 Task: Find connections with filter location Regente Feijó with filter topic #Moneywith filter profile language Potuguese with filter current company Waaree Group with filter school Punjab Technical University, Jalandhar with filter industry Retail Luxury Goods and Jewelry with filter service category Content Strategy with filter keywords title Pharmacy Assistant
Action: Mouse moved to (148, 234)
Screenshot: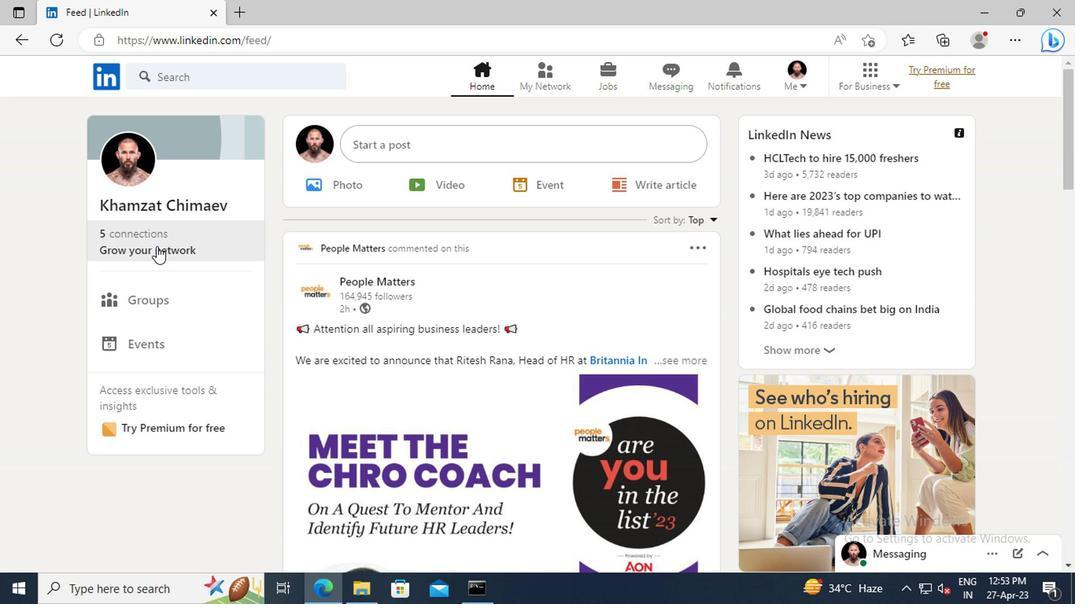 
Action: Mouse pressed left at (148, 234)
Screenshot: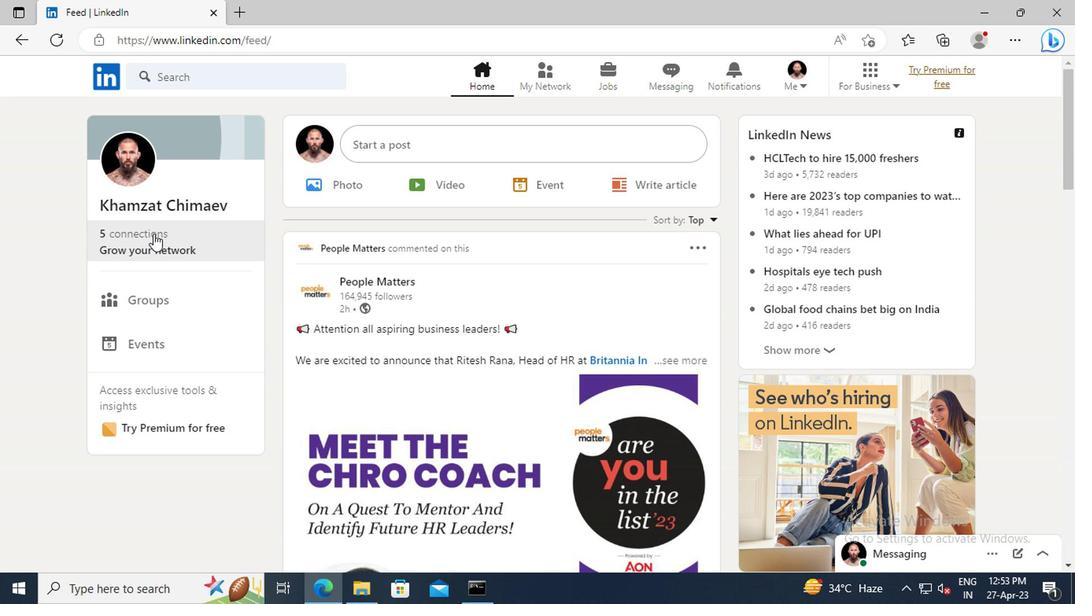 
Action: Mouse moved to (175, 167)
Screenshot: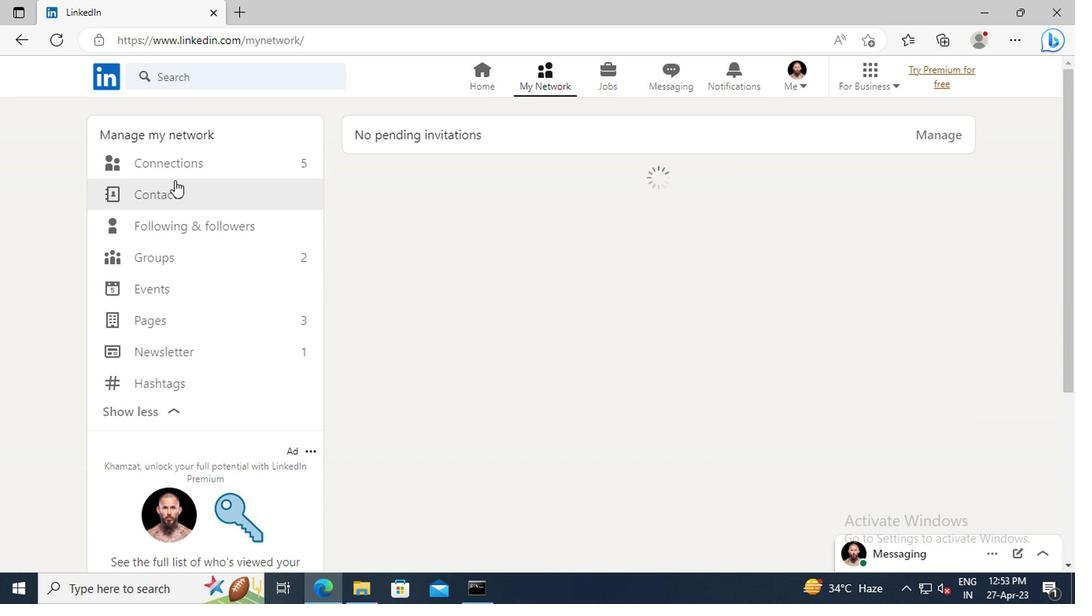 
Action: Mouse pressed left at (175, 167)
Screenshot: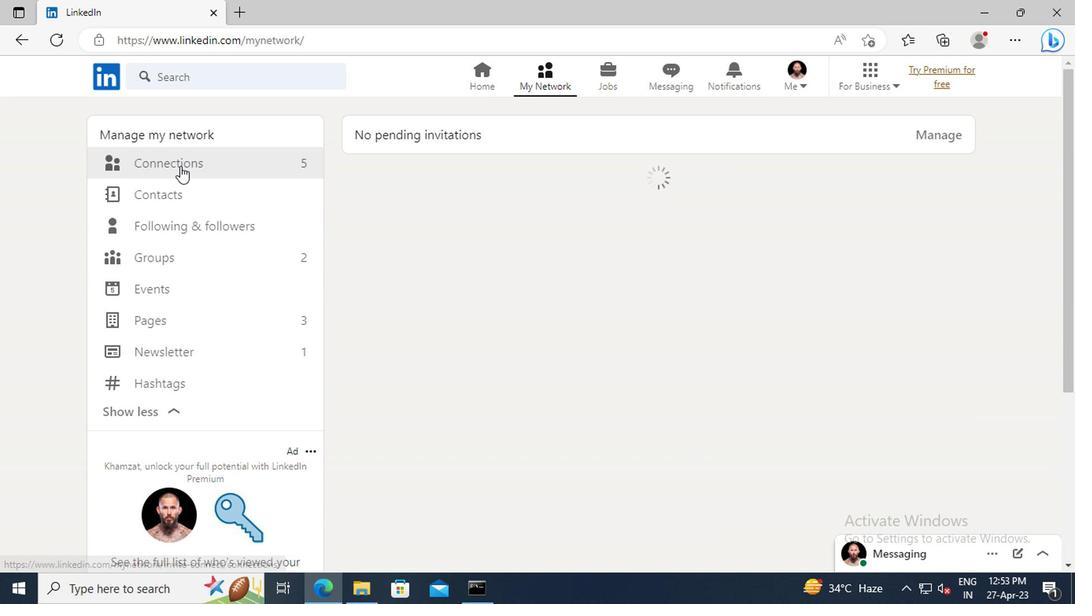 
Action: Mouse moved to (639, 162)
Screenshot: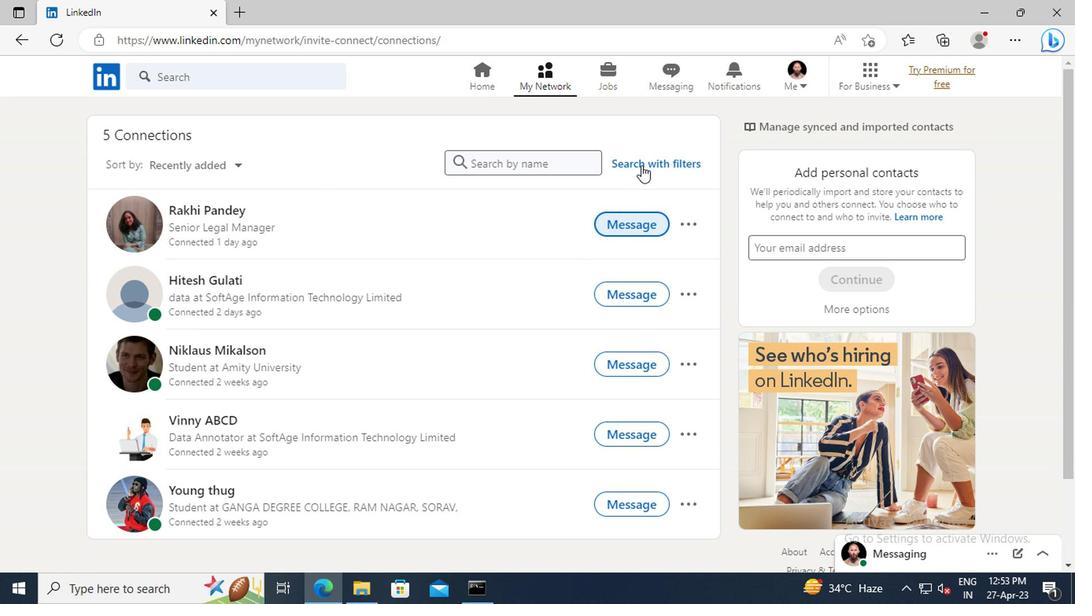 
Action: Mouse pressed left at (639, 162)
Screenshot: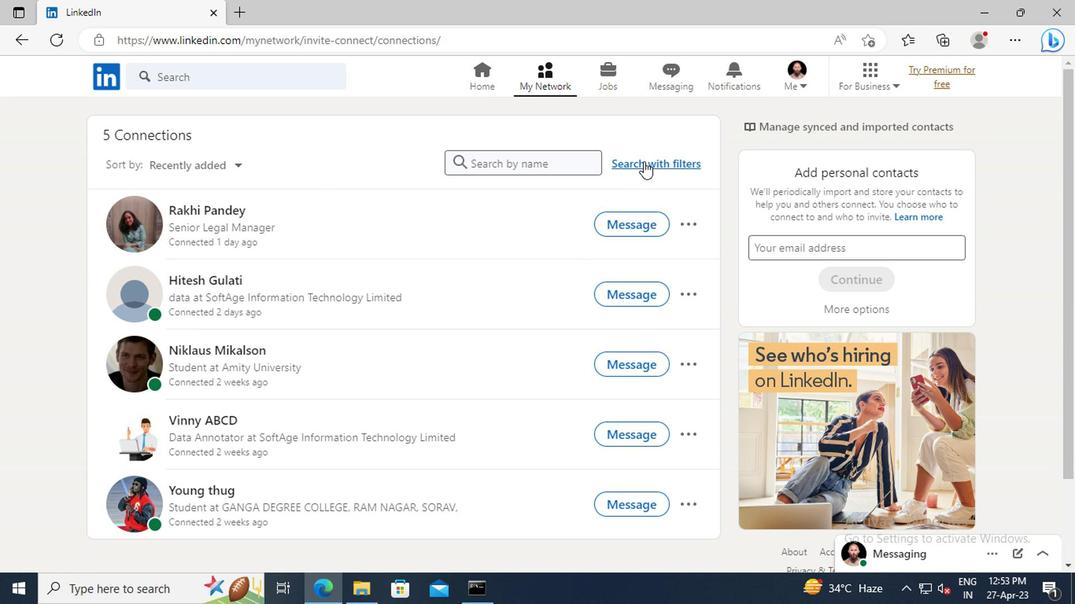 
Action: Mouse moved to (593, 123)
Screenshot: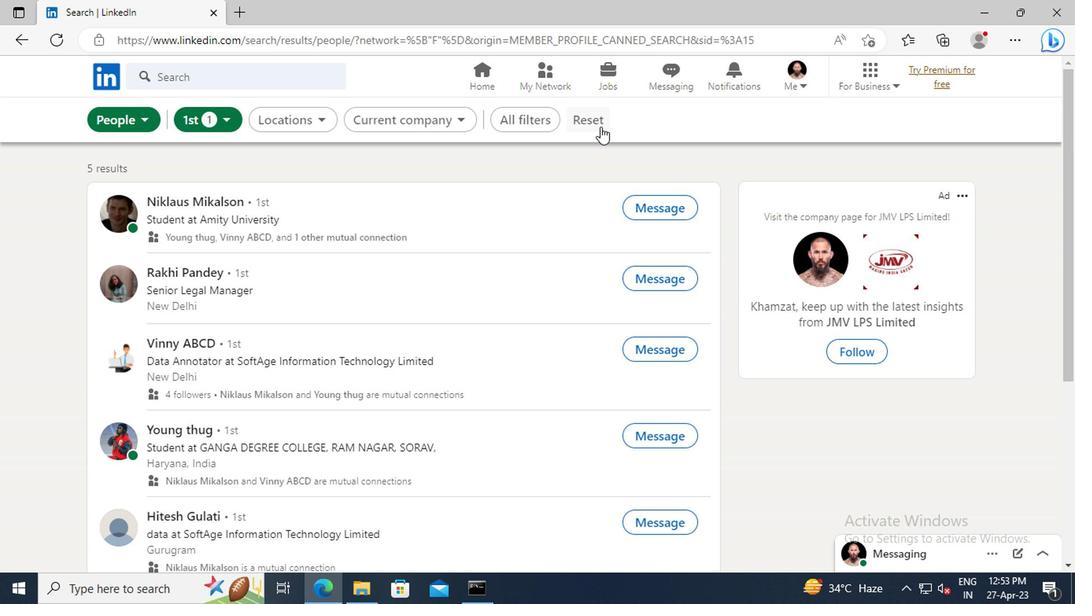 
Action: Mouse pressed left at (593, 123)
Screenshot: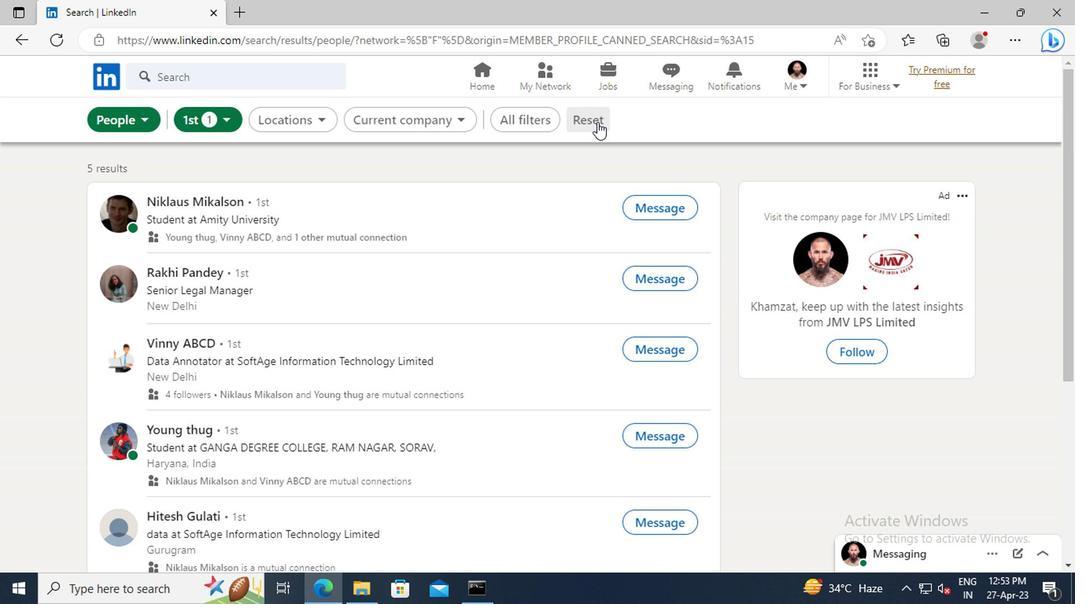 
Action: Mouse moved to (570, 119)
Screenshot: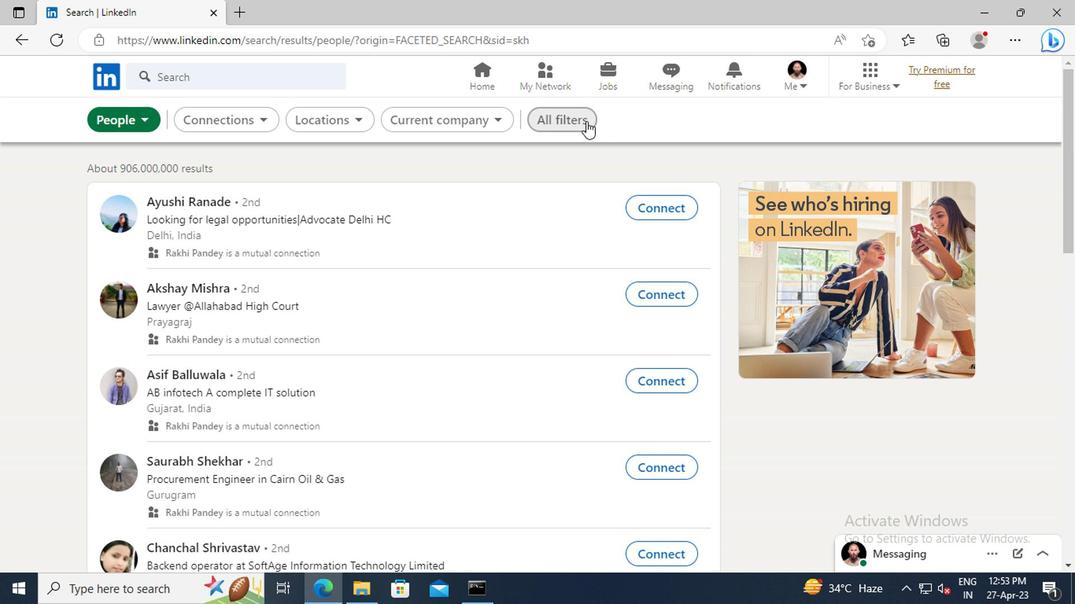 
Action: Mouse pressed left at (570, 119)
Screenshot: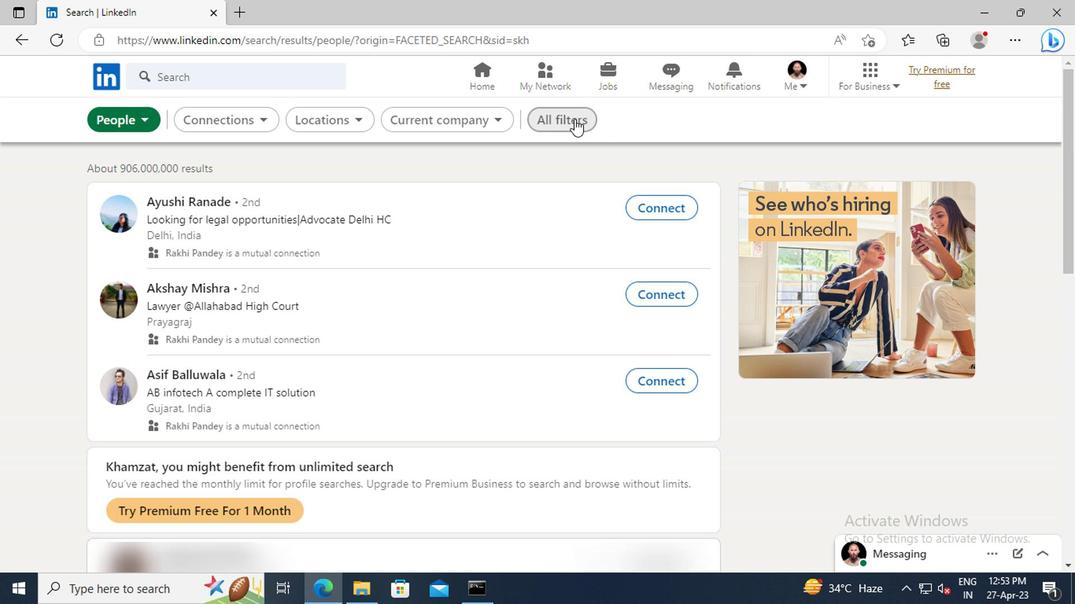 
Action: Mouse moved to (918, 329)
Screenshot: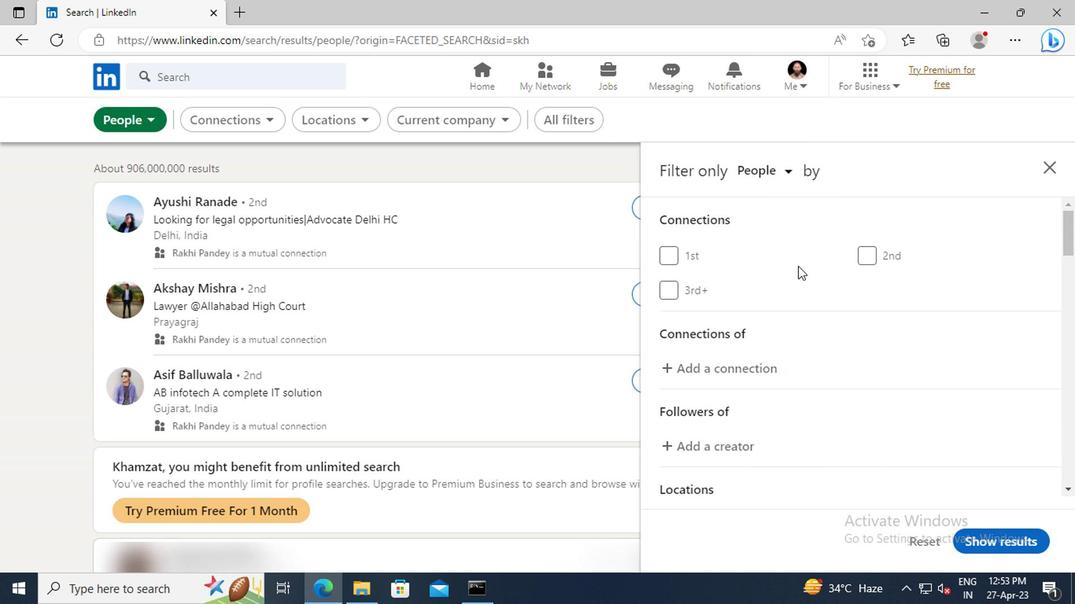 
Action: Mouse scrolled (918, 328) with delta (0, -1)
Screenshot: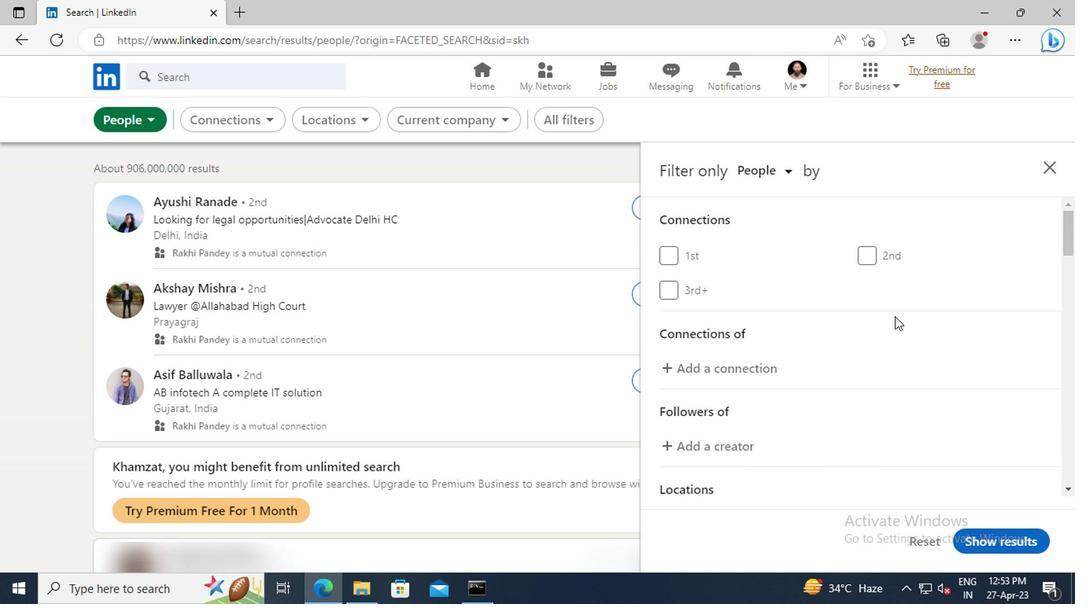
Action: Mouse scrolled (918, 328) with delta (0, -1)
Screenshot: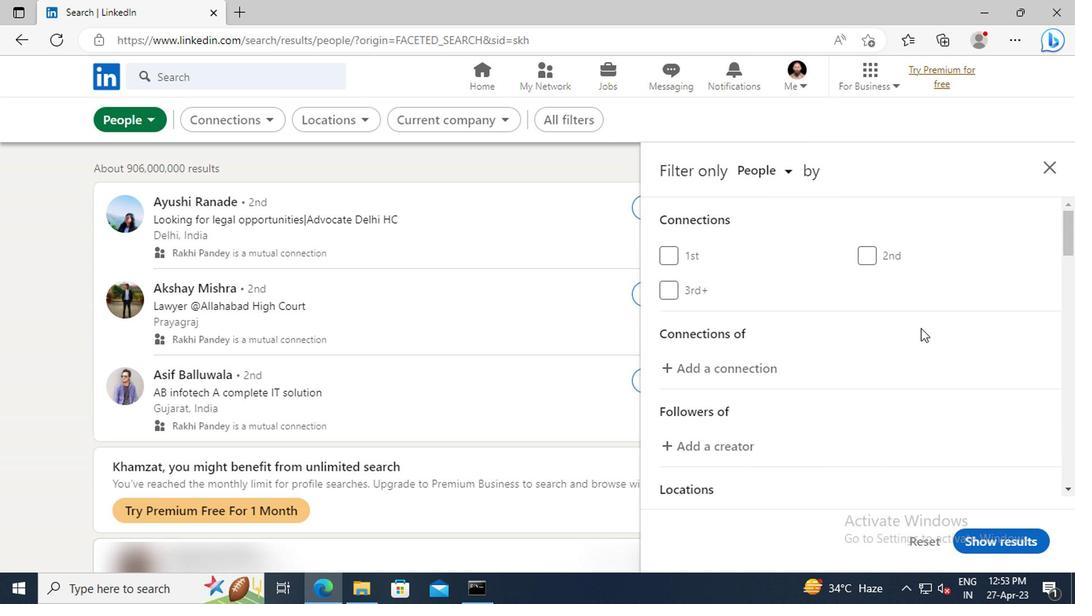
Action: Mouse scrolled (918, 328) with delta (0, -1)
Screenshot: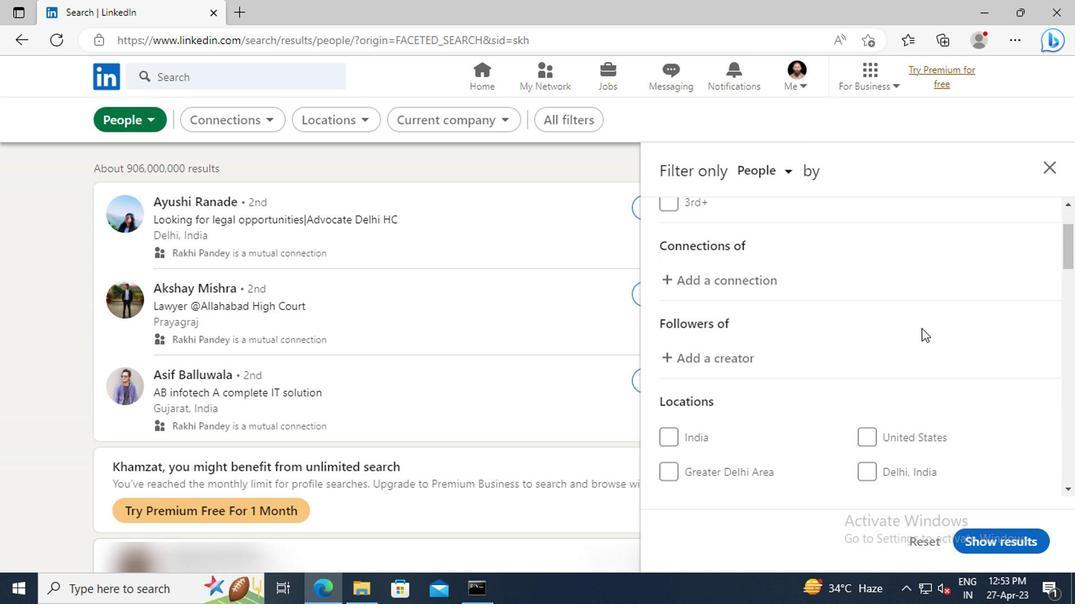 
Action: Mouse scrolled (918, 328) with delta (0, -1)
Screenshot: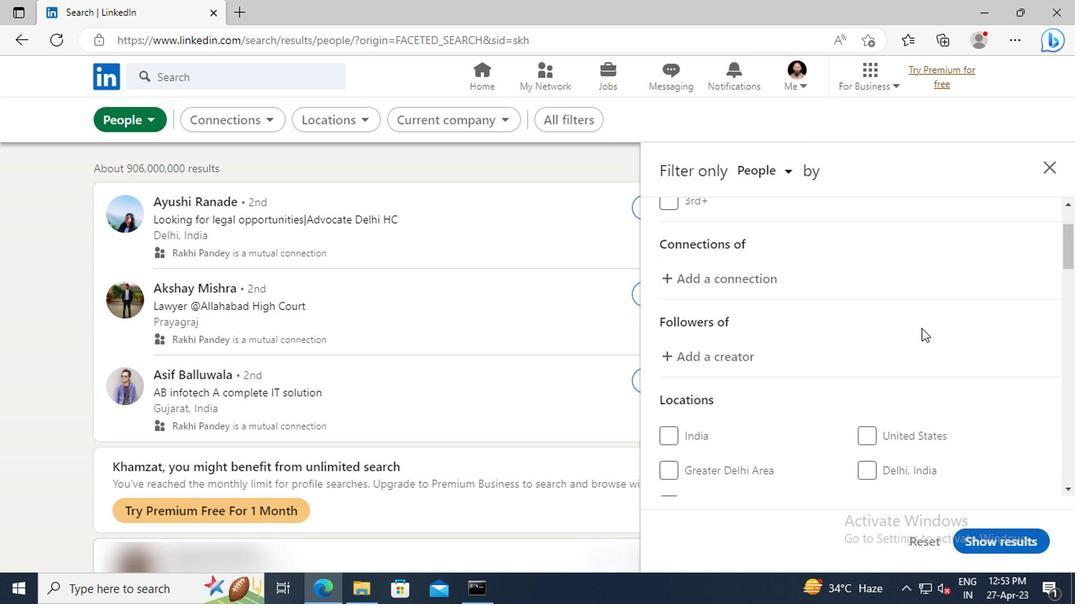 
Action: Mouse scrolled (918, 328) with delta (0, -1)
Screenshot: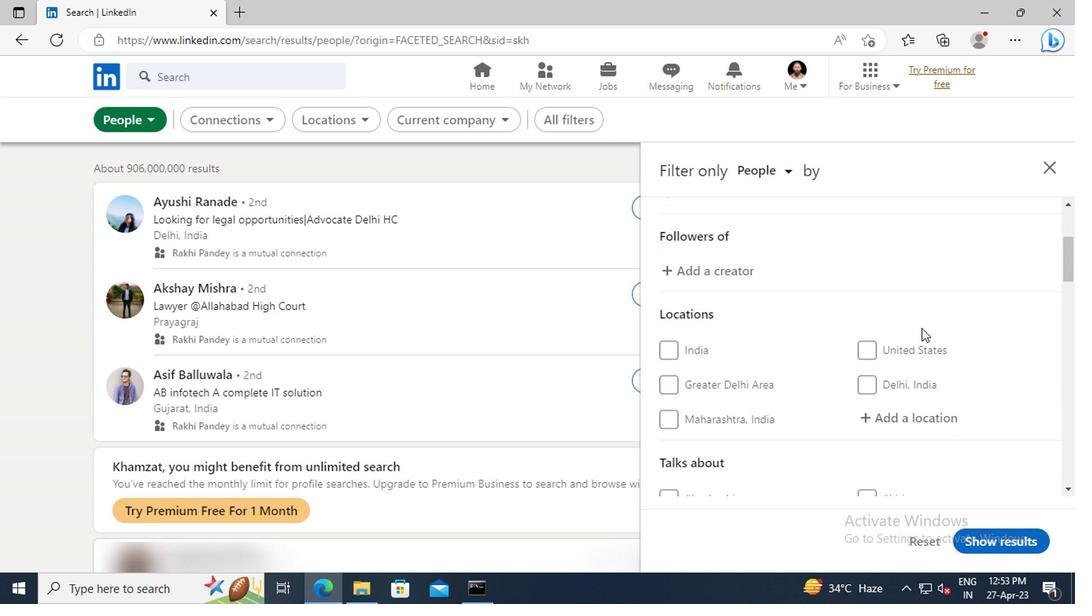 
Action: Mouse scrolled (918, 328) with delta (0, -1)
Screenshot: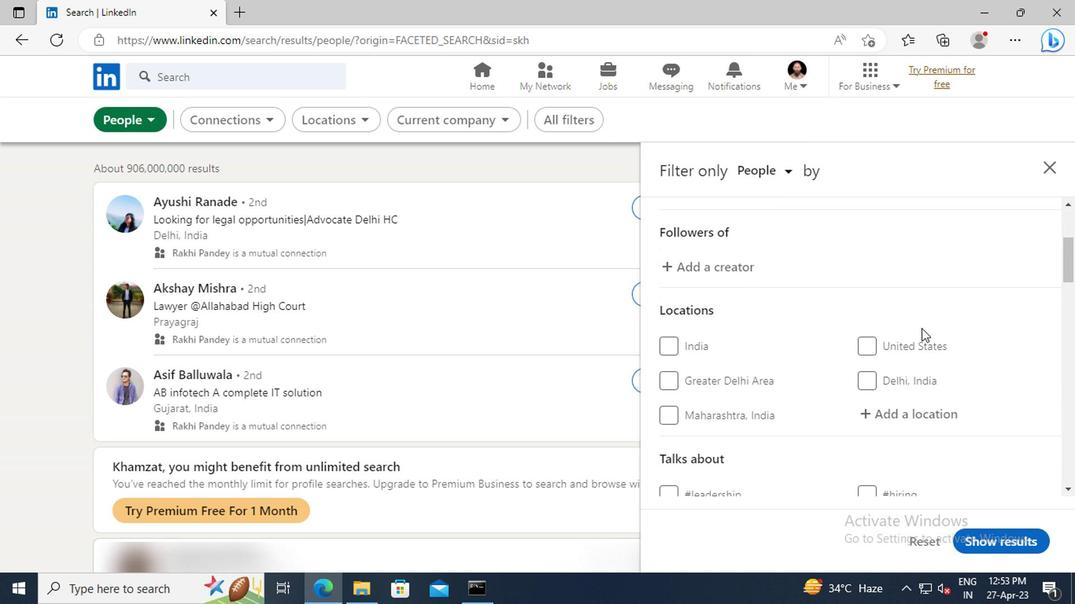 
Action: Mouse moved to (895, 328)
Screenshot: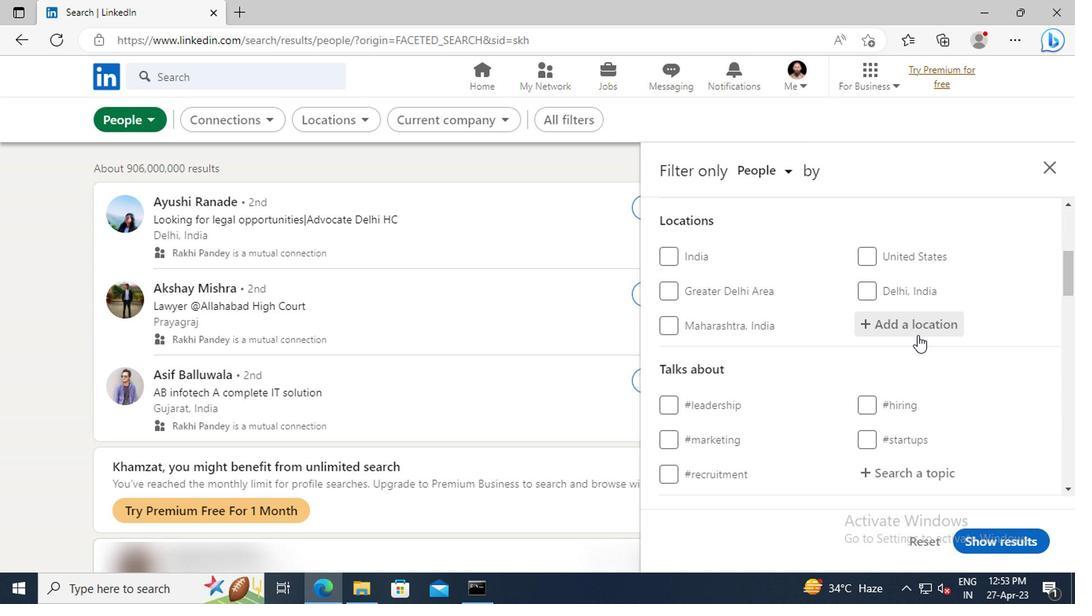
Action: Mouse pressed left at (895, 328)
Screenshot: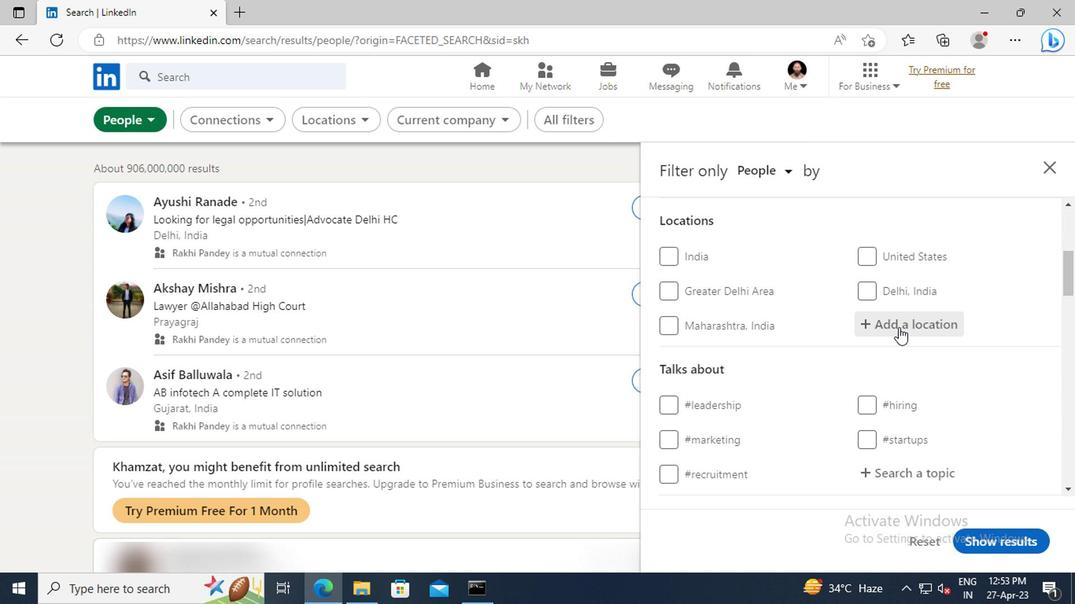 
Action: Key pressed <Key.shift>REGENTE<Key.space><Key.shift>FEIJO
Screenshot: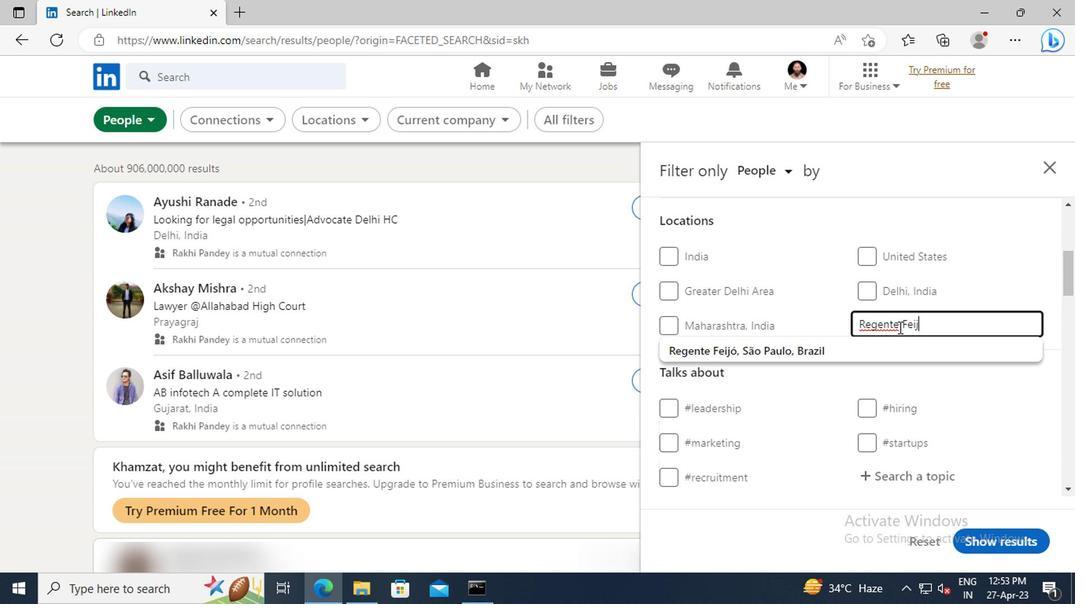 
Action: Mouse moved to (900, 347)
Screenshot: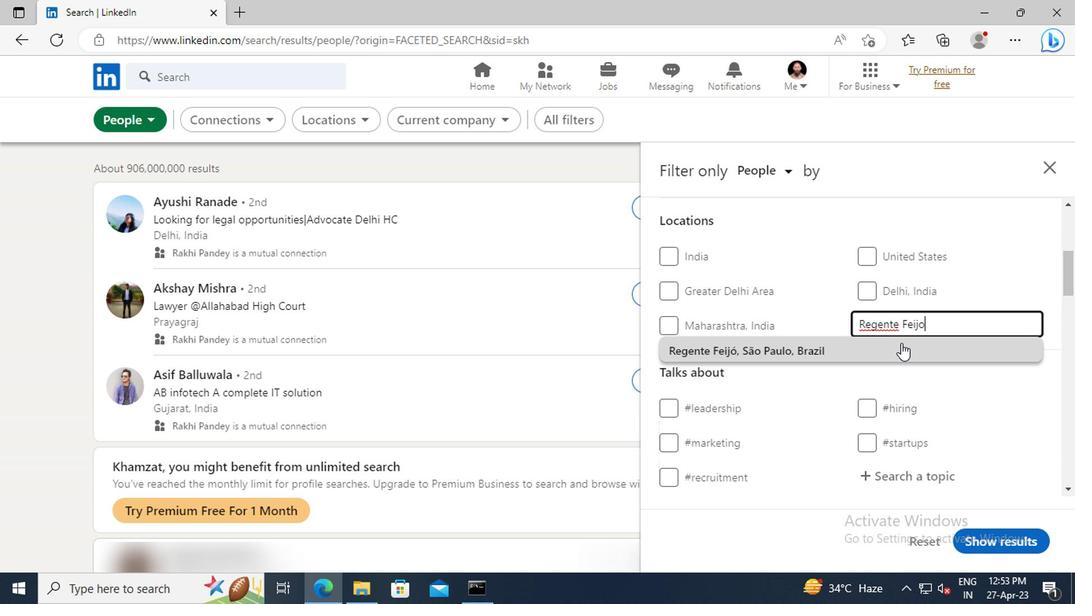 
Action: Mouse pressed left at (900, 347)
Screenshot: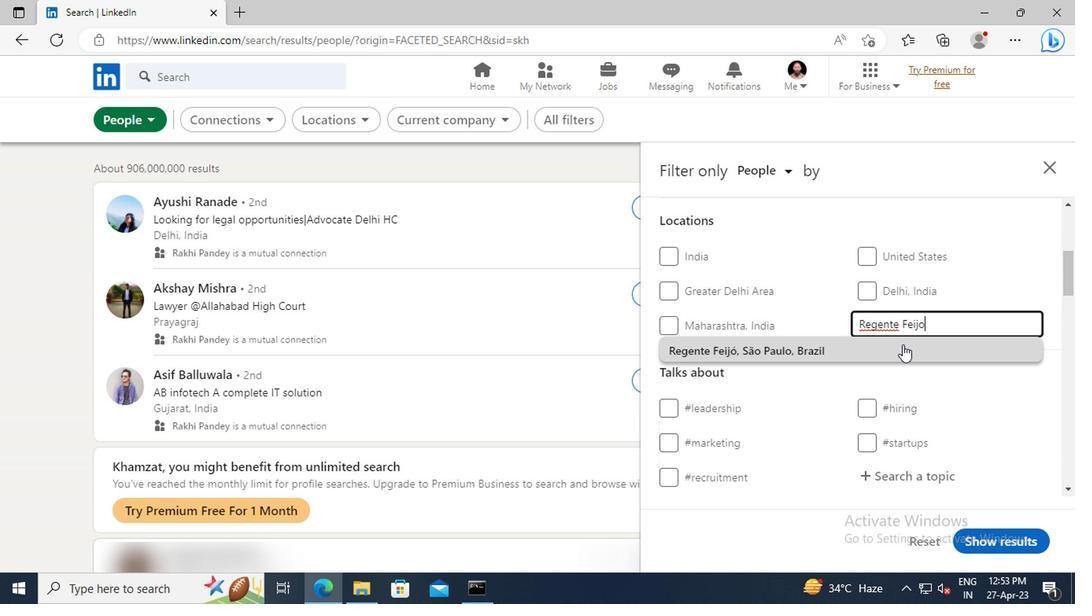 
Action: Mouse scrolled (900, 346) with delta (0, 0)
Screenshot: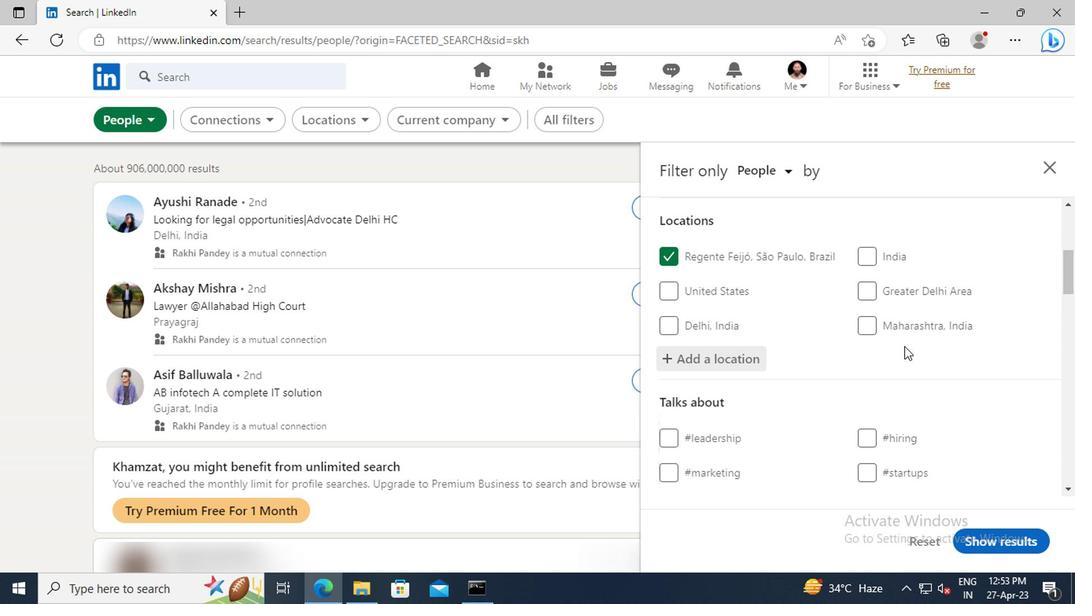 
Action: Mouse scrolled (900, 346) with delta (0, 0)
Screenshot: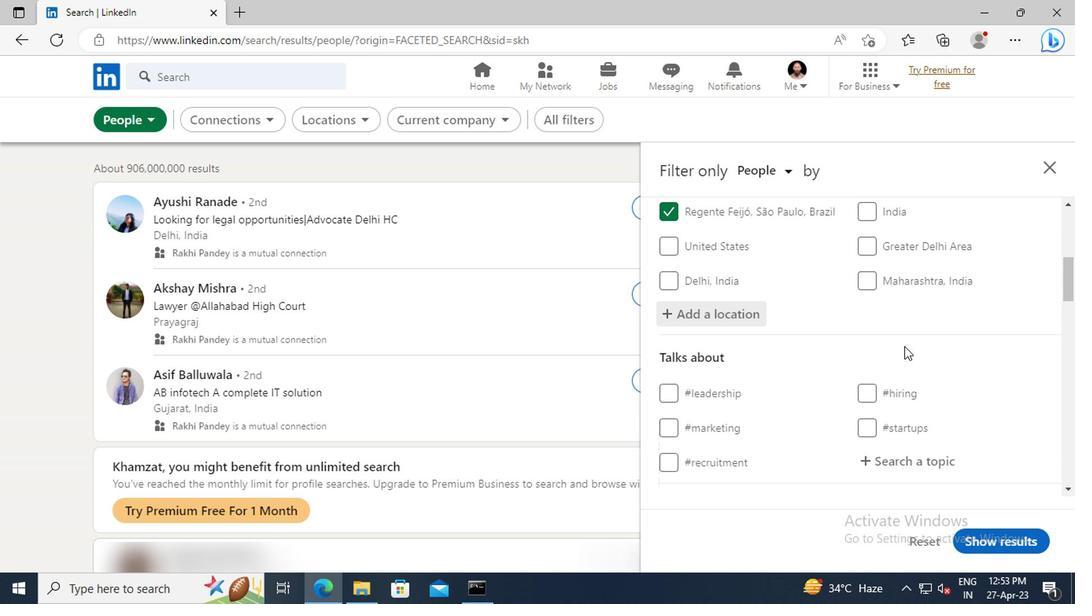 
Action: Mouse scrolled (900, 346) with delta (0, 0)
Screenshot: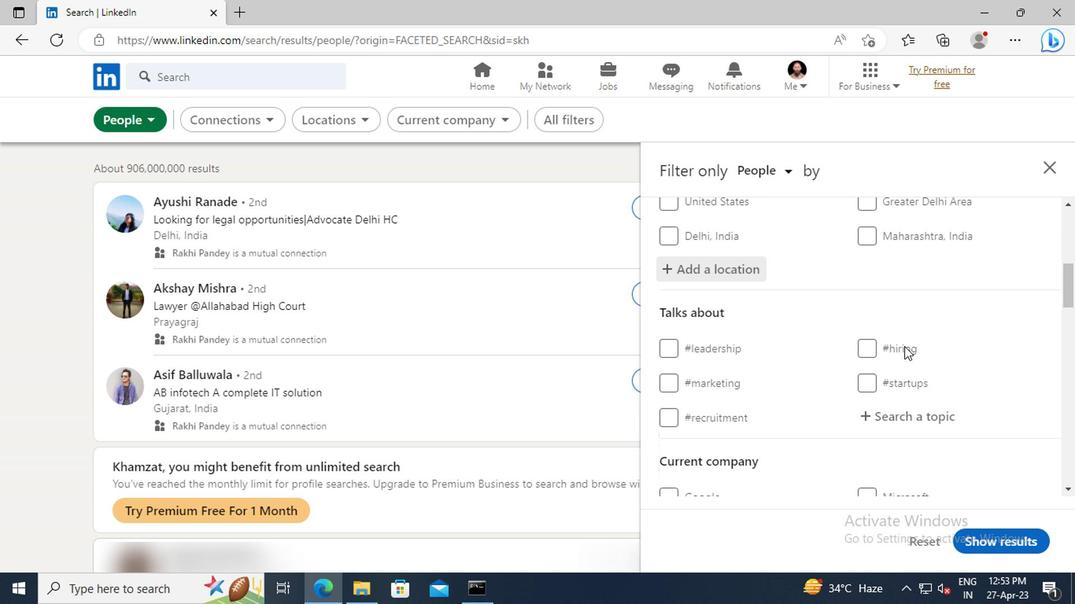 
Action: Mouse scrolled (900, 346) with delta (0, 0)
Screenshot: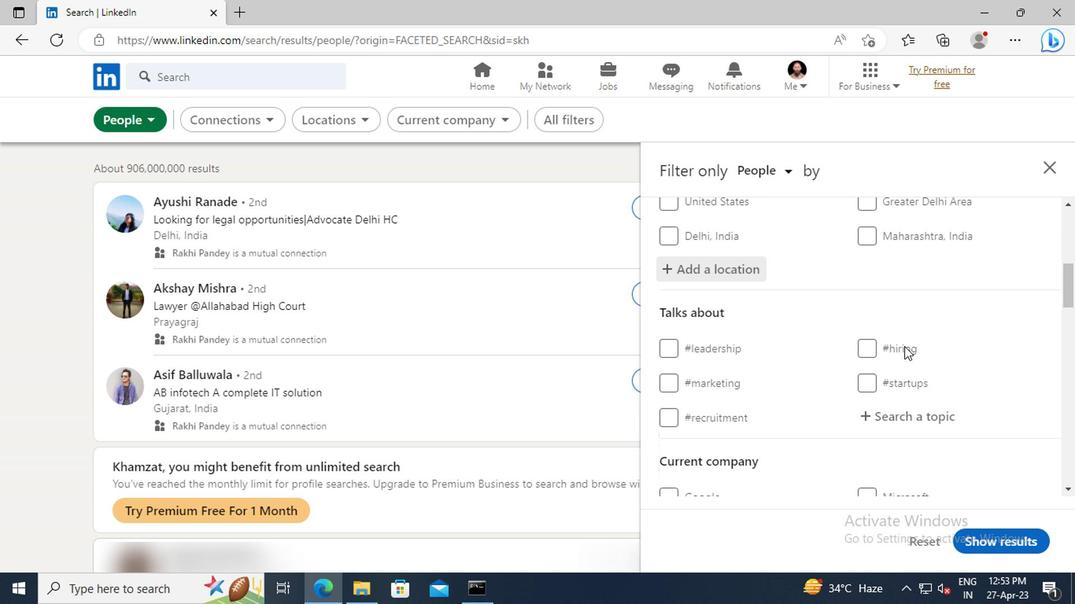 
Action: Mouse moved to (907, 333)
Screenshot: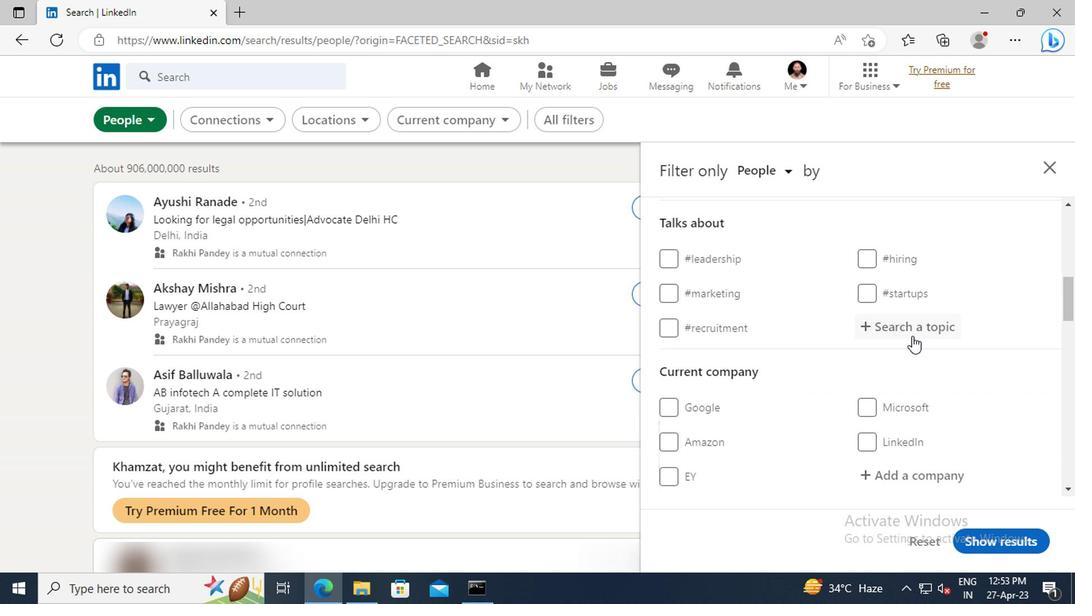
Action: Mouse pressed left at (907, 333)
Screenshot: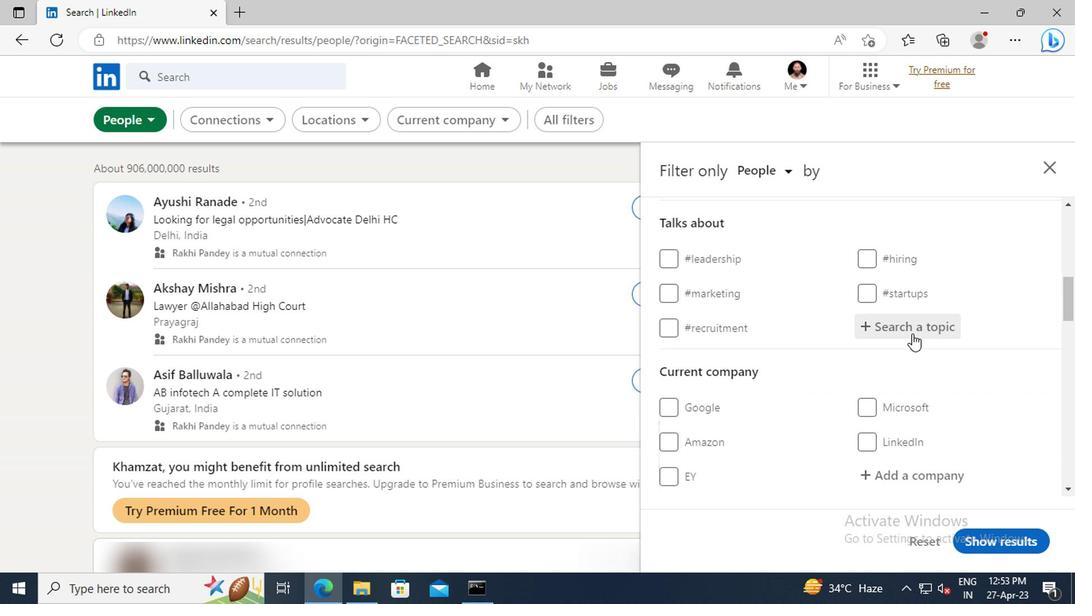 
Action: Key pressed <Key.shift>#MONEYWITH<Key.enter>
Screenshot: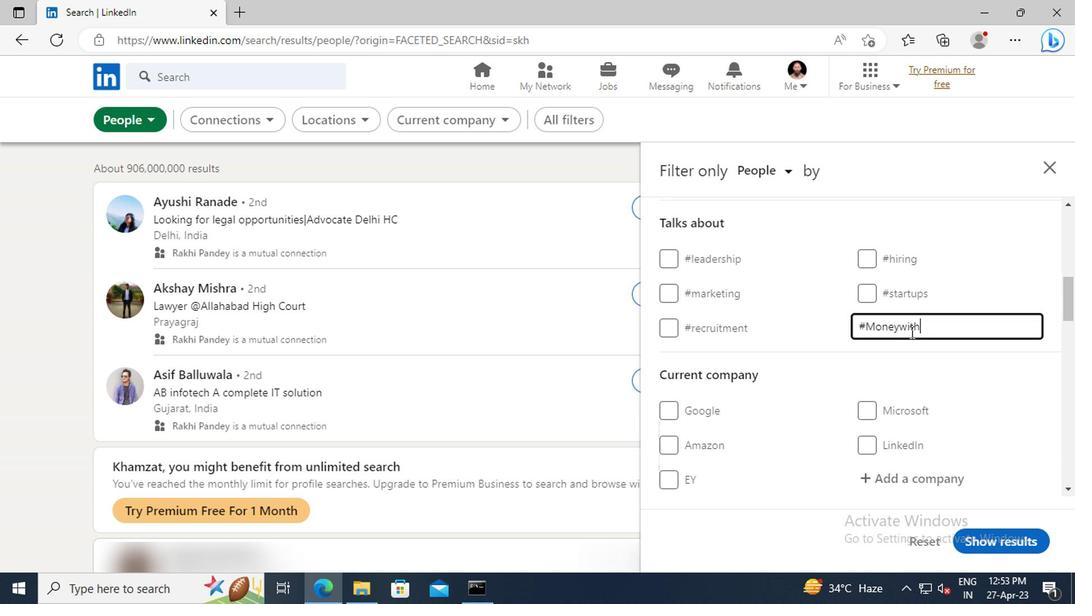 
Action: Mouse moved to (878, 329)
Screenshot: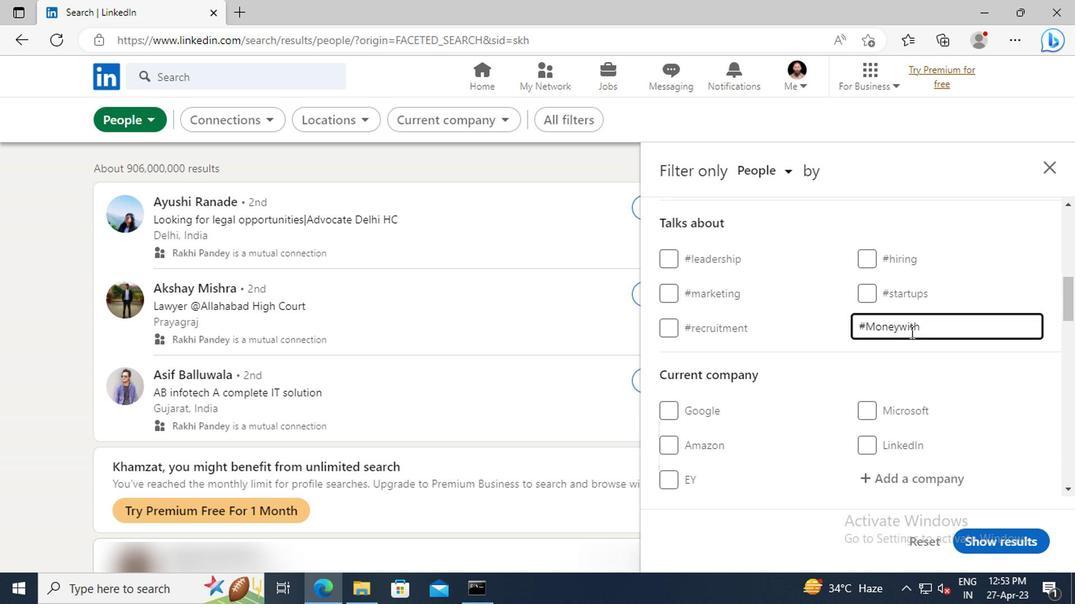 
Action: Mouse scrolled (878, 328) with delta (0, -1)
Screenshot: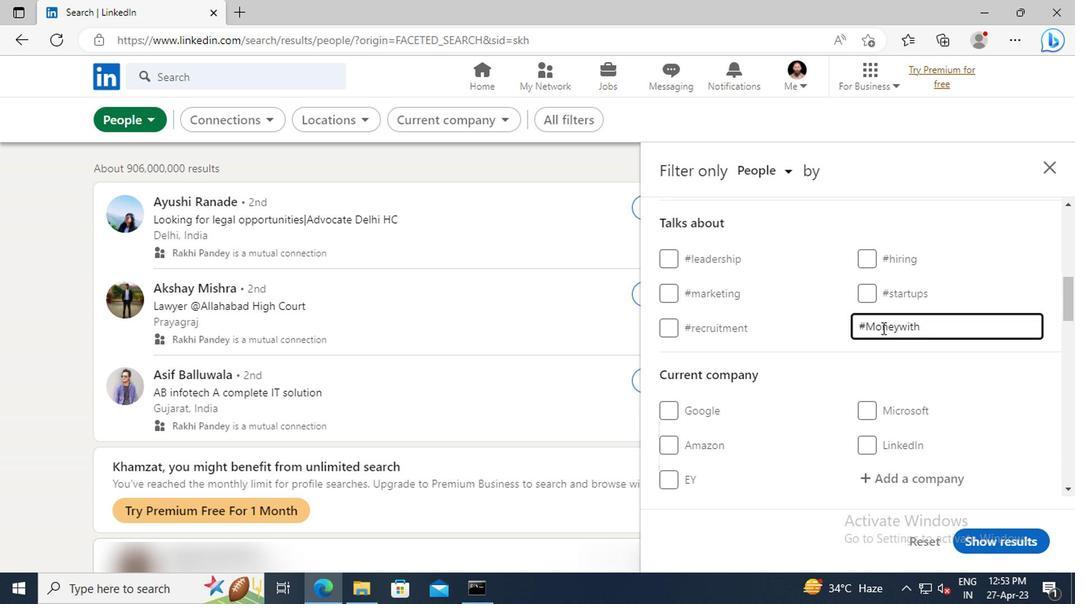 
Action: Mouse scrolled (878, 328) with delta (0, -1)
Screenshot: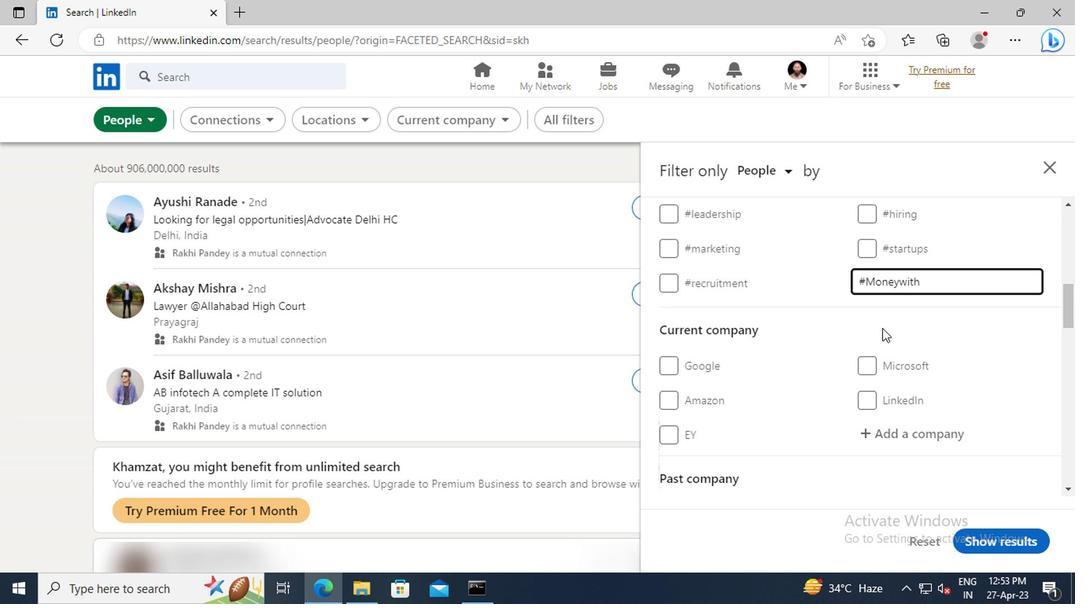 
Action: Mouse scrolled (878, 328) with delta (0, -1)
Screenshot: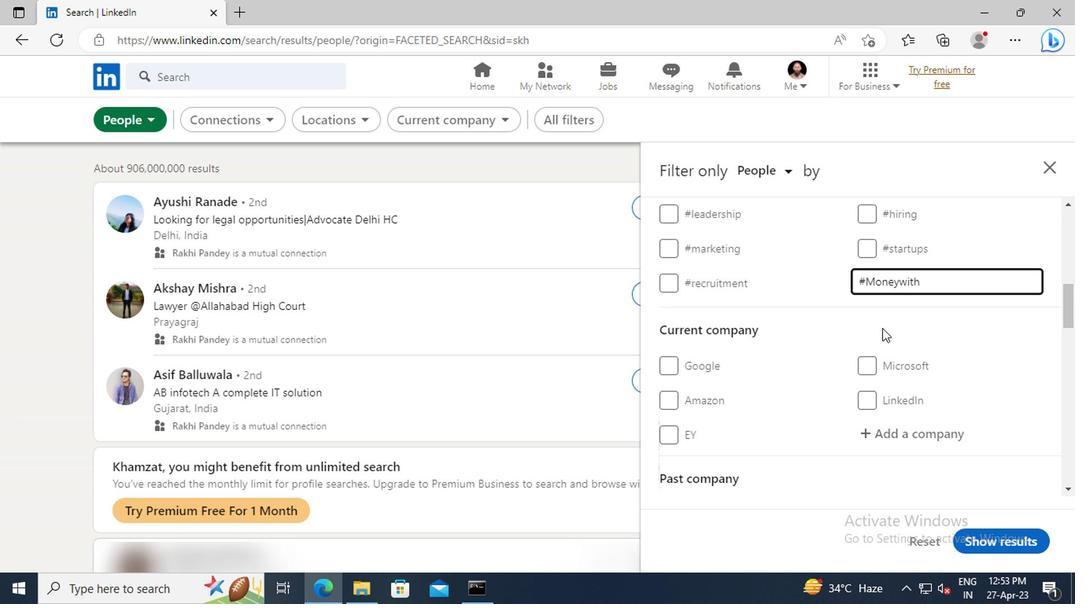 
Action: Mouse scrolled (878, 328) with delta (0, -1)
Screenshot: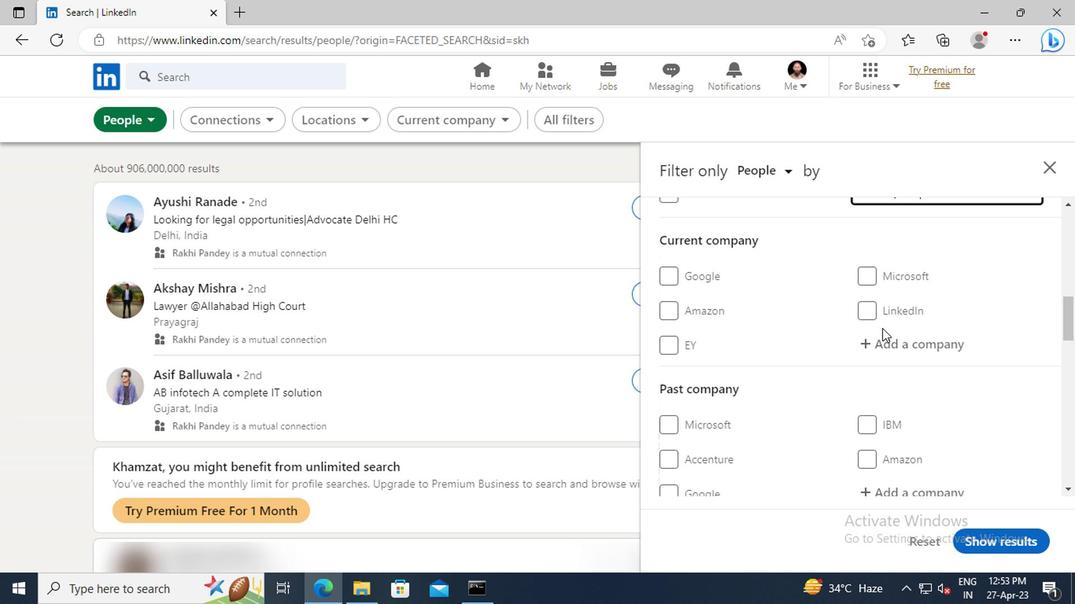 
Action: Mouse scrolled (878, 328) with delta (0, -1)
Screenshot: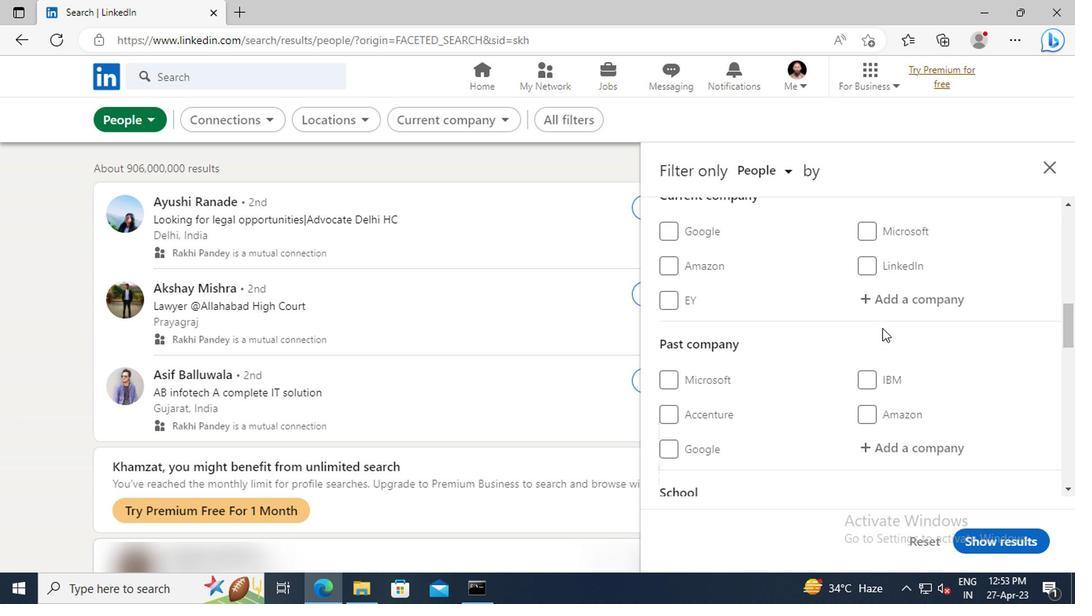 
Action: Mouse scrolled (878, 328) with delta (0, -1)
Screenshot: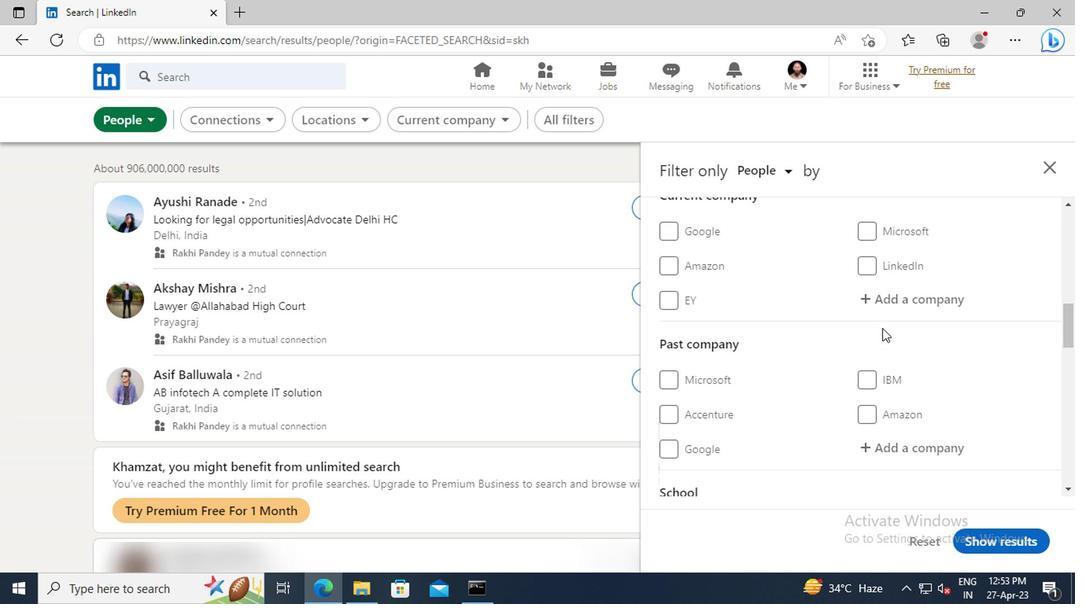 
Action: Mouse scrolled (878, 328) with delta (0, -1)
Screenshot: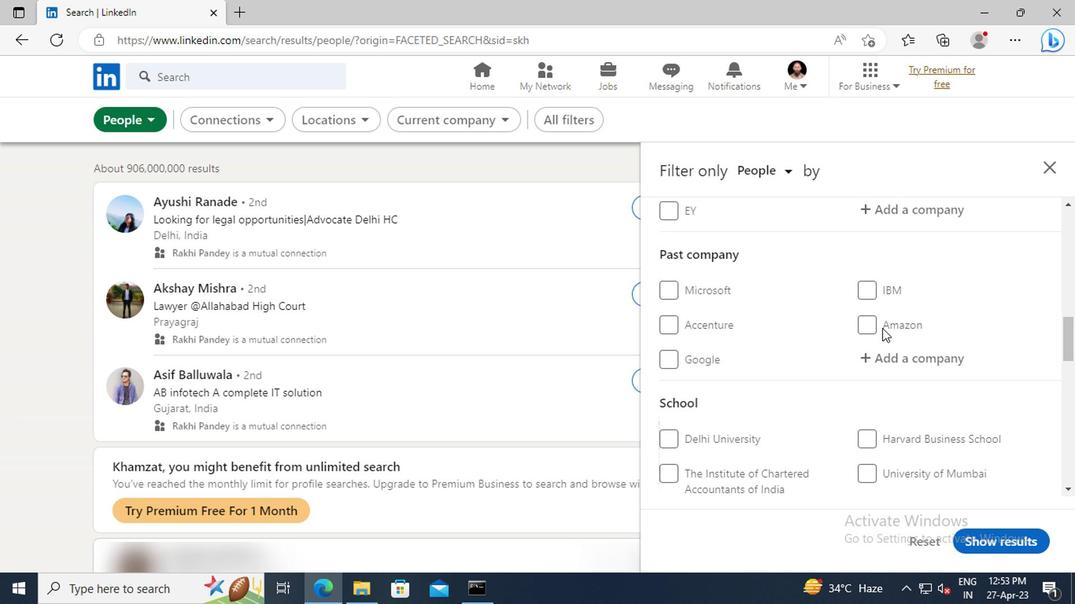 
Action: Mouse scrolled (878, 328) with delta (0, -1)
Screenshot: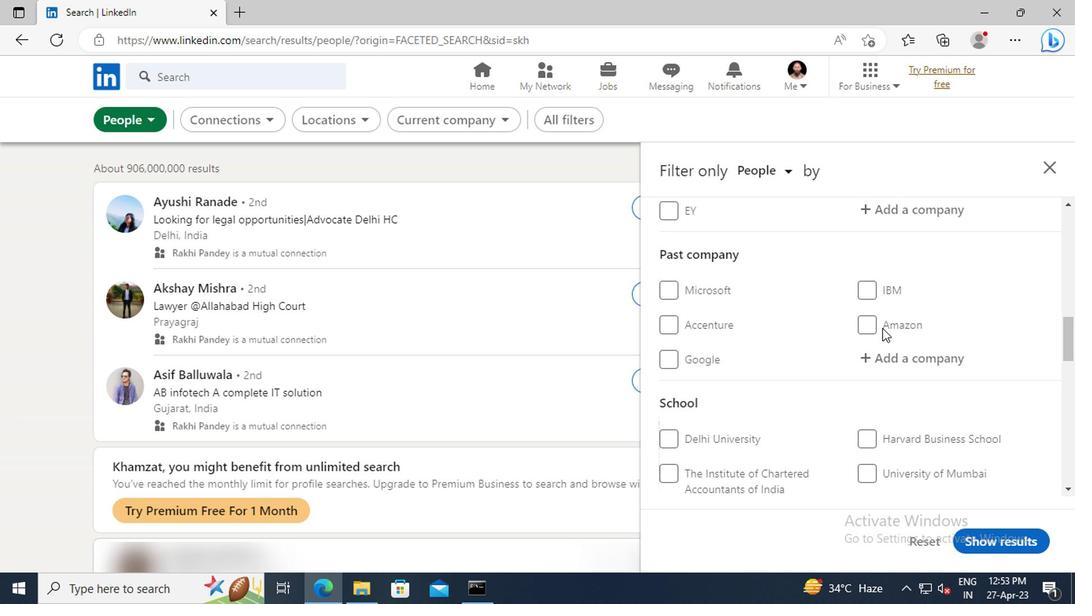 
Action: Mouse scrolled (878, 328) with delta (0, -1)
Screenshot: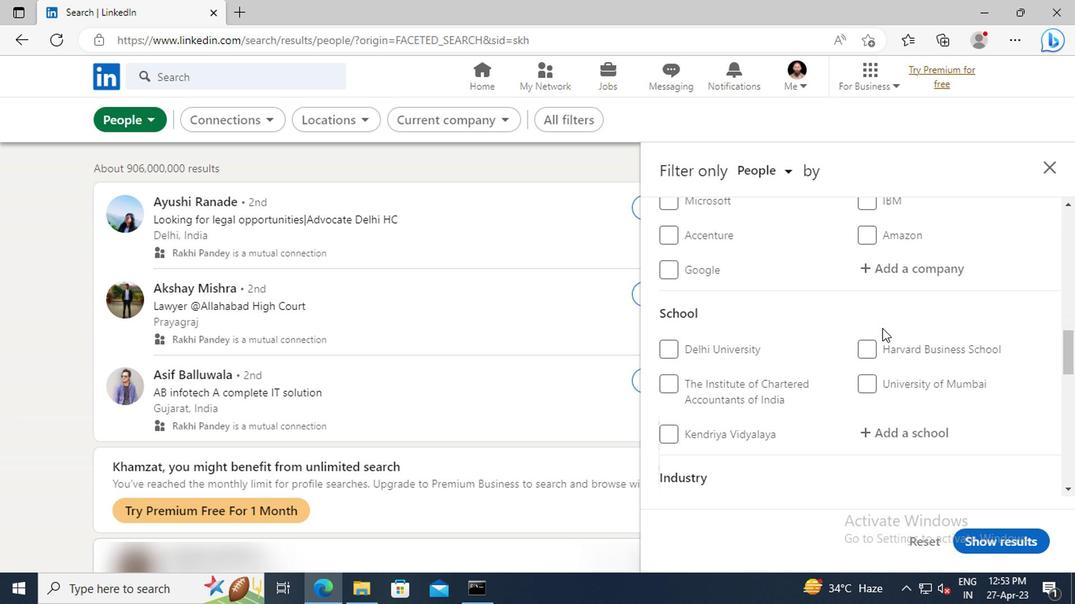 
Action: Mouse scrolled (878, 328) with delta (0, -1)
Screenshot: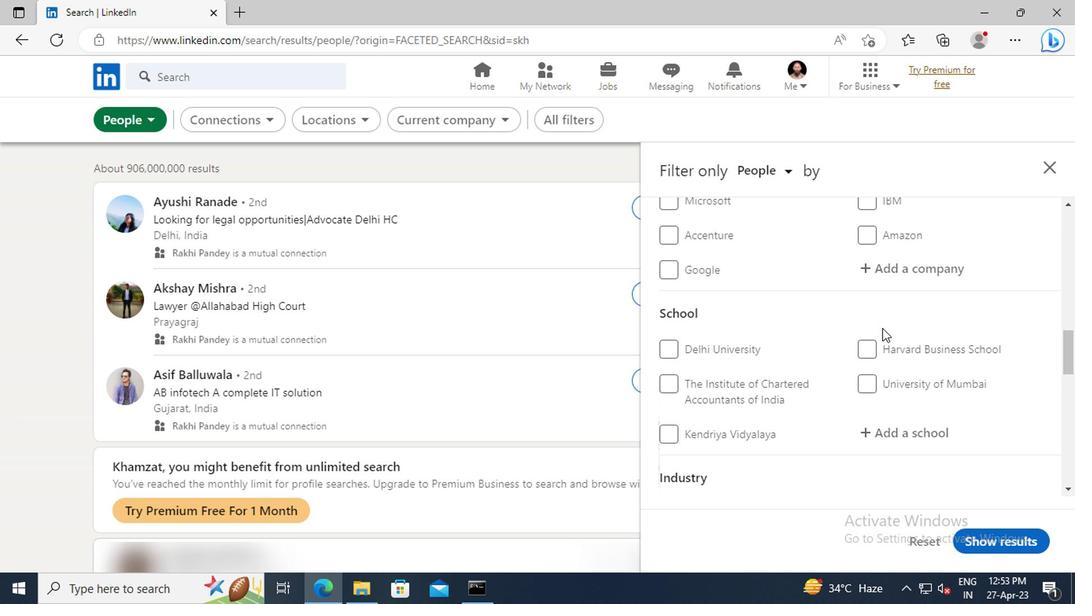 
Action: Mouse scrolled (878, 328) with delta (0, -1)
Screenshot: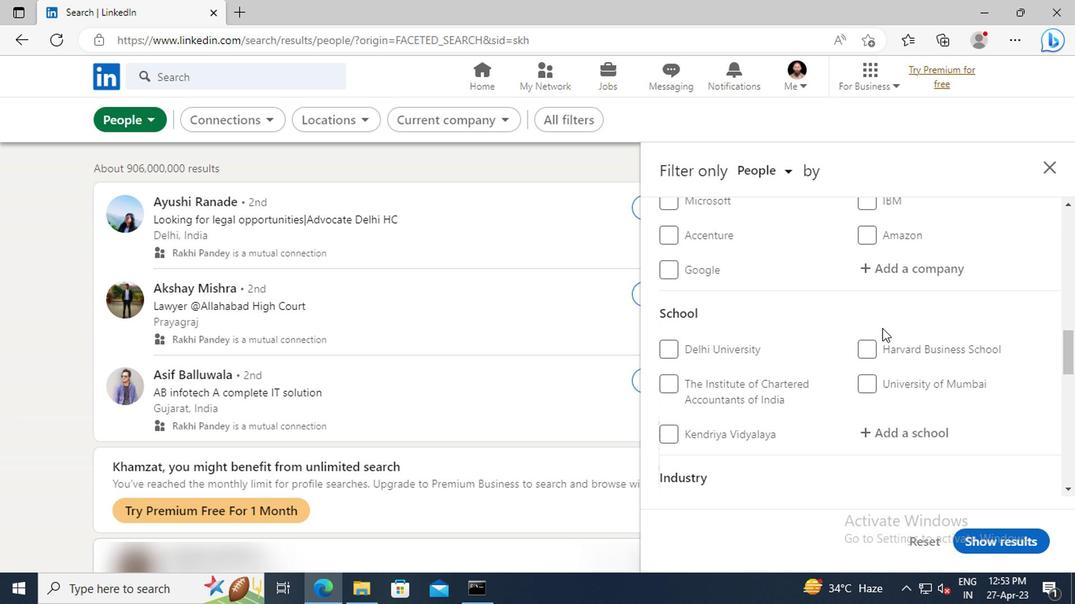 
Action: Mouse scrolled (878, 328) with delta (0, -1)
Screenshot: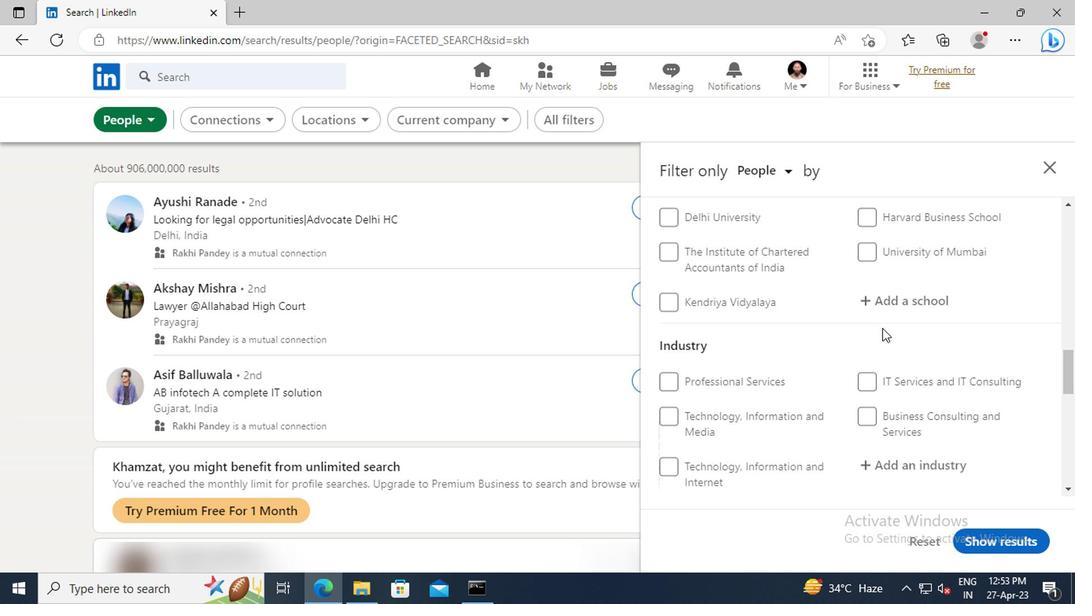 
Action: Mouse scrolled (878, 328) with delta (0, -1)
Screenshot: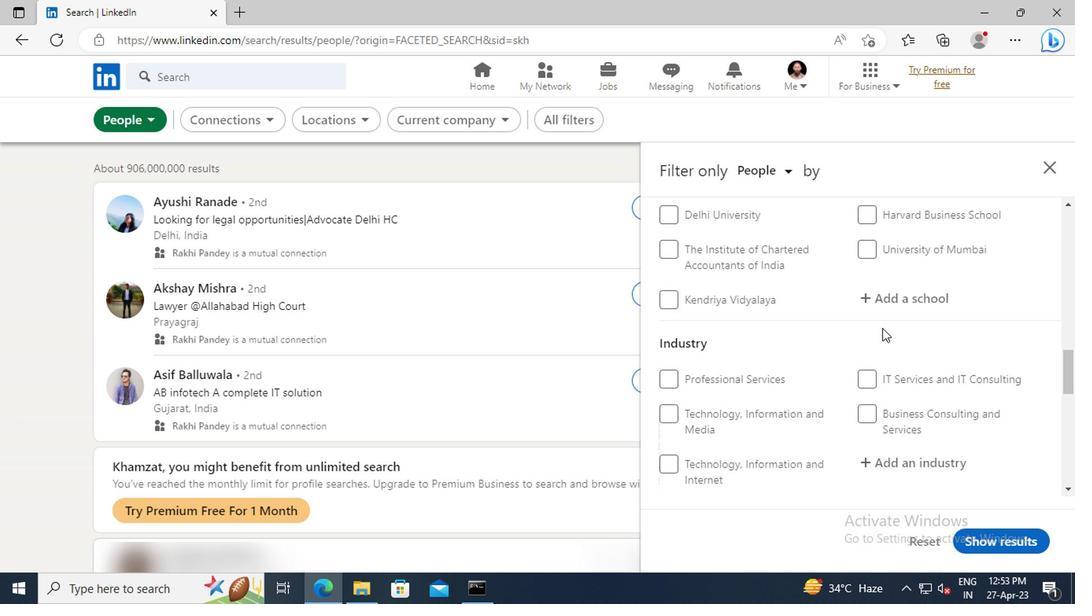 
Action: Mouse scrolled (878, 328) with delta (0, -1)
Screenshot: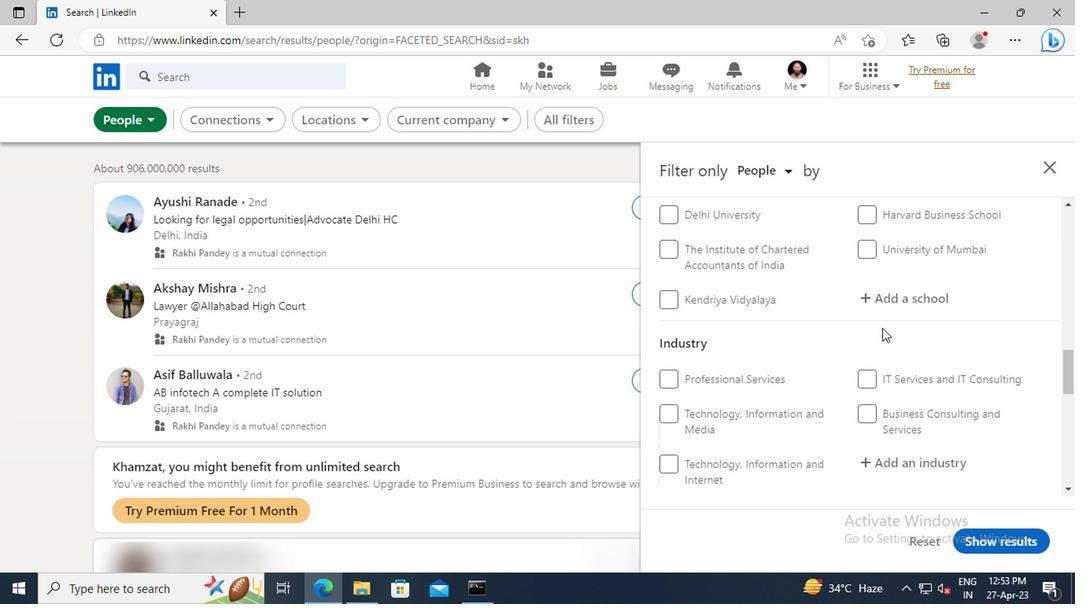 
Action: Mouse scrolled (878, 328) with delta (0, -1)
Screenshot: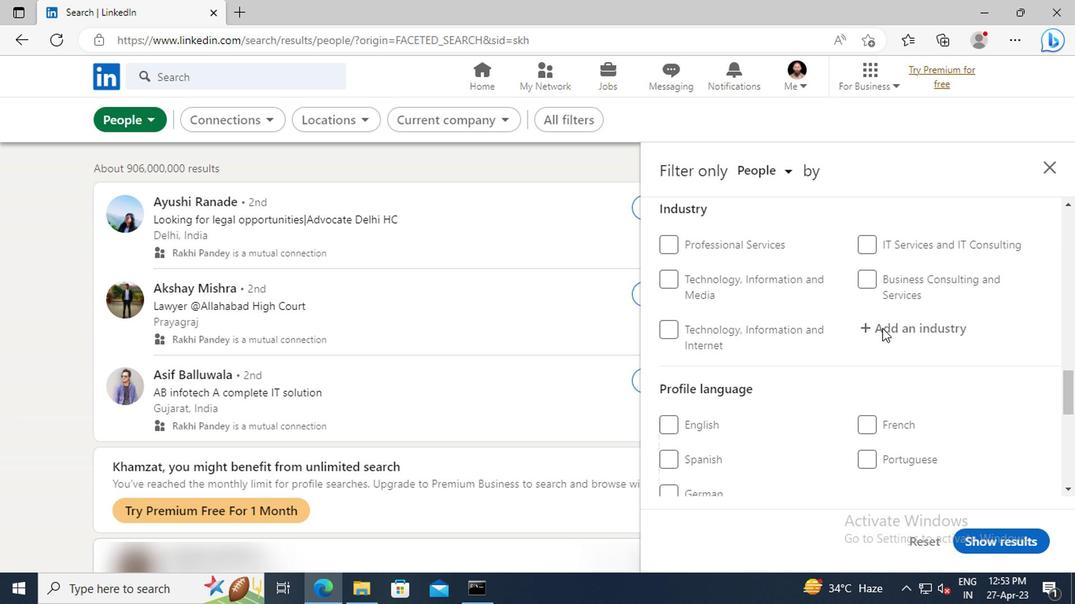
Action: Mouse scrolled (878, 328) with delta (0, -1)
Screenshot: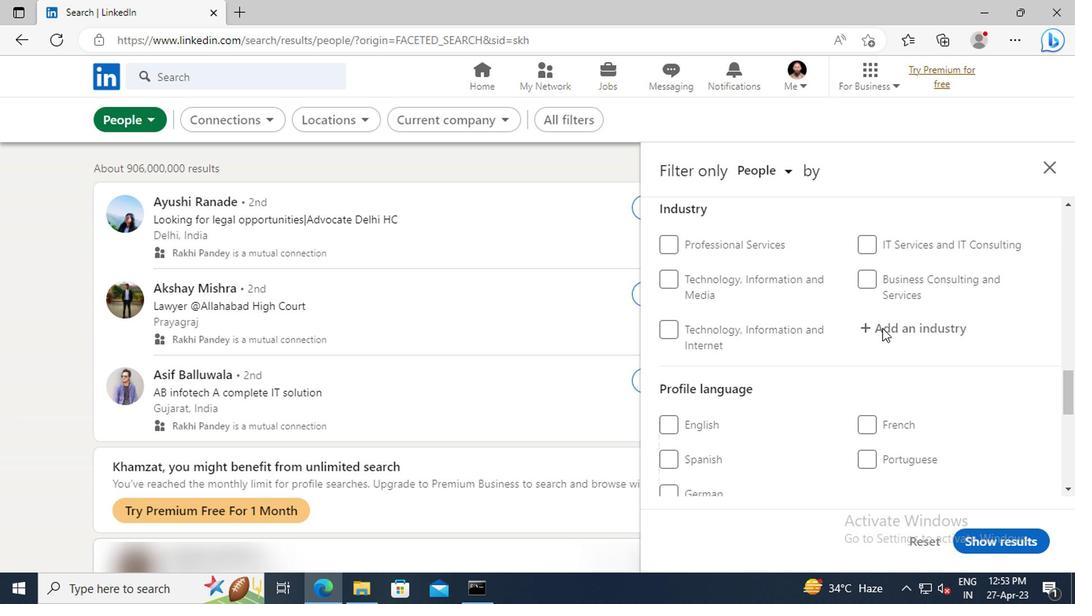 
Action: Mouse moved to (872, 371)
Screenshot: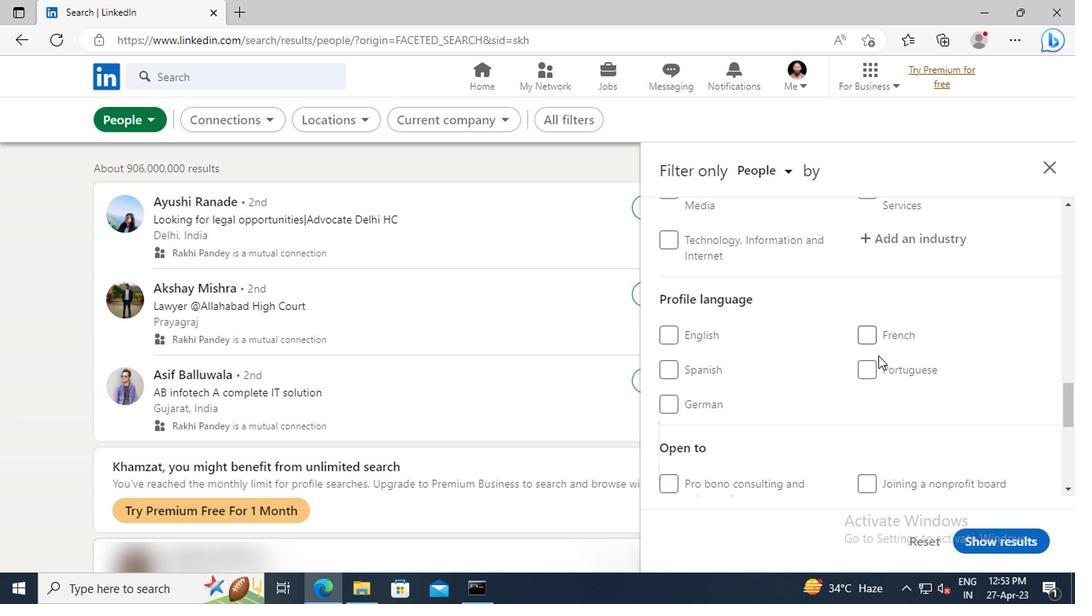 
Action: Mouse pressed left at (872, 371)
Screenshot: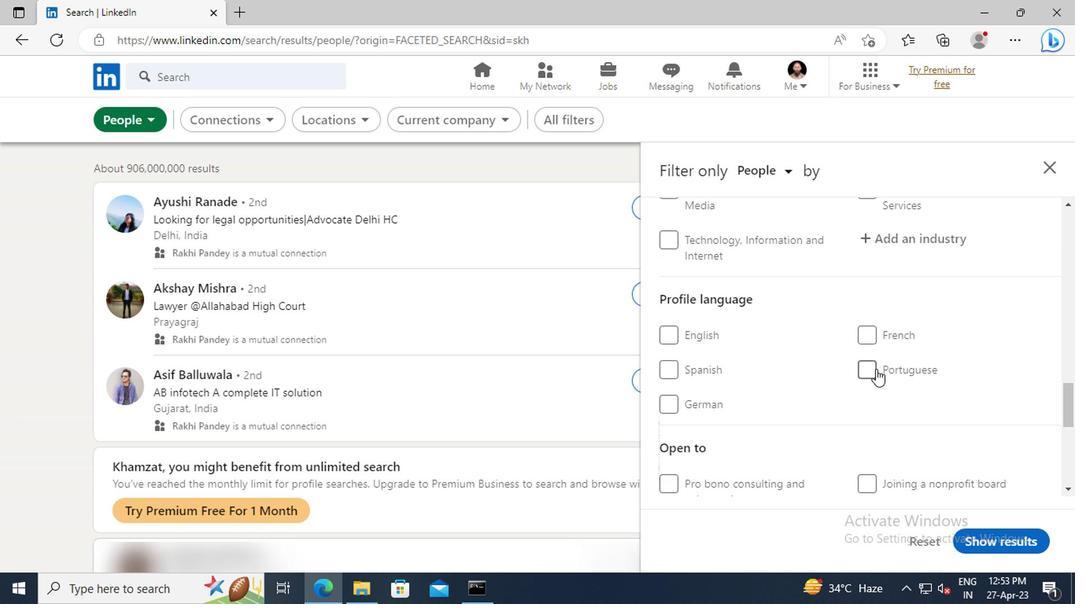 
Action: Mouse moved to (880, 362)
Screenshot: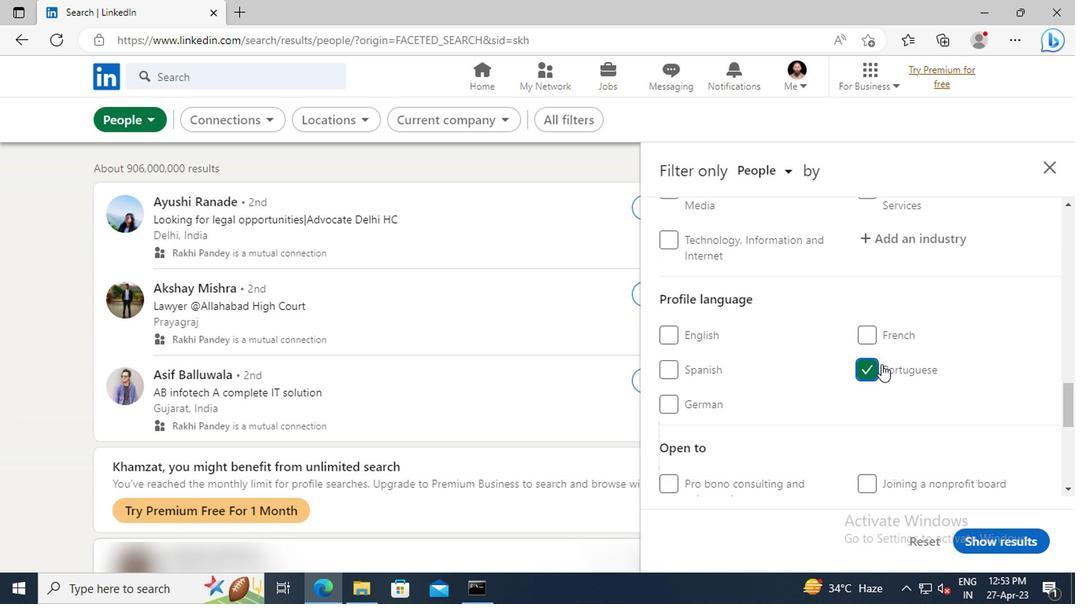 
Action: Mouse scrolled (880, 363) with delta (0, 0)
Screenshot: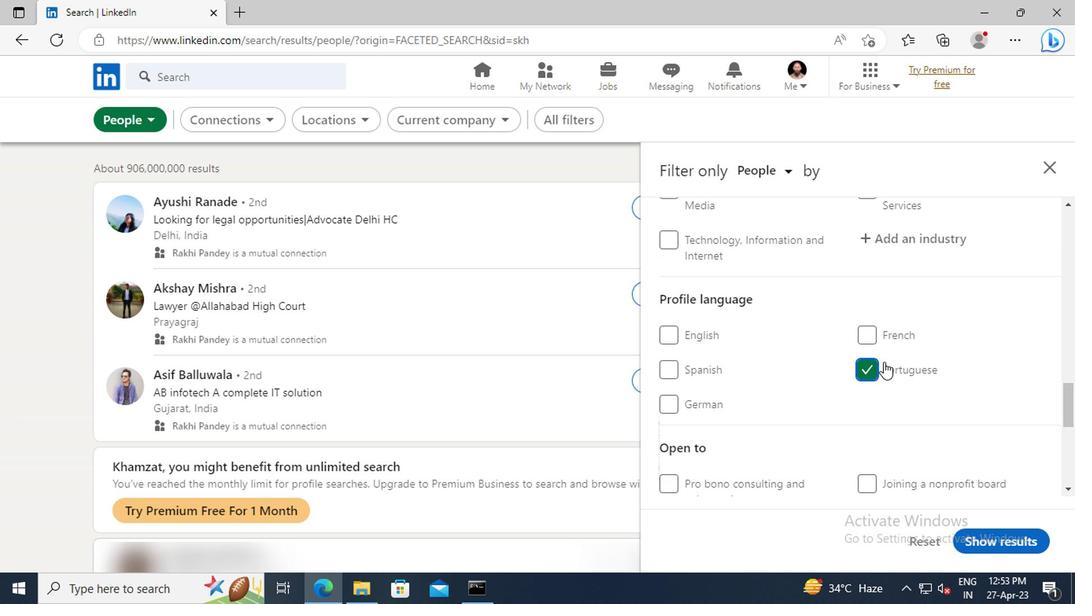 
Action: Mouse scrolled (880, 363) with delta (0, 0)
Screenshot: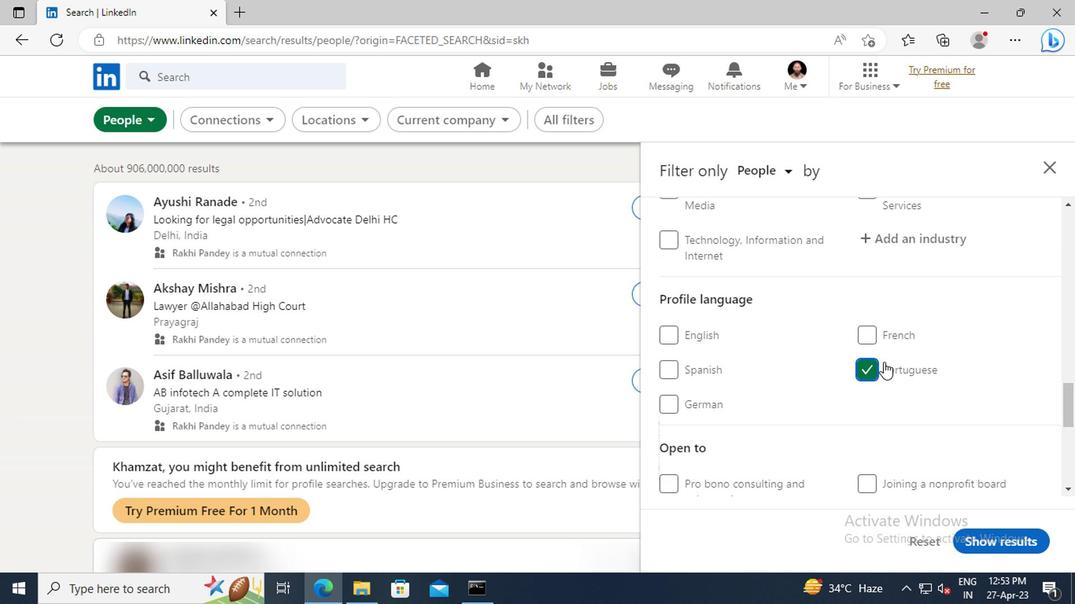 
Action: Mouse scrolled (880, 363) with delta (0, 0)
Screenshot: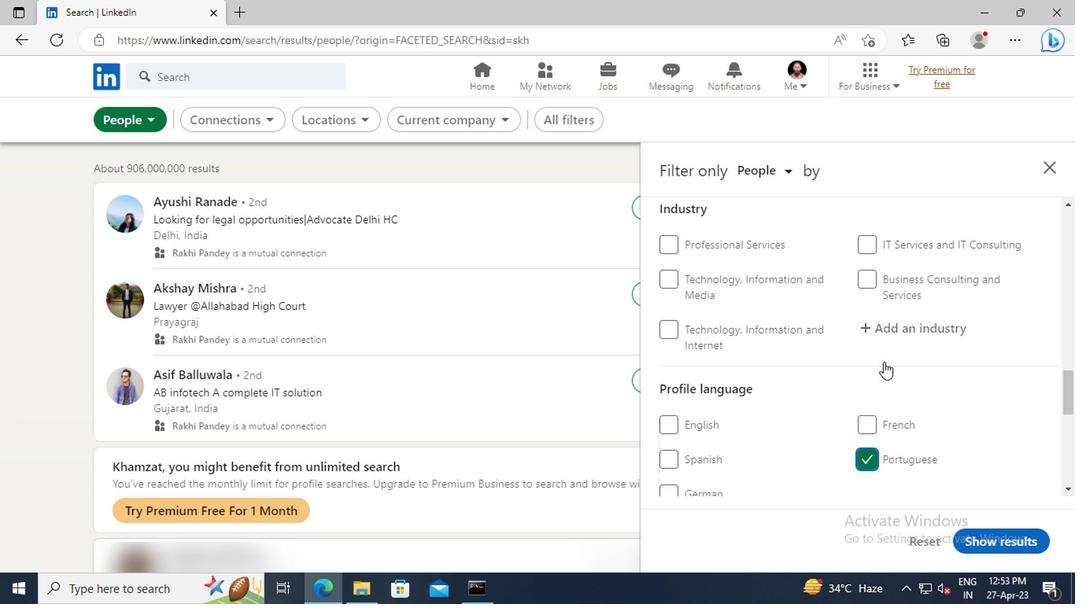 
Action: Mouse scrolled (880, 363) with delta (0, 0)
Screenshot: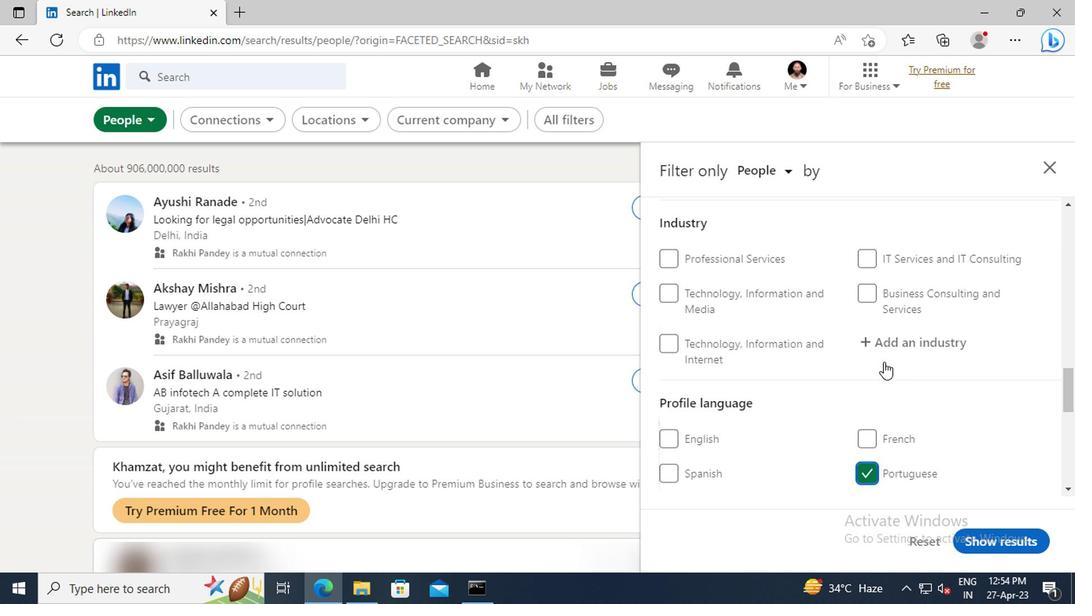 
Action: Mouse scrolled (880, 363) with delta (0, 0)
Screenshot: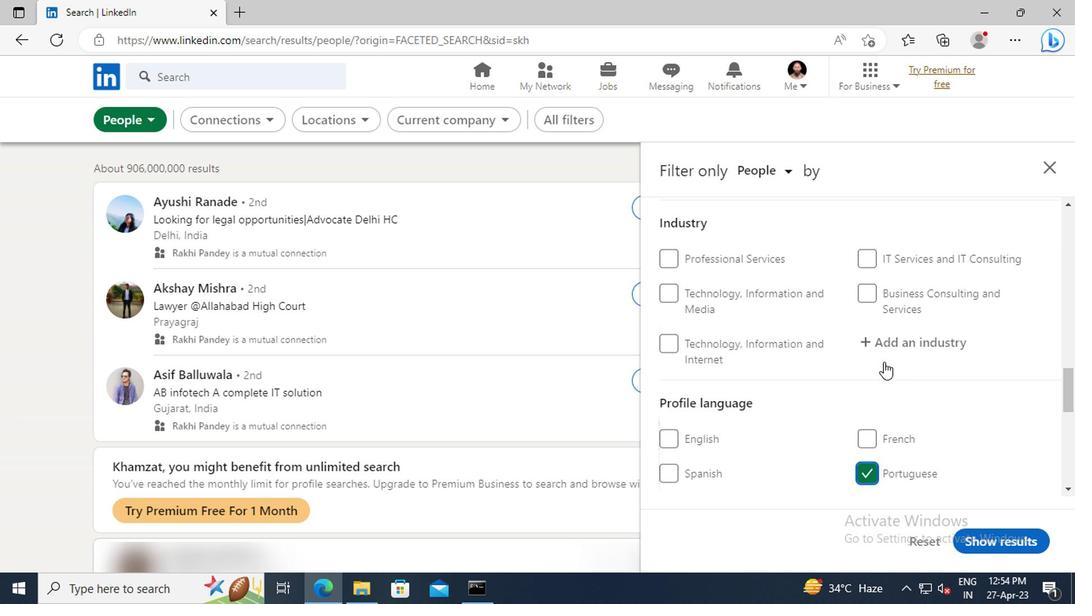 
Action: Mouse scrolled (880, 363) with delta (0, 0)
Screenshot: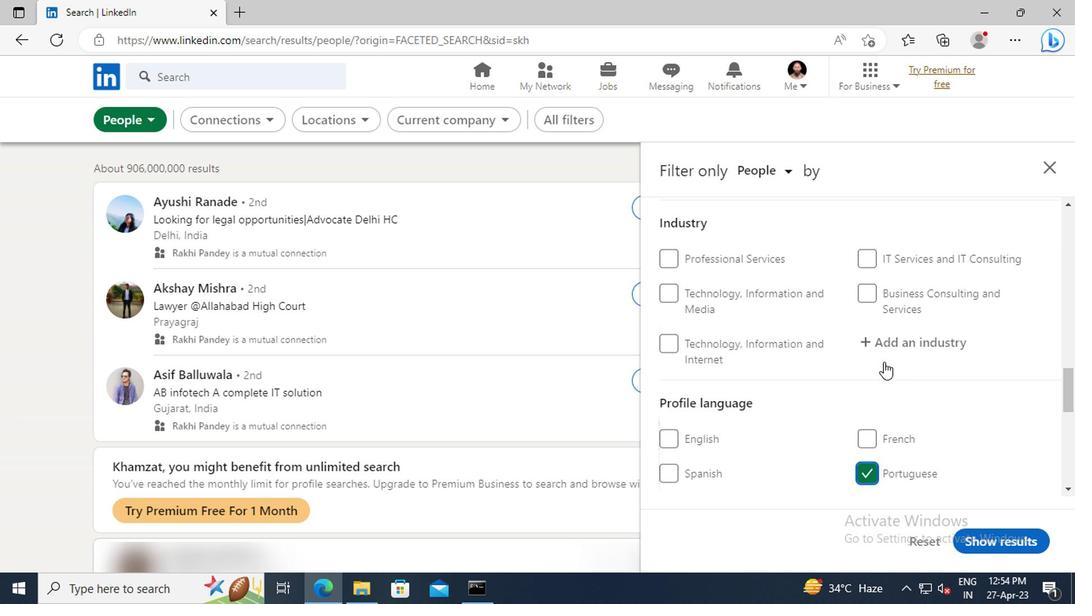 
Action: Mouse scrolled (880, 363) with delta (0, 0)
Screenshot: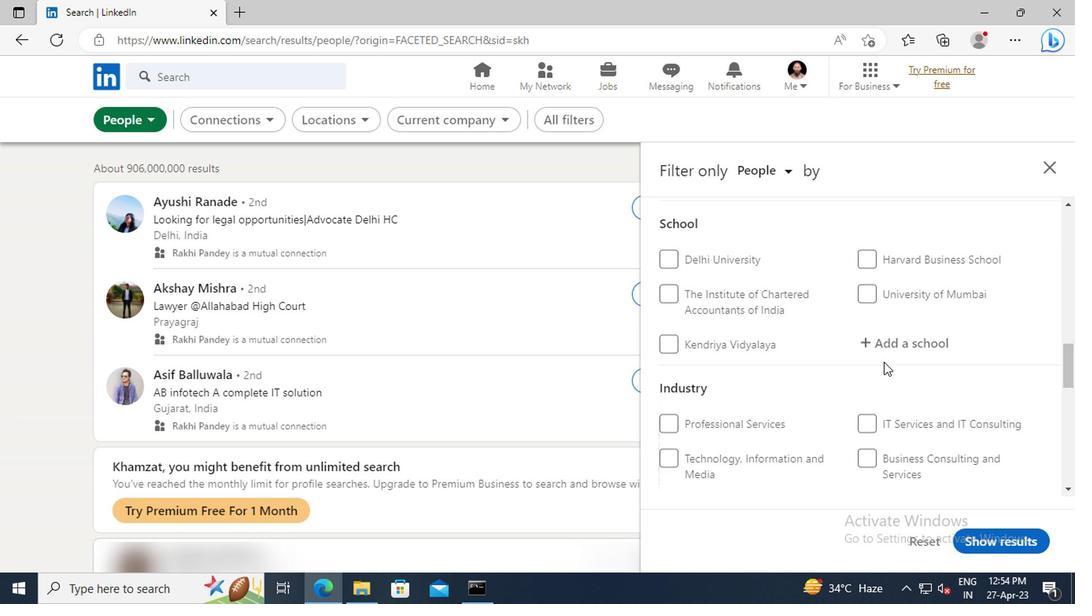 
Action: Mouse scrolled (880, 363) with delta (0, 0)
Screenshot: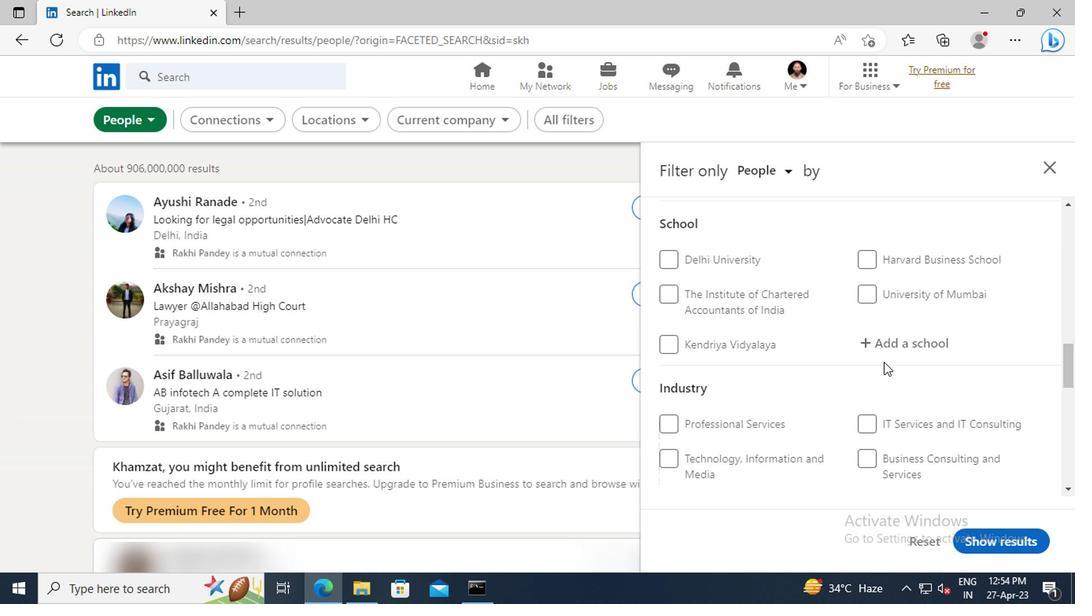 
Action: Mouse scrolled (880, 363) with delta (0, 0)
Screenshot: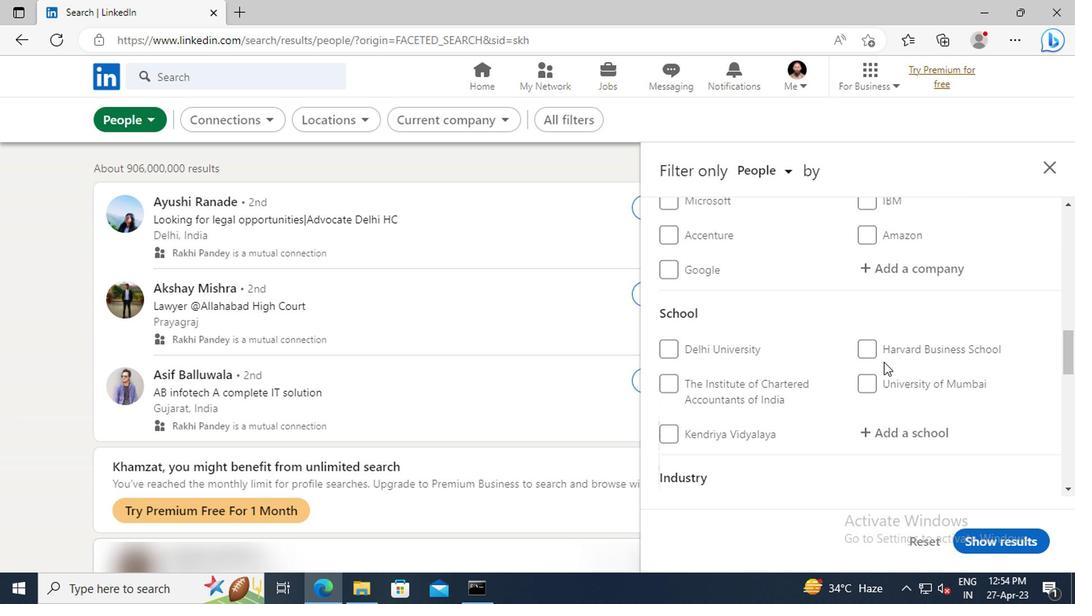 
Action: Mouse scrolled (880, 363) with delta (0, 0)
Screenshot: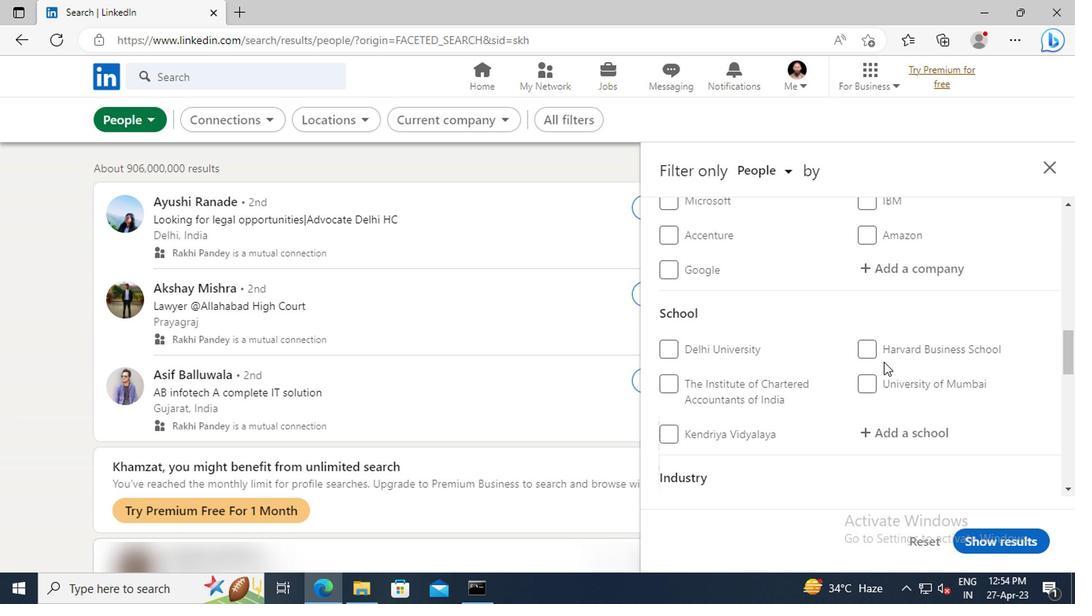 
Action: Mouse scrolled (880, 363) with delta (0, 0)
Screenshot: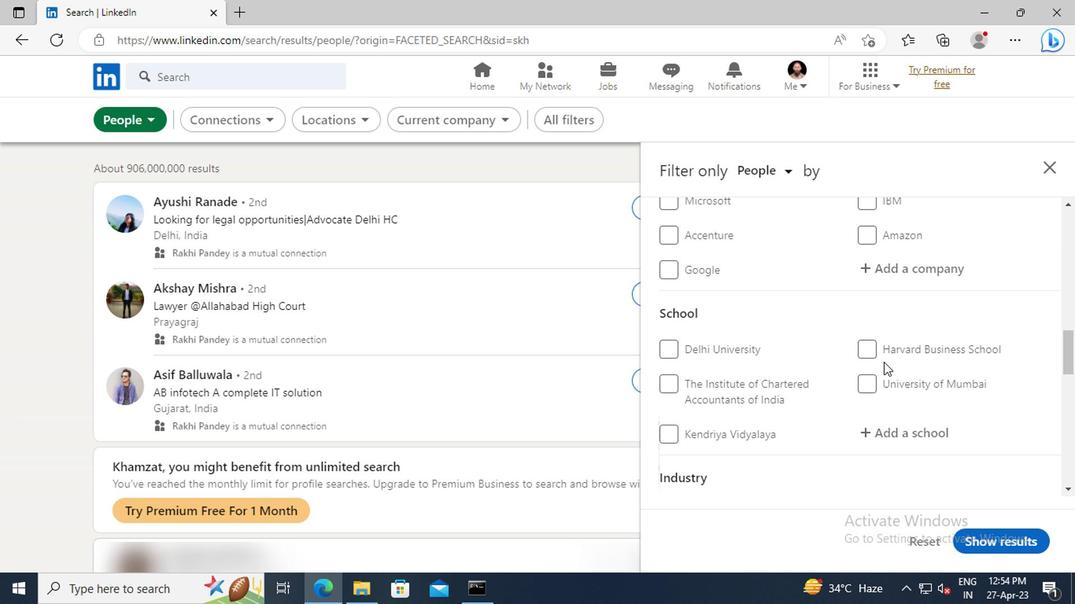 
Action: Mouse scrolled (880, 363) with delta (0, 0)
Screenshot: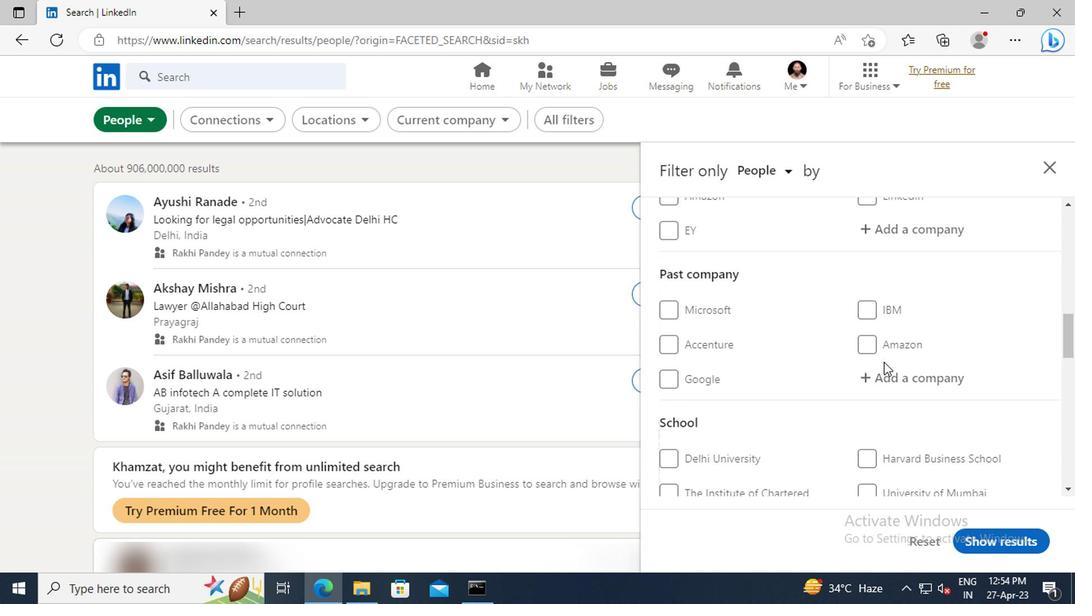 
Action: Mouse scrolled (880, 363) with delta (0, 0)
Screenshot: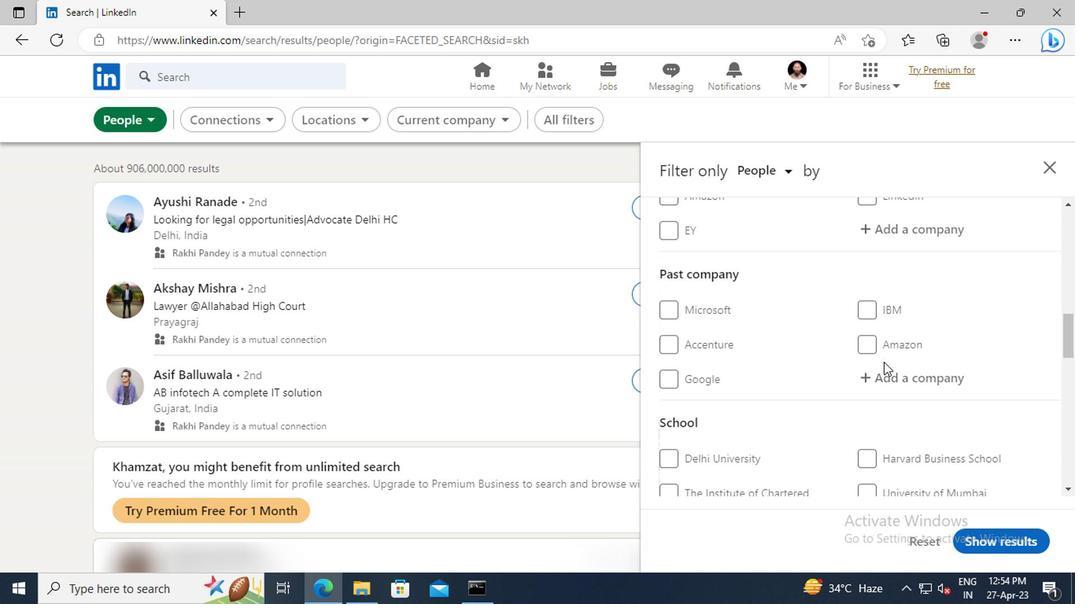 
Action: Mouse moved to (880, 348)
Screenshot: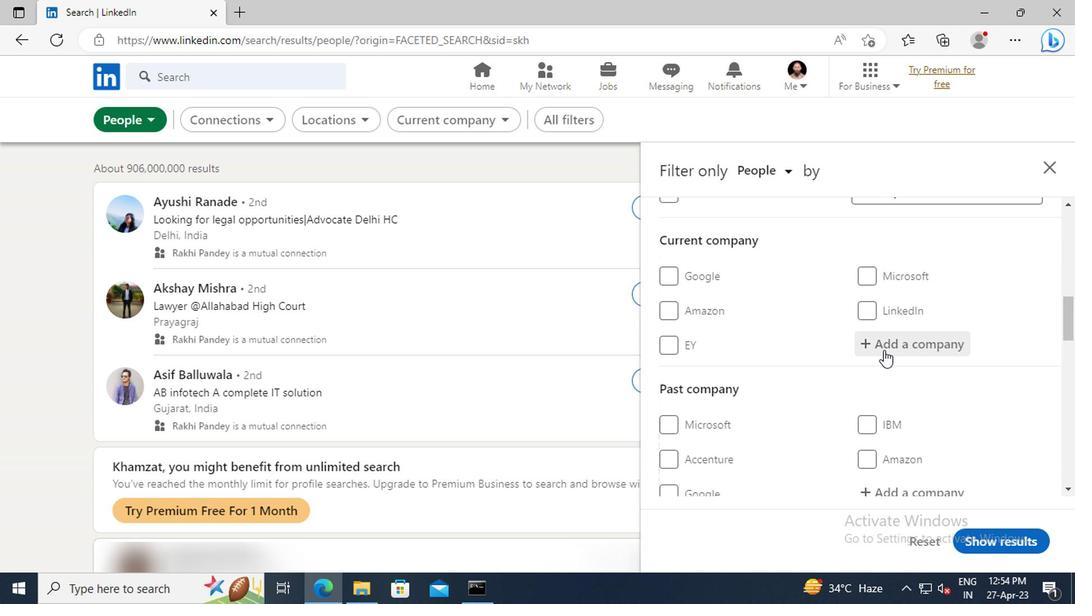 
Action: Mouse pressed left at (880, 348)
Screenshot: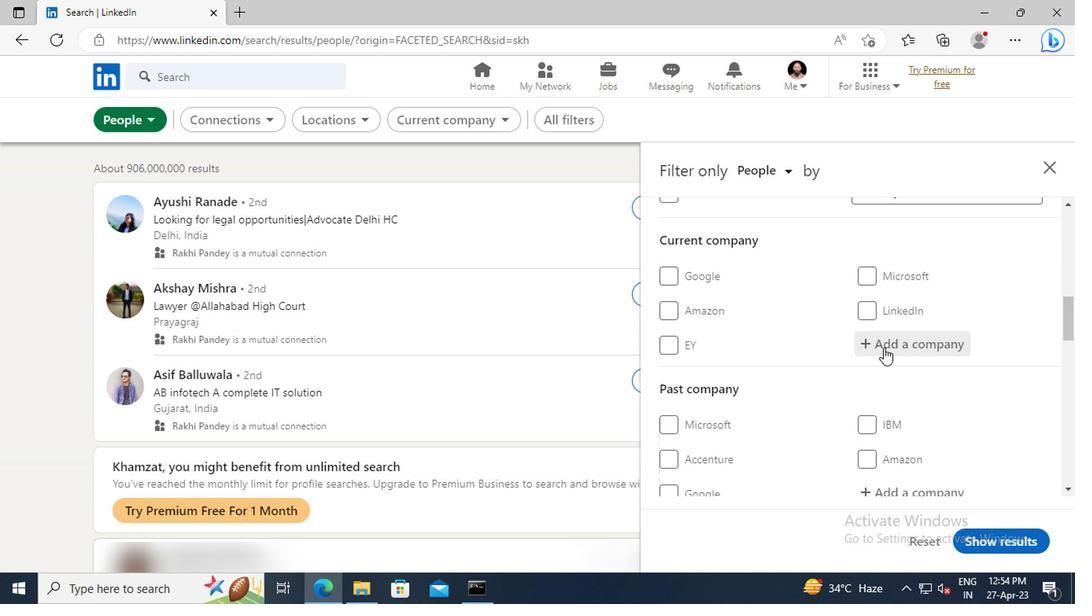 
Action: Key pressed <Key.shift>WAAREE<Key.space><Key.shift>GROUP
Screenshot: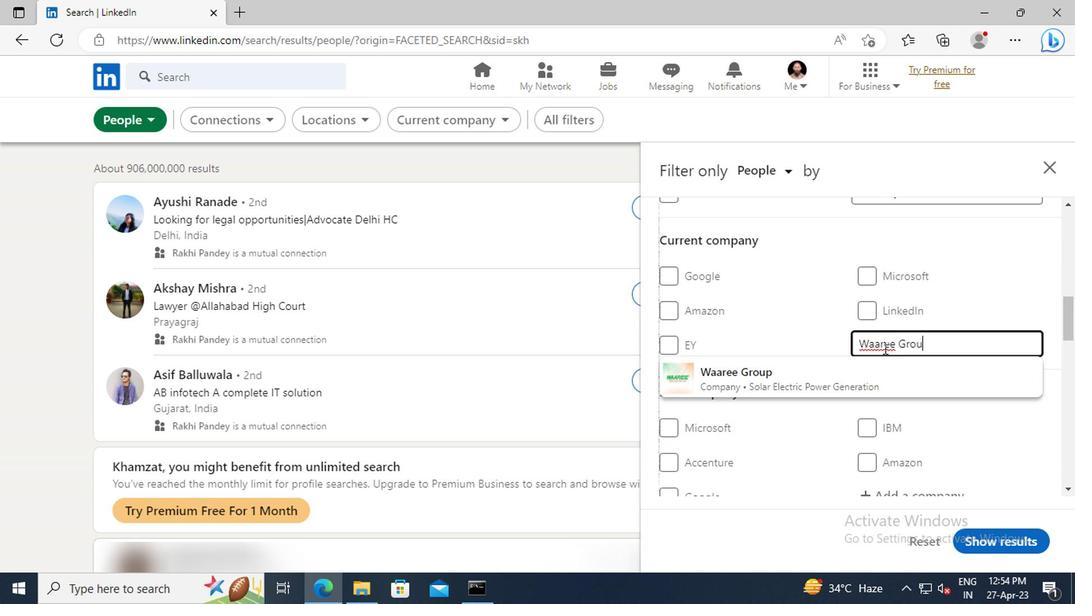
Action: Mouse moved to (881, 378)
Screenshot: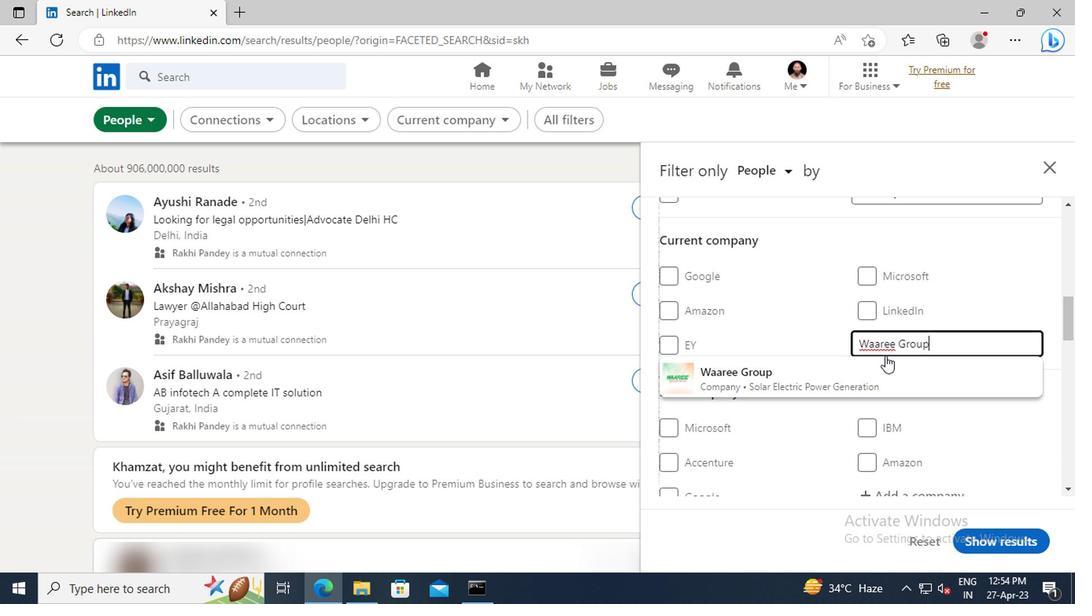 
Action: Mouse pressed left at (881, 378)
Screenshot: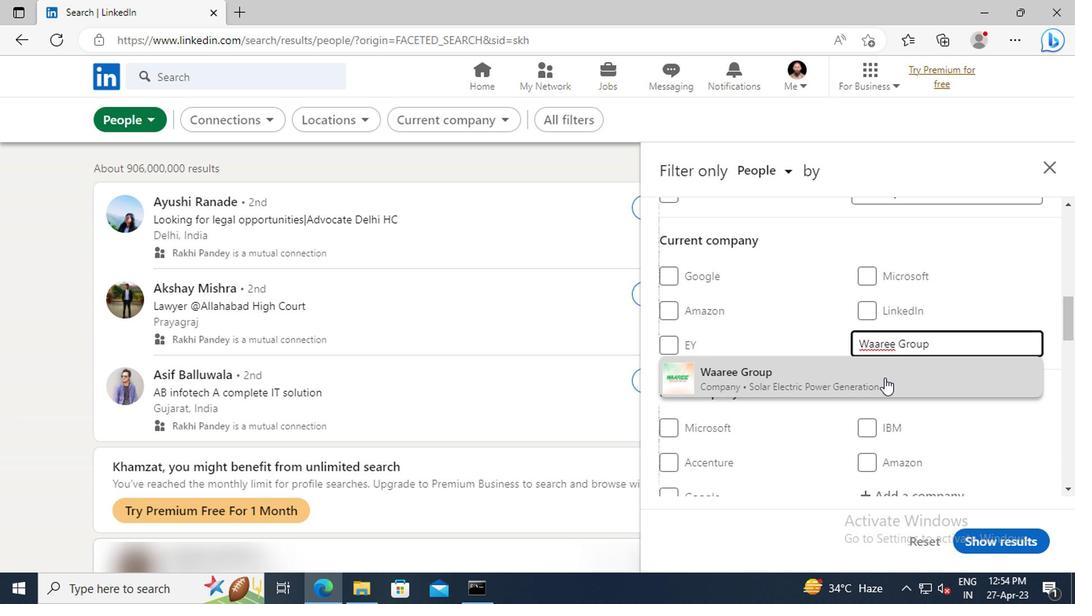 
Action: Mouse moved to (877, 315)
Screenshot: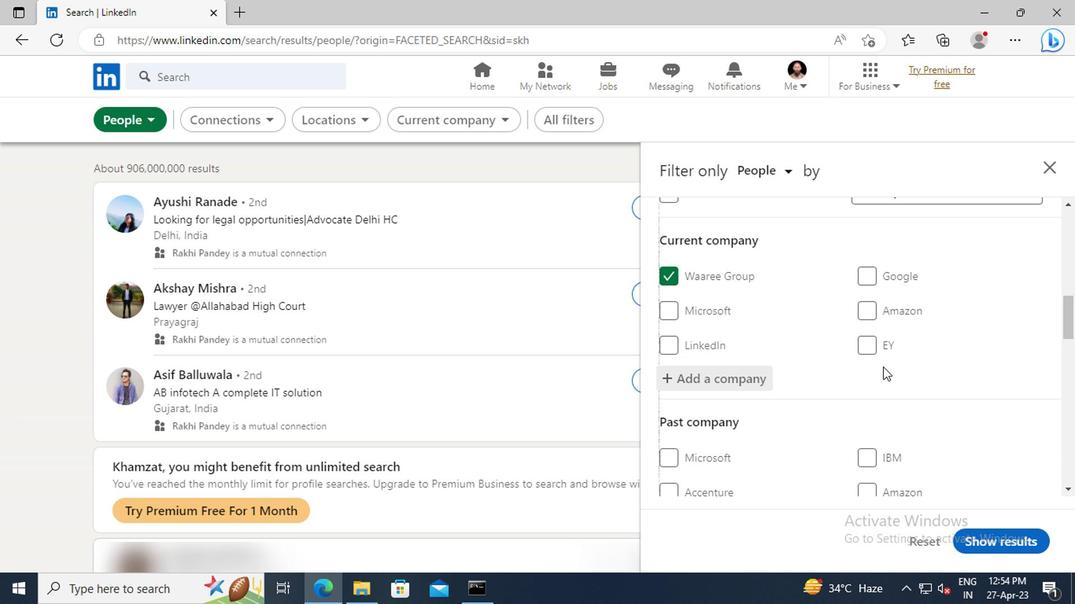 
Action: Mouse scrolled (877, 314) with delta (0, -1)
Screenshot: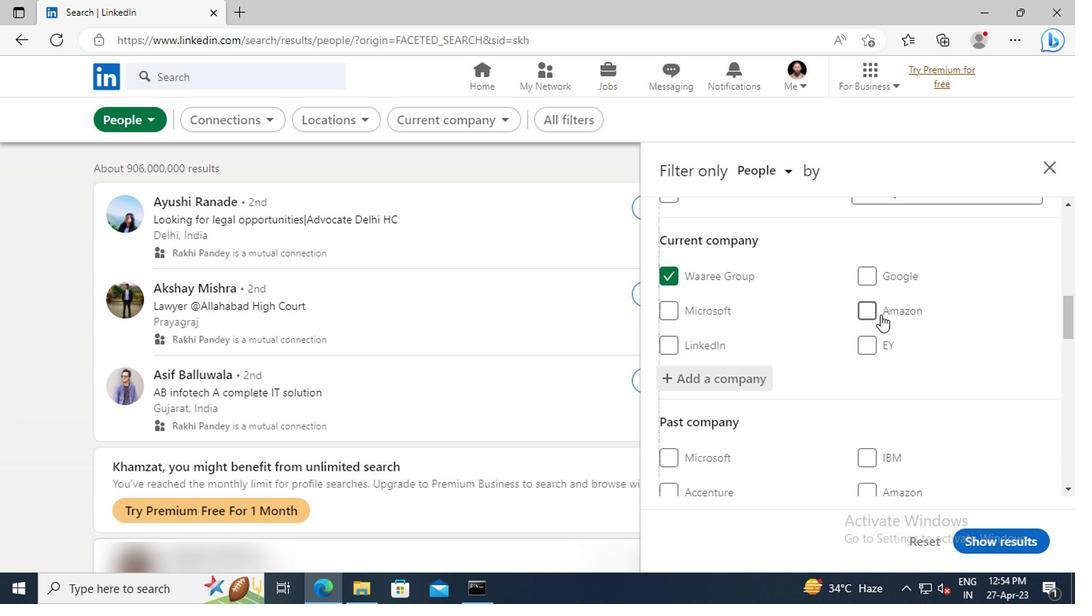 
Action: Mouse scrolled (877, 314) with delta (0, -1)
Screenshot: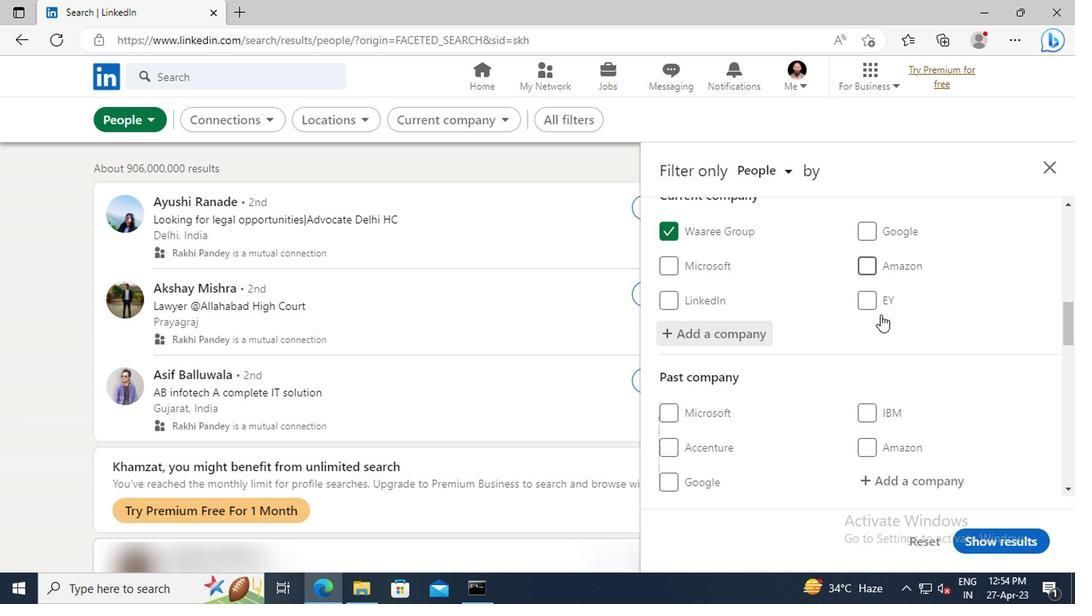 
Action: Mouse scrolled (877, 314) with delta (0, -1)
Screenshot: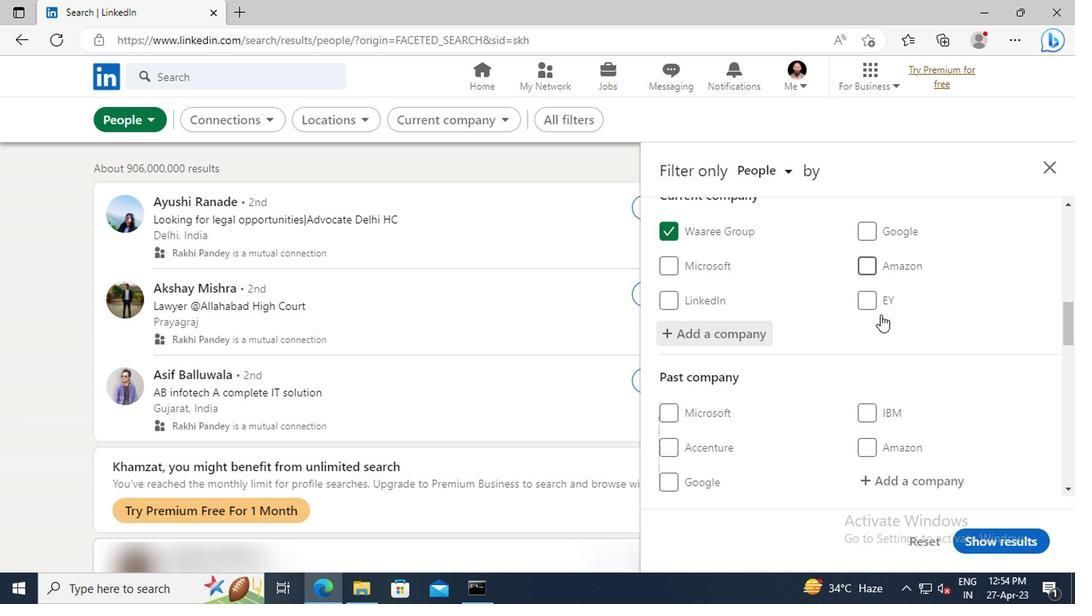 
Action: Mouse scrolled (877, 314) with delta (0, -1)
Screenshot: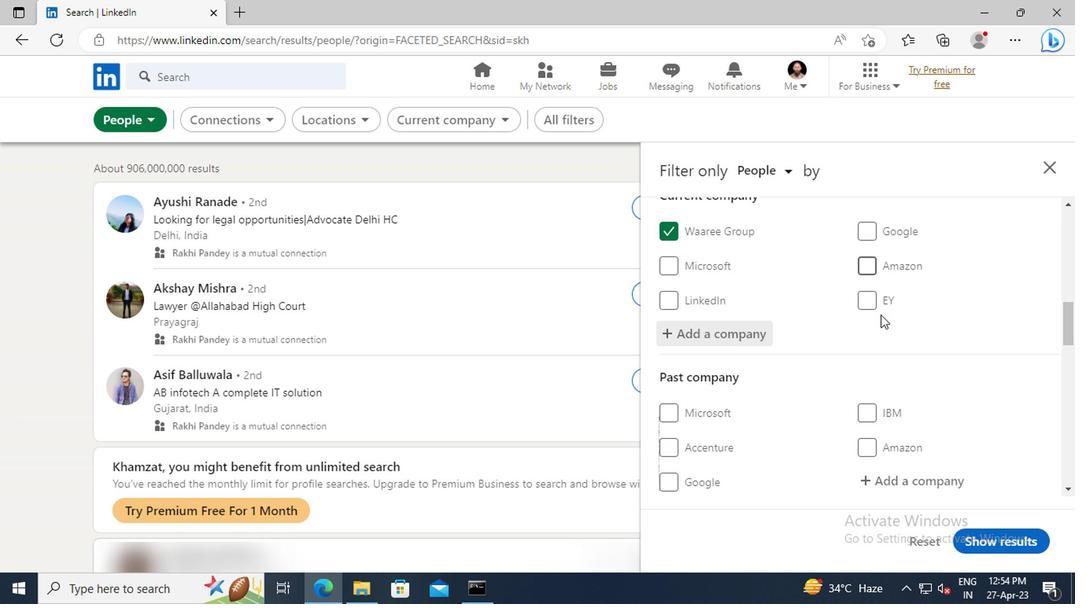 
Action: Mouse scrolled (877, 314) with delta (0, -1)
Screenshot: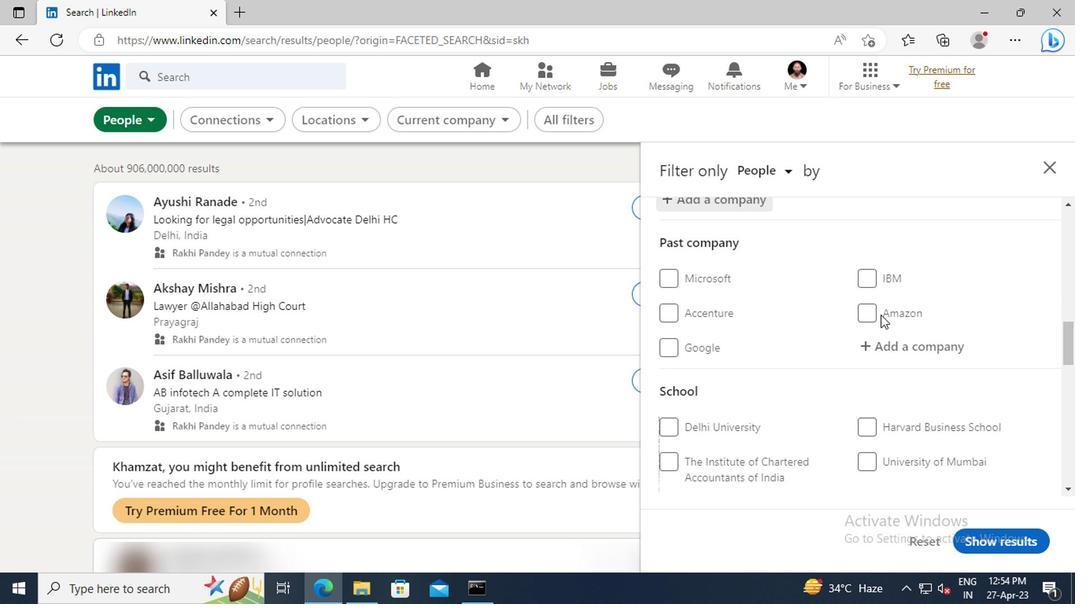 
Action: Mouse scrolled (877, 314) with delta (0, -1)
Screenshot: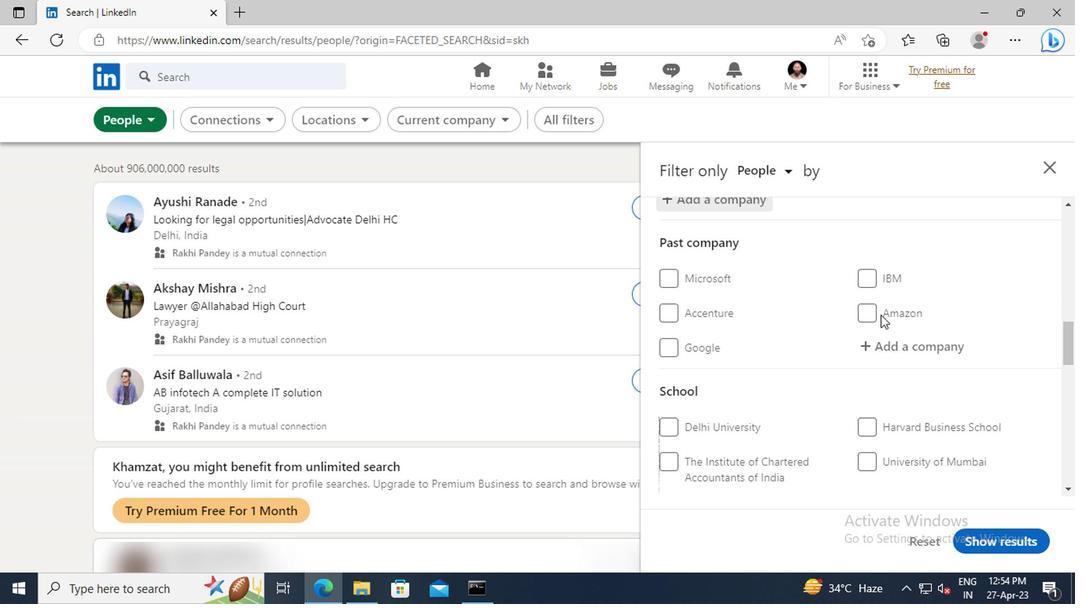 
Action: Mouse scrolled (877, 314) with delta (0, -1)
Screenshot: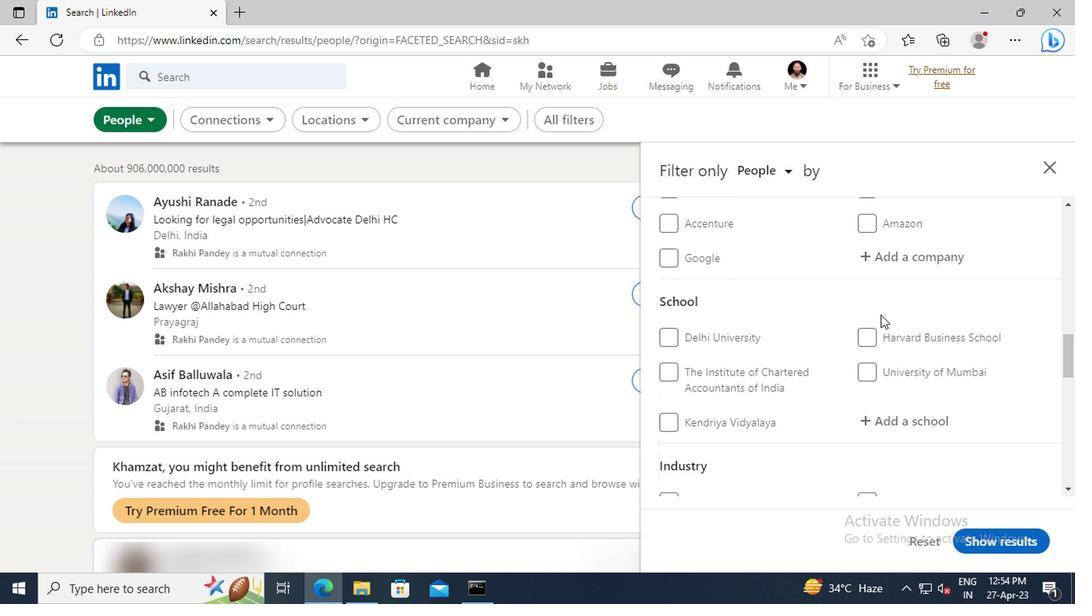 
Action: Mouse scrolled (877, 314) with delta (0, -1)
Screenshot: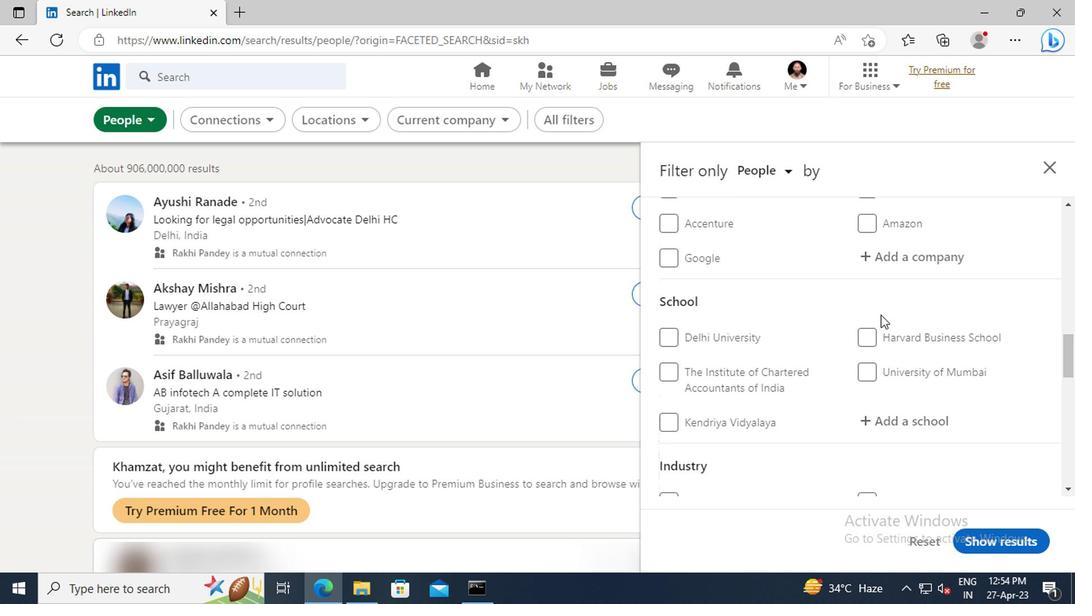 
Action: Mouse moved to (882, 333)
Screenshot: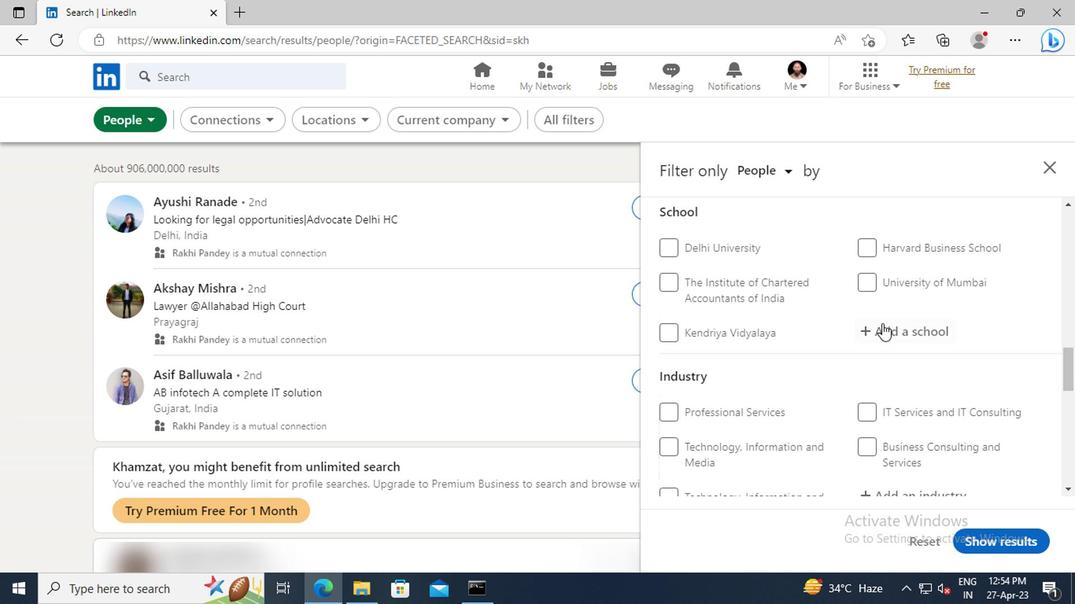 
Action: Mouse pressed left at (882, 333)
Screenshot: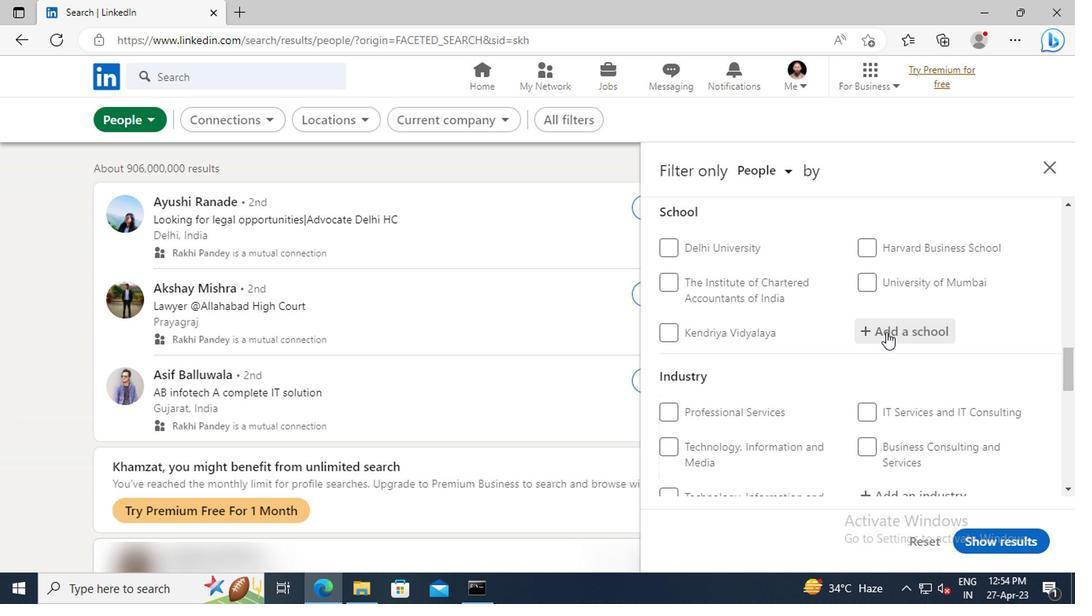 
Action: Key pressed <Key.shift>PUNJAB<Key.space><Key.shift>TECHNICAL<Key.space><Key.shift>UNIVERSITY,<Key.space><Key.shift>JALANDHAR
Screenshot: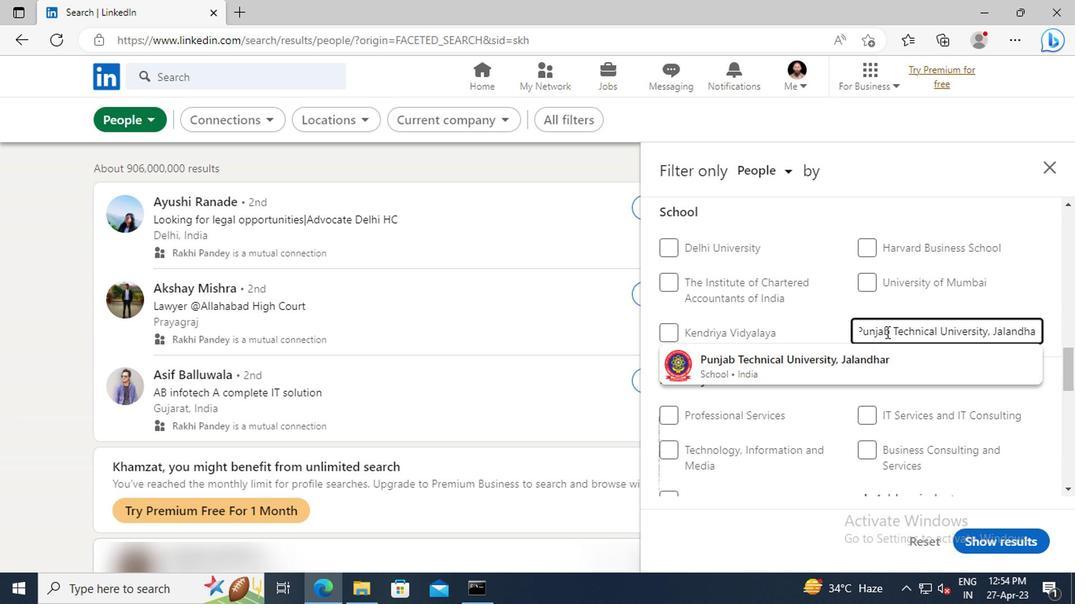 
Action: Mouse moved to (882, 366)
Screenshot: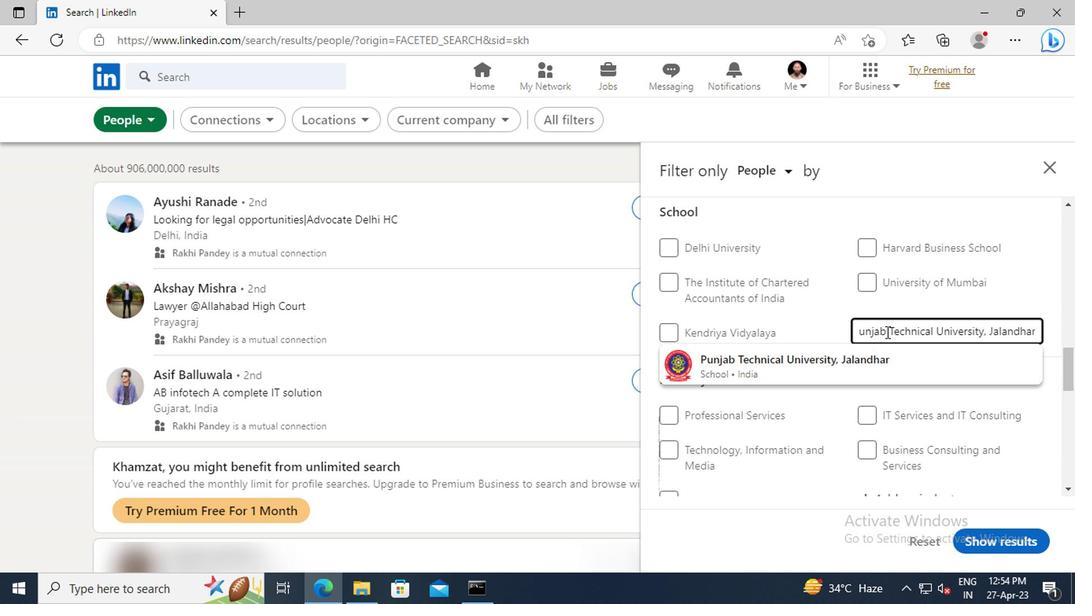 
Action: Mouse pressed left at (882, 366)
Screenshot: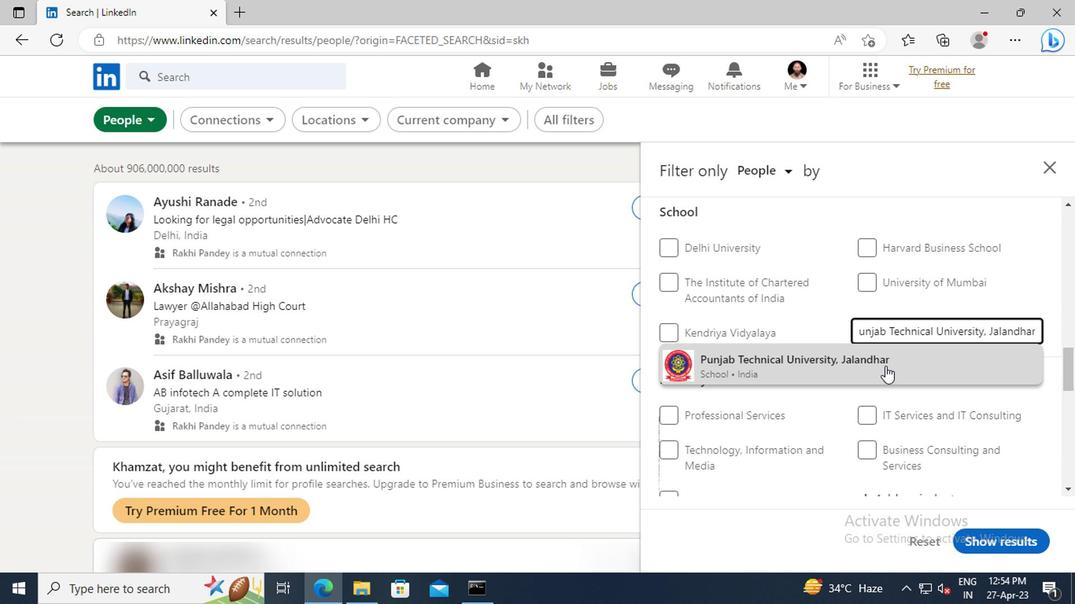 
Action: Mouse moved to (867, 336)
Screenshot: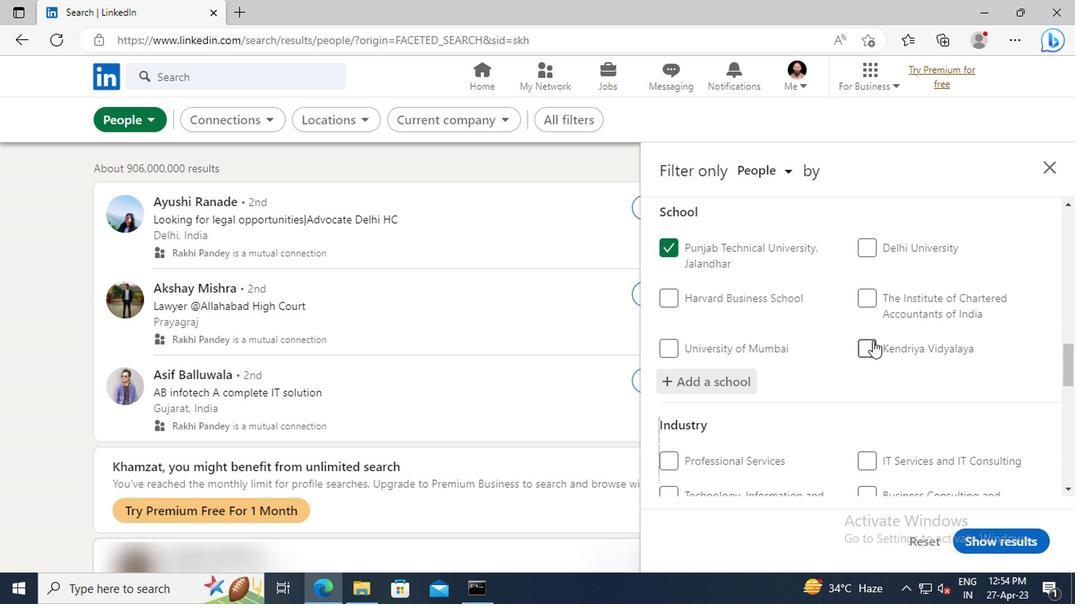 
Action: Mouse scrolled (867, 335) with delta (0, 0)
Screenshot: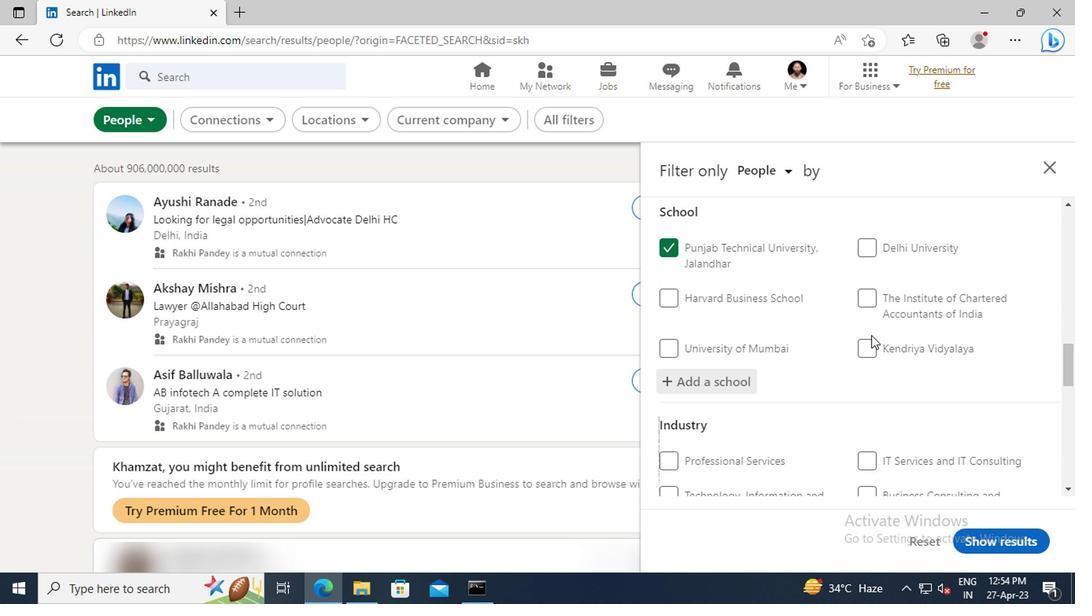 
Action: Mouse scrolled (867, 335) with delta (0, 0)
Screenshot: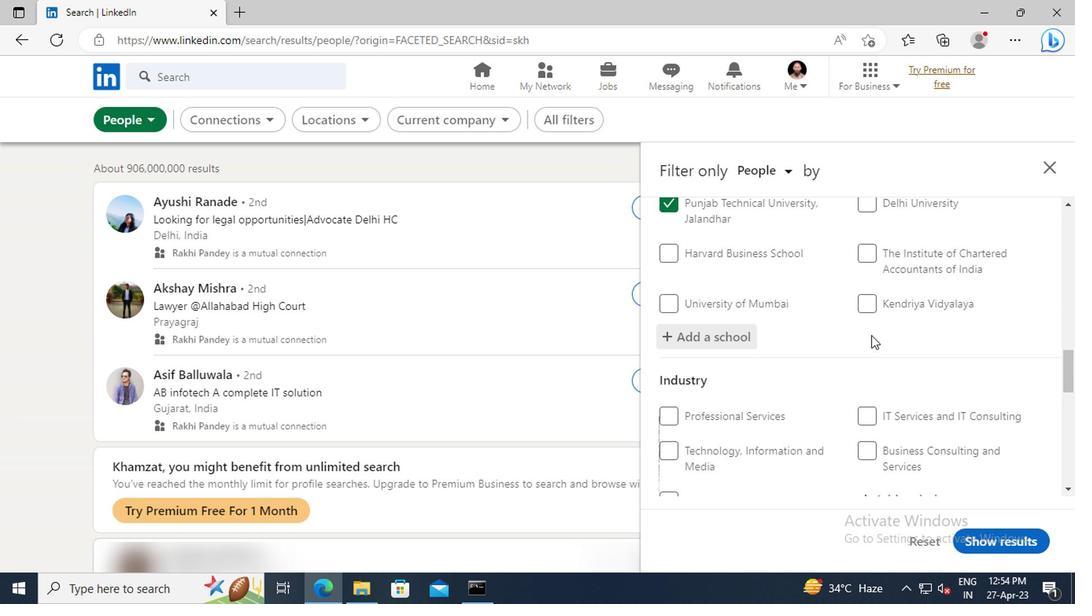 
Action: Mouse scrolled (867, 335) with delta (0, 0)
Screenshot: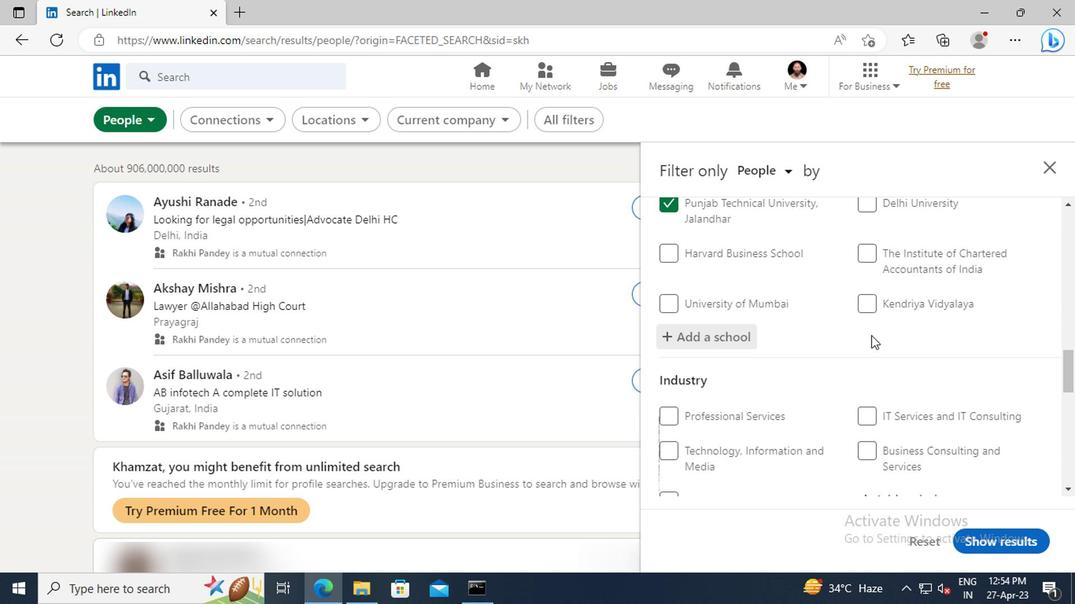
Action: Mouse scrolled (867, 335) with delta (0, 0)
Screenshot: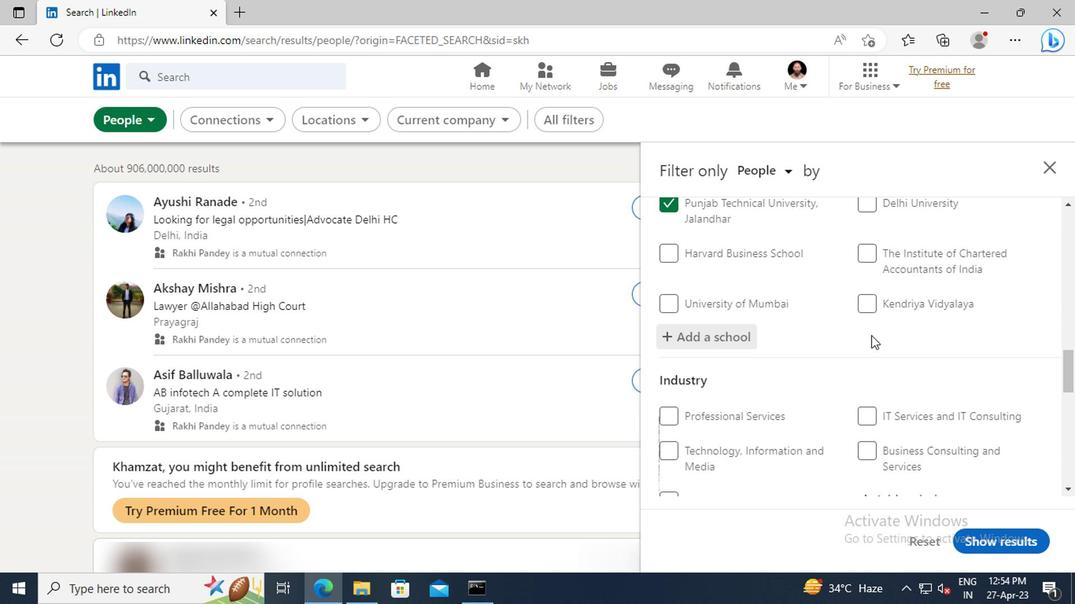 
Action: Mouse moved to (880, 363)
Screenshot: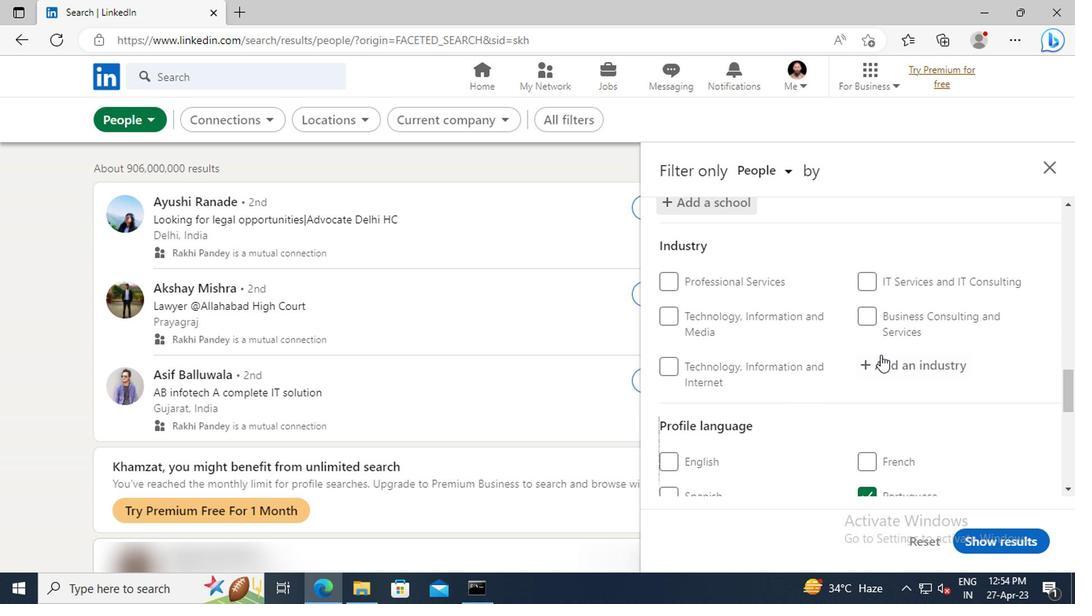 
Action: Mouse pressed left at (880, 363)
Screenshot: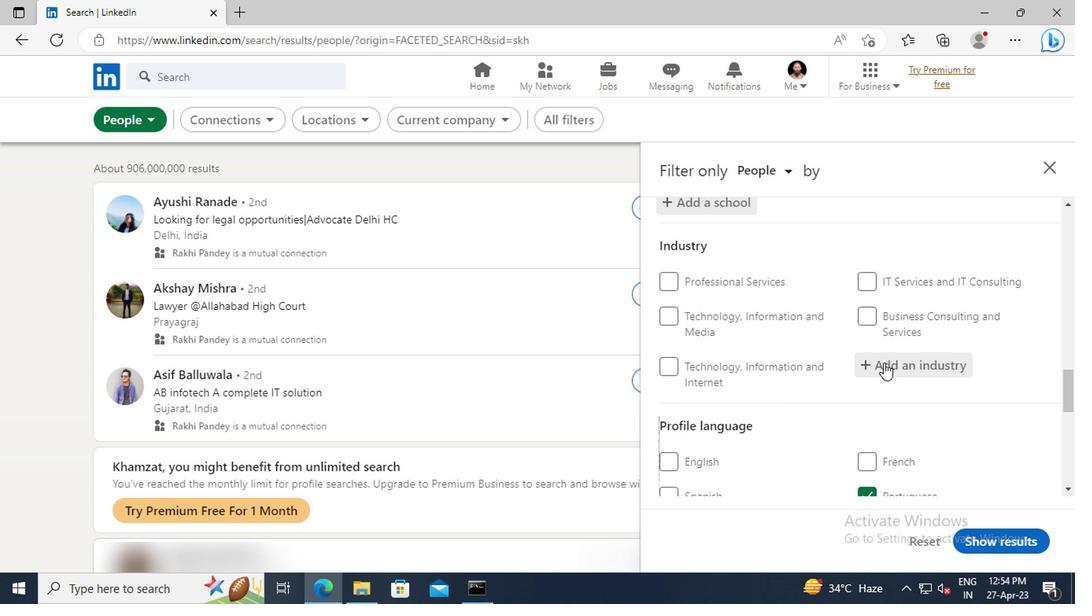 
Action: Key pressed <Key.shift>RETAIL<Key.space><Key.shift>LUX
Screenshot: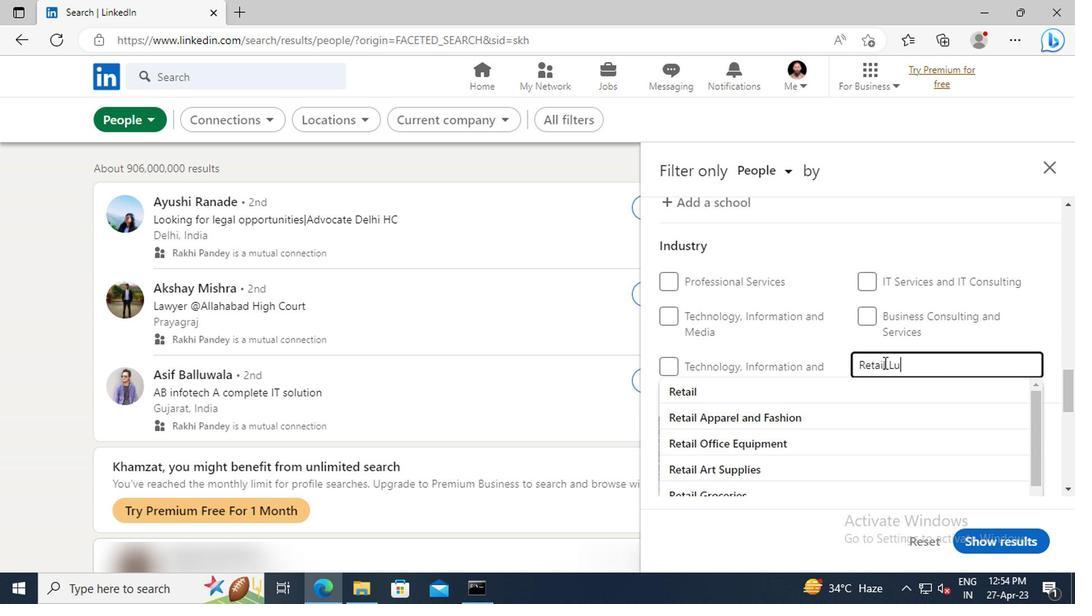 
Action: Mouse moved to (886, 392)
Screenshot: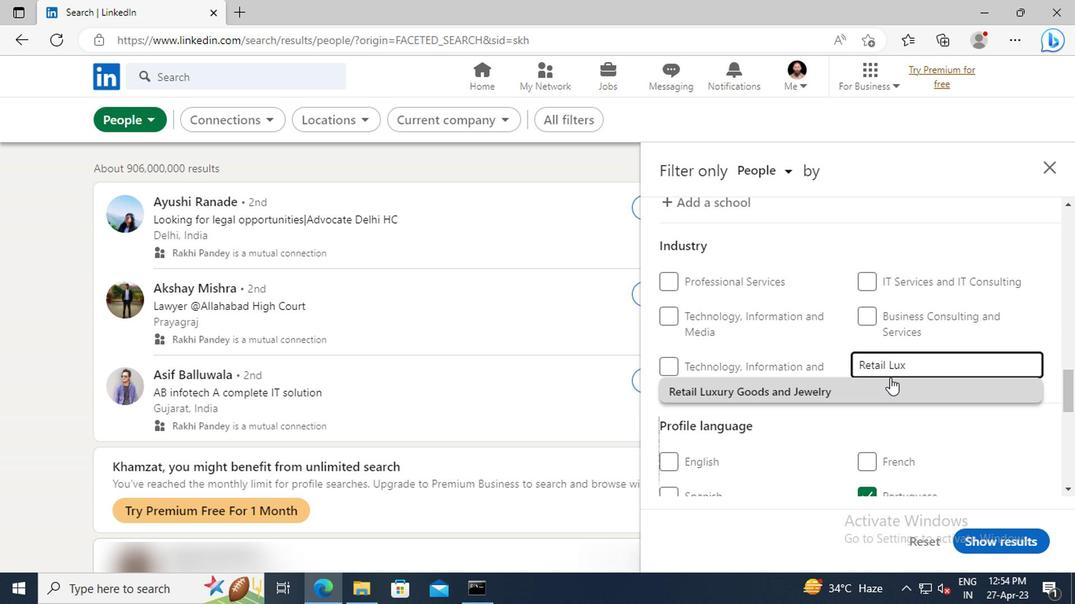 
Action: Mouse pressed left at (886, 392)
Screenshot: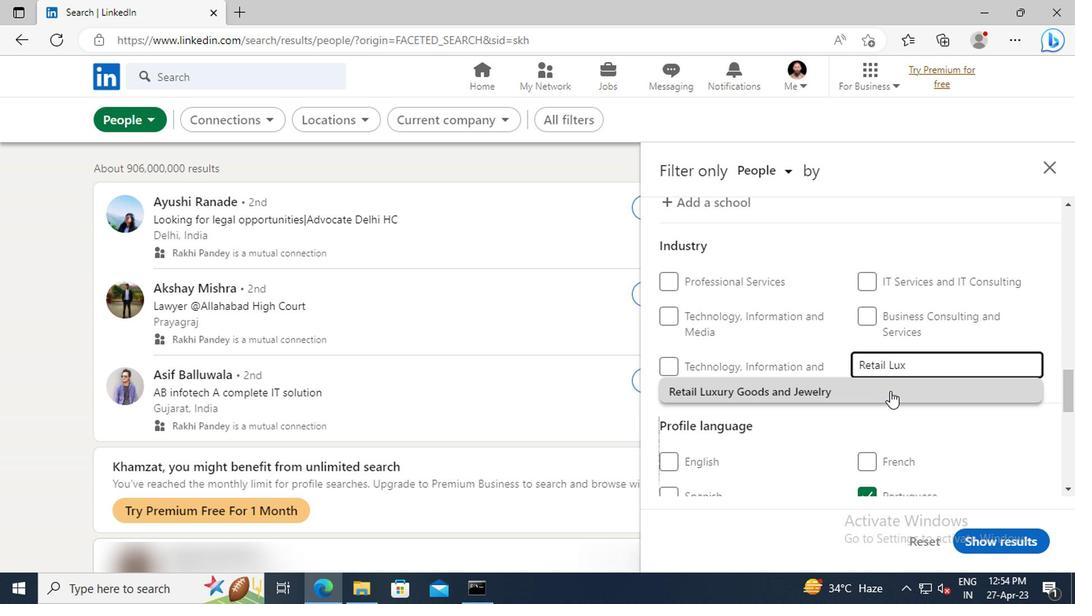 
Action: Mouse moved to (890, 351)
Screenshot: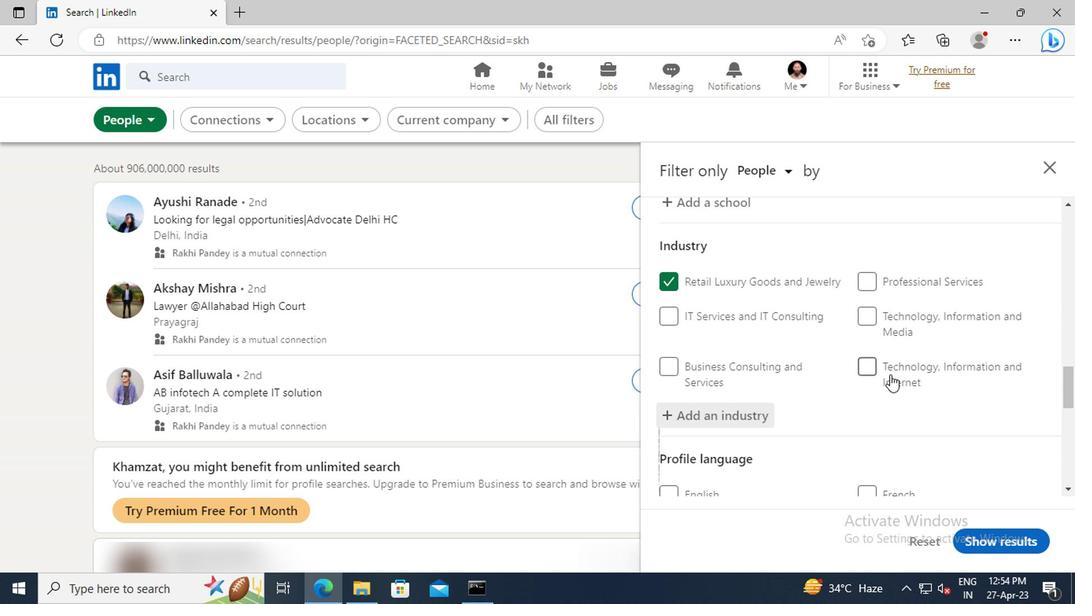 
Action: Mouse scrolled (890, 350) with delta (0, 0)
Screenshot: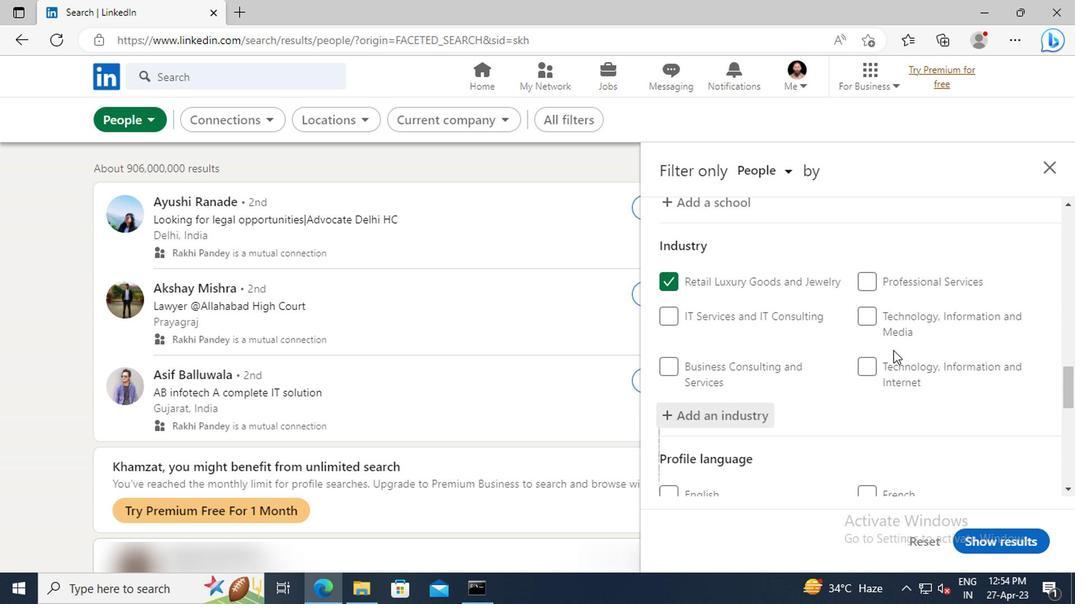 
Action: Mouse scrolled (890, 350) with delta (0, 0)
Screenshot: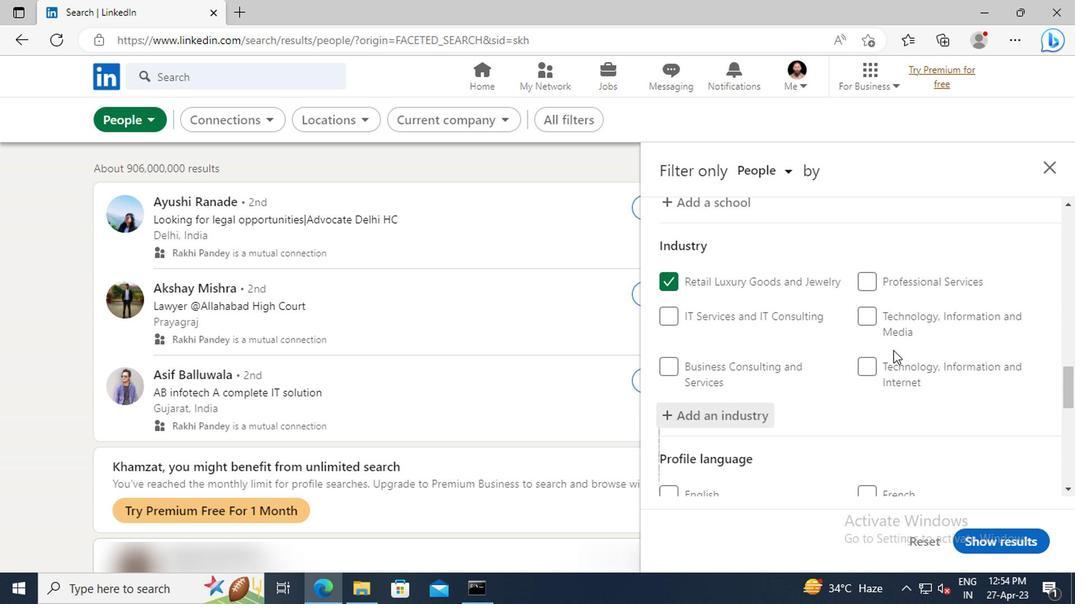 
Action: Mouse scrolled (890, 350) with delta (0, 0)
Screenshot: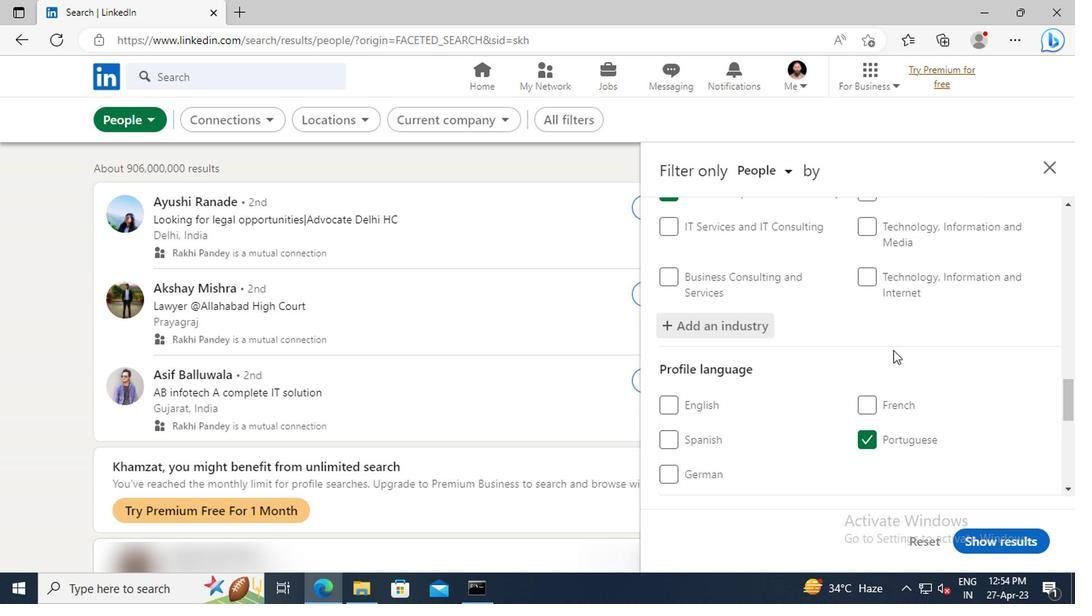 
Action: Mouse scrolled (890, 350) with delta (0, 0)
Screenshot: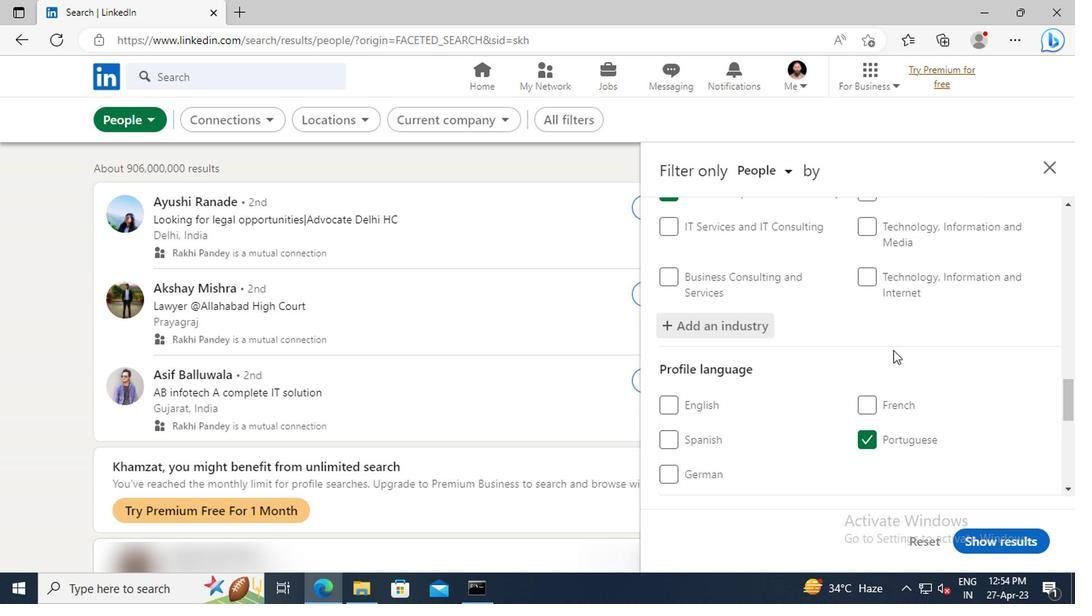 
Action: Mouse scrolled (890, 350) with delta (0, 0)
Screenshot: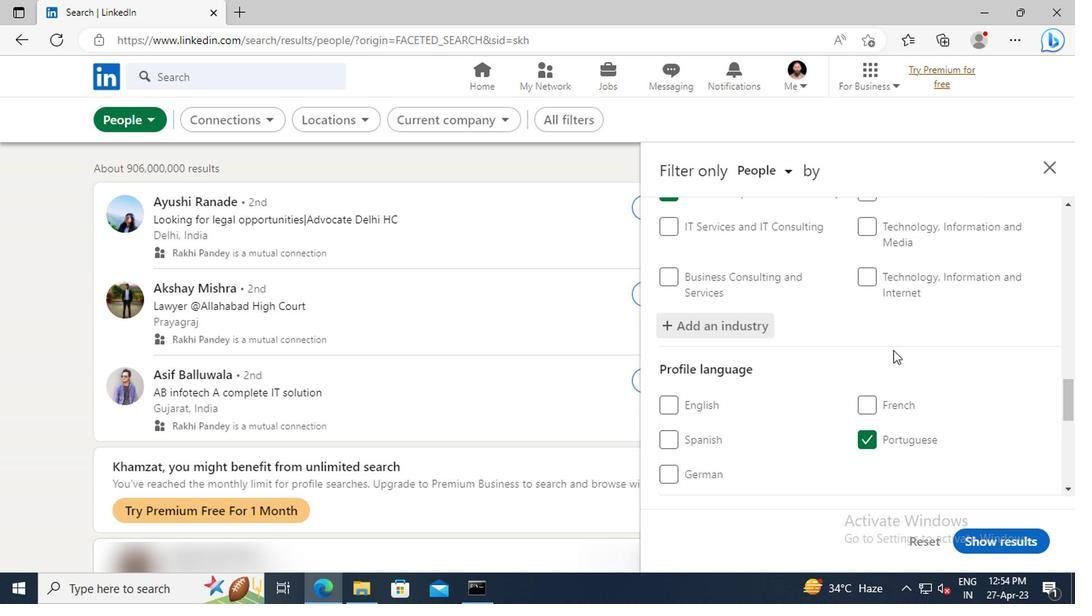 
Action: Mouse scrolled (890, 350) with delta (0, 0)
Screenshot: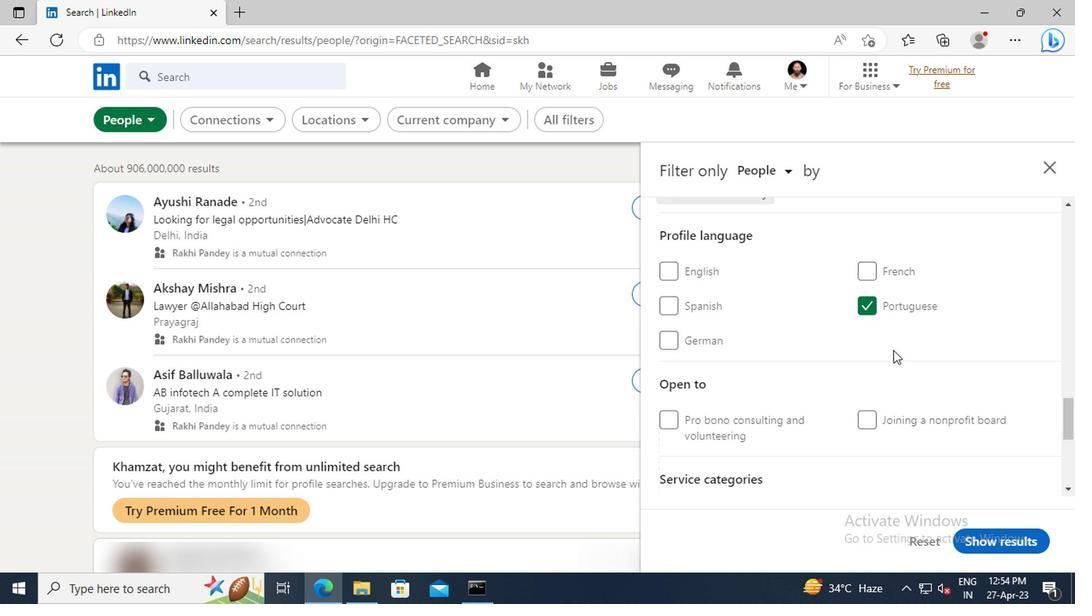 
Action: Mouse scrolled (890, 350) with delta (0, 0)
Screenshot: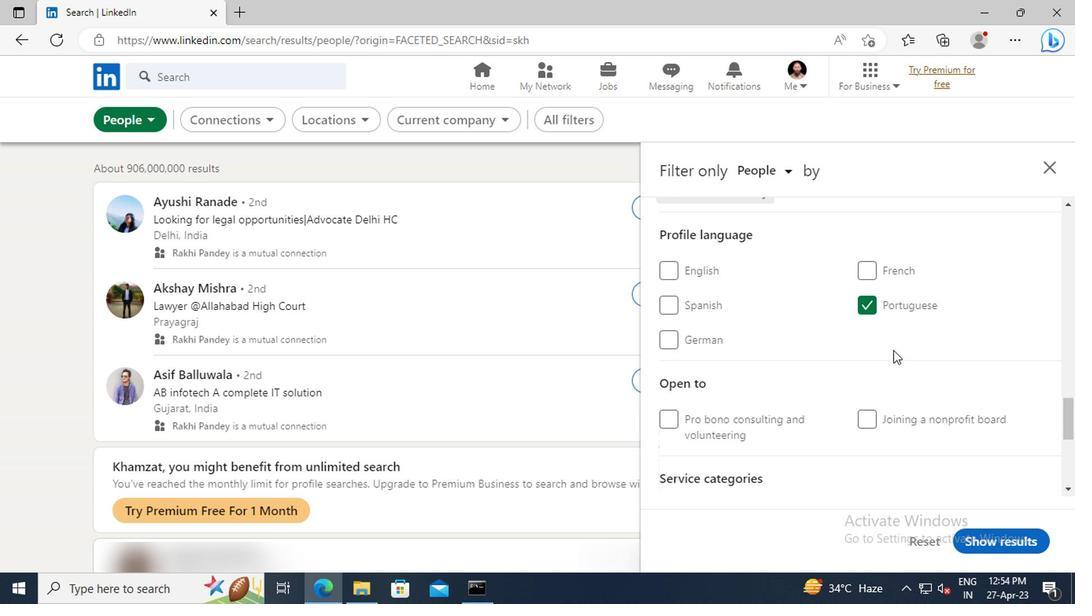 
Action: Mouse scrolled (890, 350) with delta (0, 0)
Screenshot: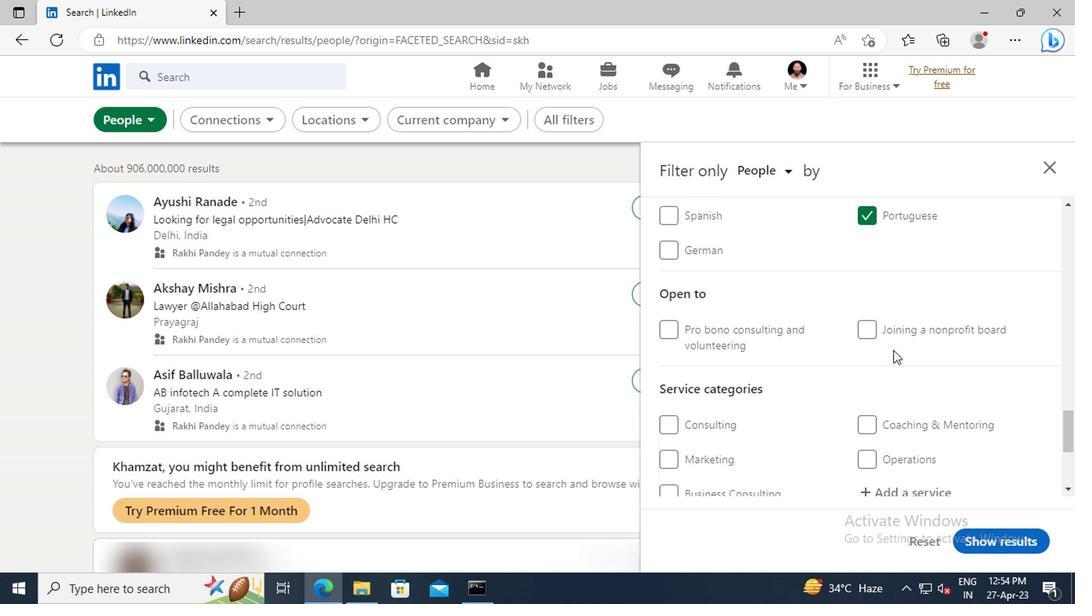 
Action: Mouse scrolled (890, 350) with delta (0, 0)
Screenshot: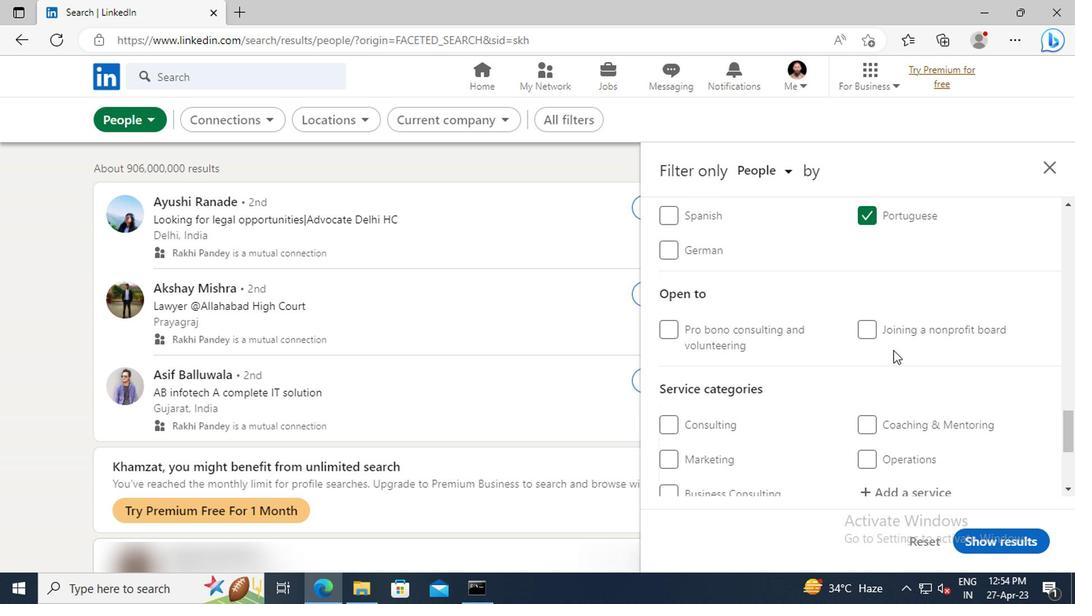 
Action: Mouse moved to (897, 403)
Screenshot: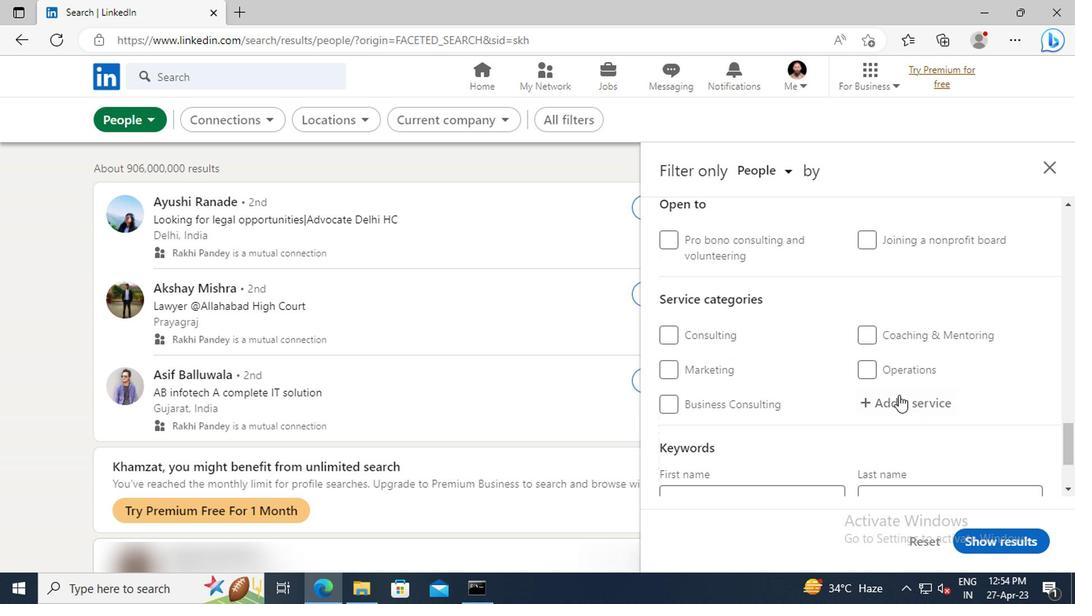 
Action: Mouse pressed left at (897, 403)
Screenshot: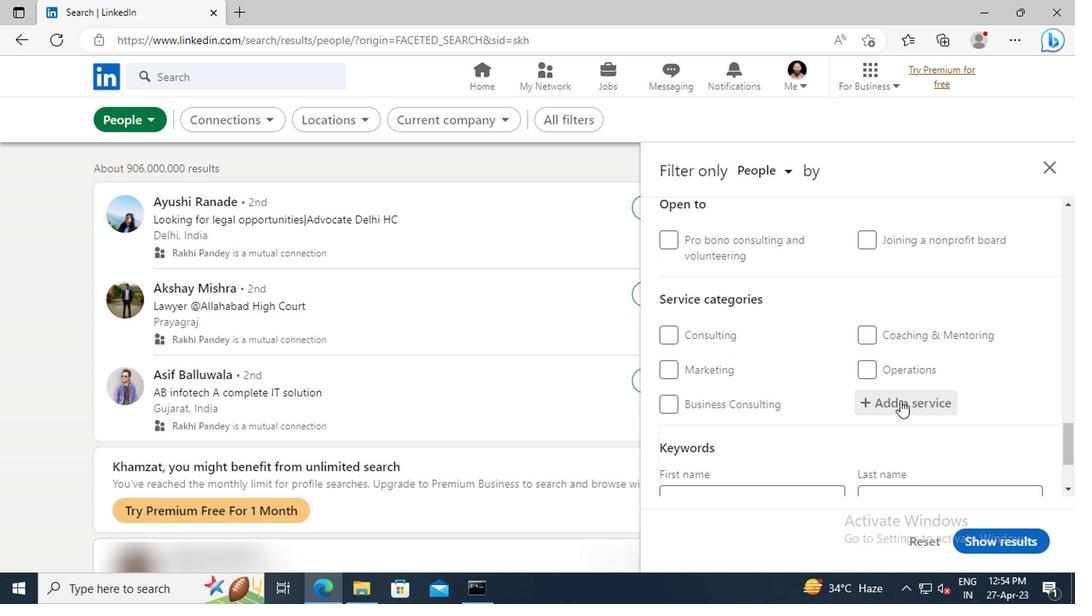 
Action: Key pressed <Key.shift>CONTENT<Key.space><Key.shift>STRATEGY
Screenshot: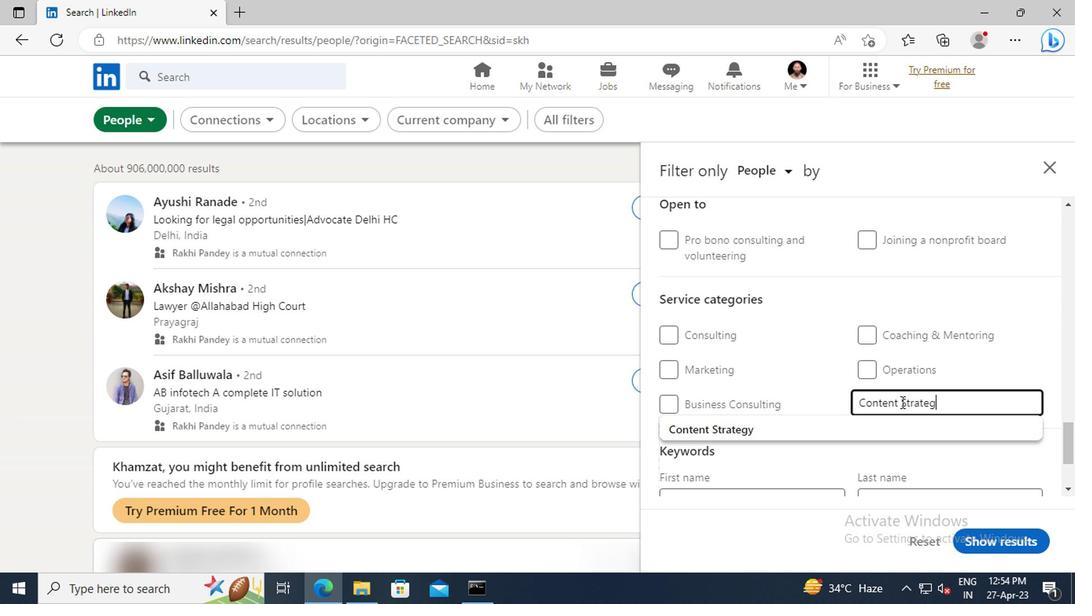 
Action: Mouse moved to (904, 431)
Screenshot: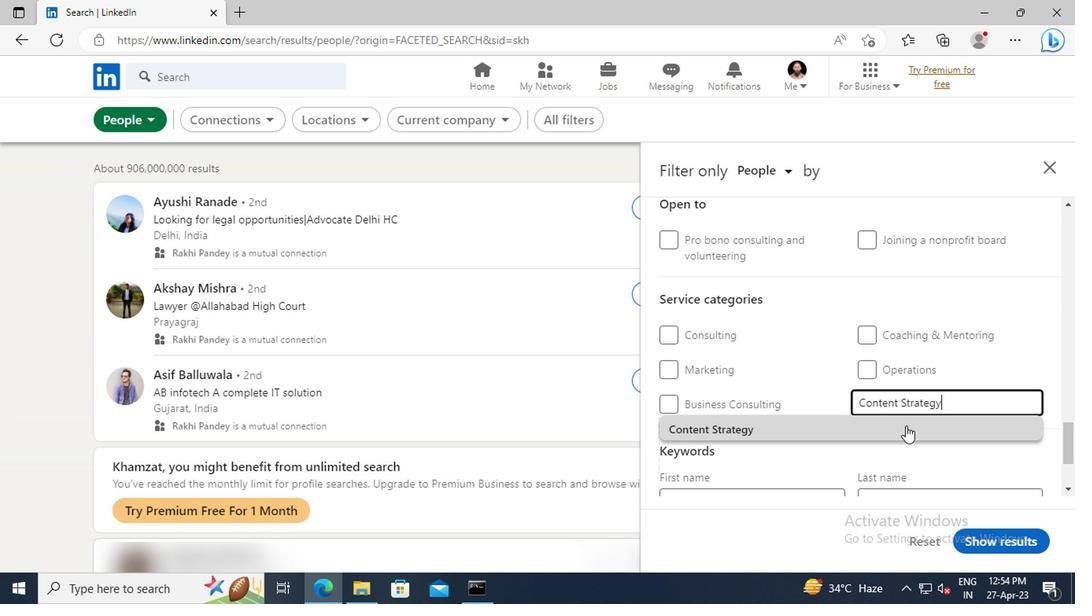 
Action: Mouse pressed left at (904, 431)
Screenshot: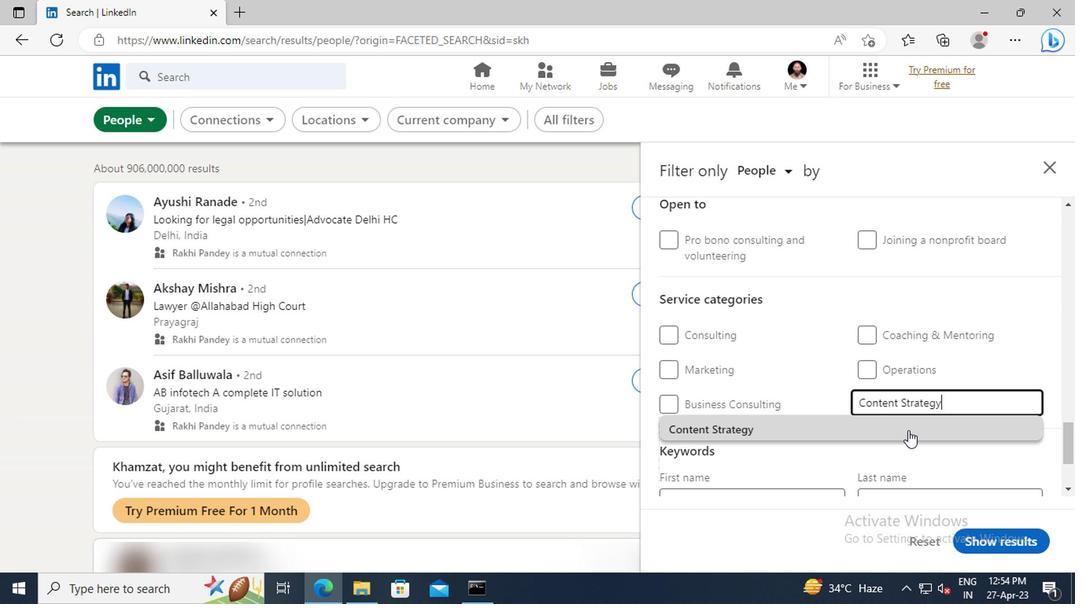 
Action: Mouse moved to (872, 374)
Screenshot: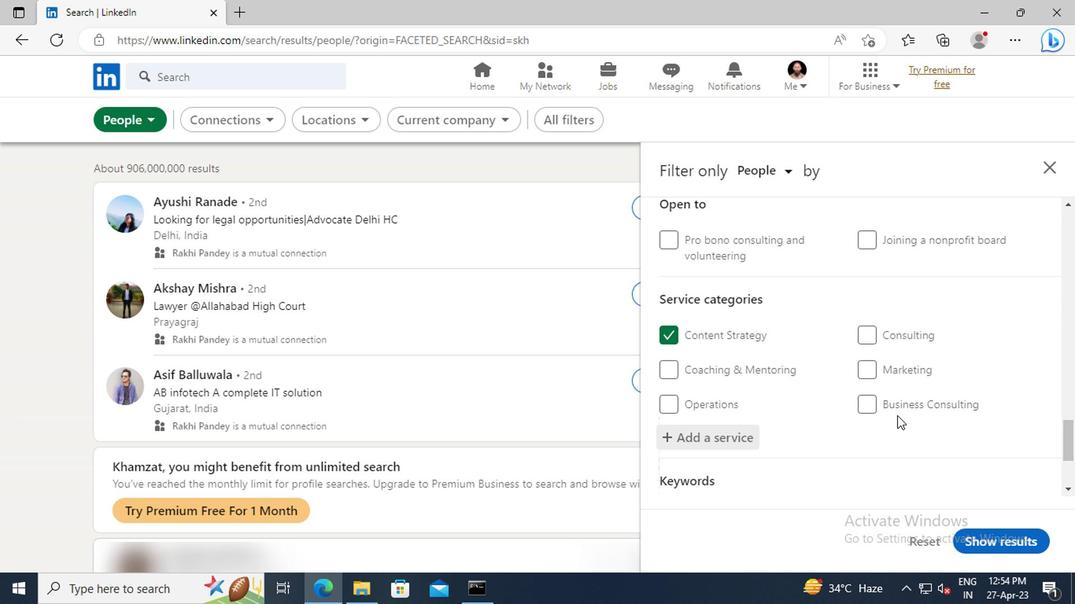 
Action: Mouse scrolled (872, 373) with delta (0, -1)
Screenshot: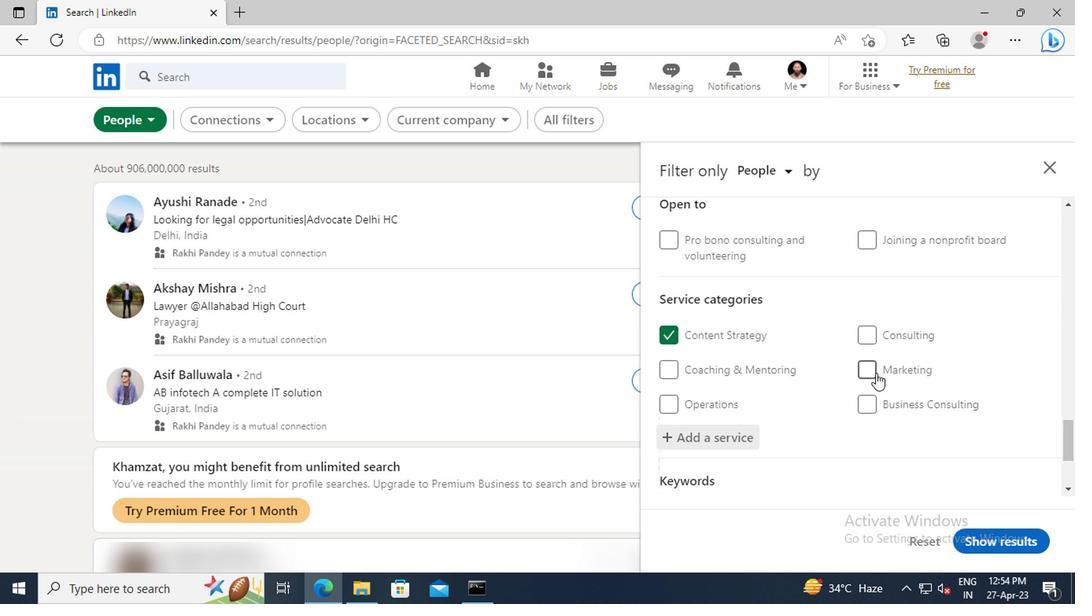 
Action: Mouse scrolled (872, 373) with delta (0, -1)
Screenshot: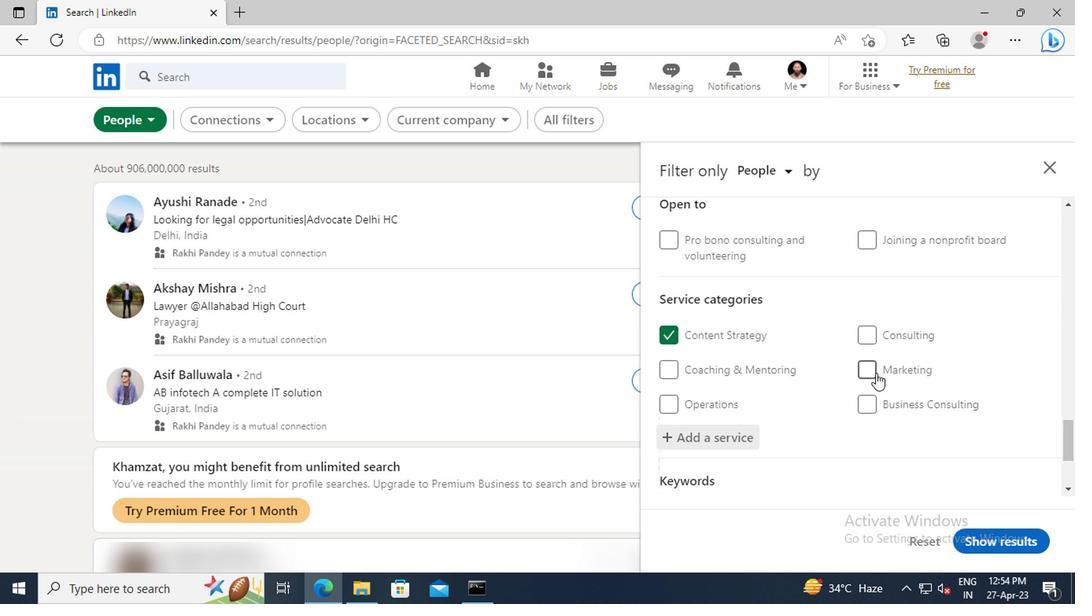 
Action: Mouse moved to (797, 419)
Screenshot: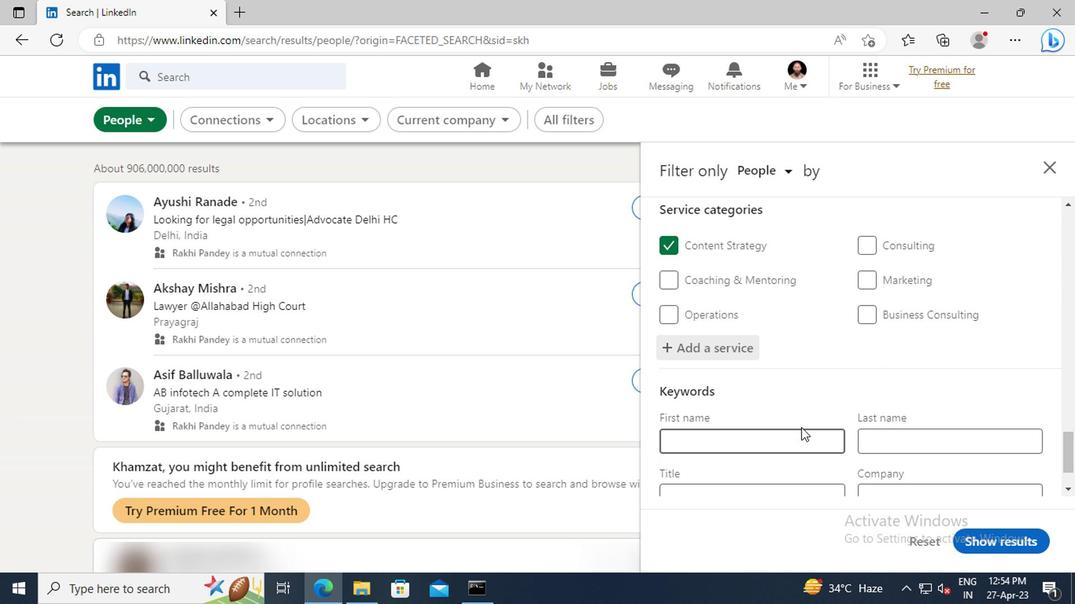 
Action: Mouse scrolled (797, 418) with delta (0, 0)
Screenshot: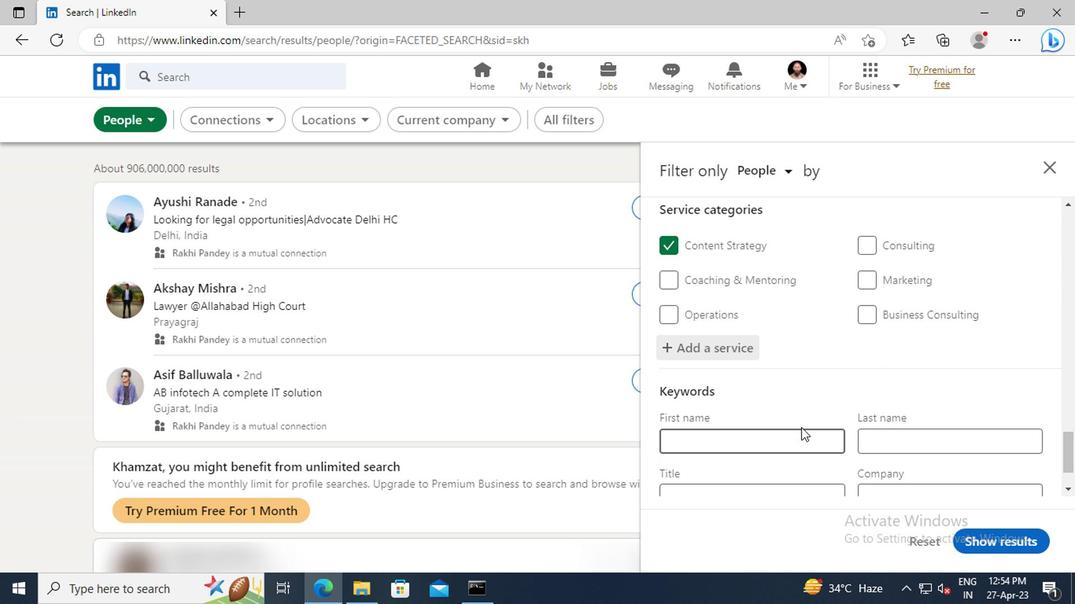 
Action: Mouse scrolled (797, 418) with delta (0, 0)
Screenshot: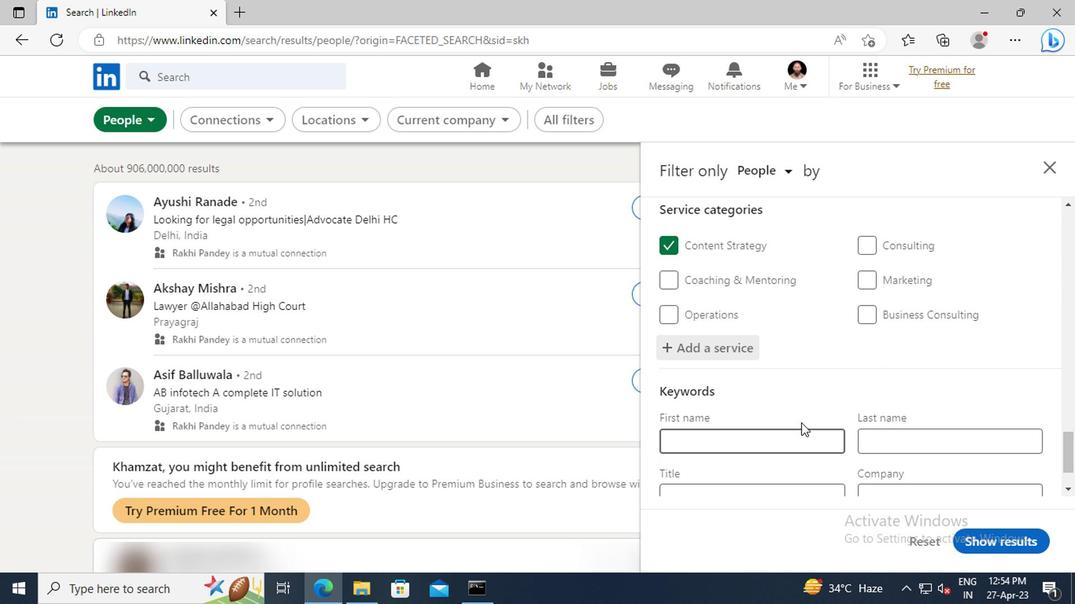 
Action: Mouse scrolled (797, 418) with delta (0, 0)
Screenshot: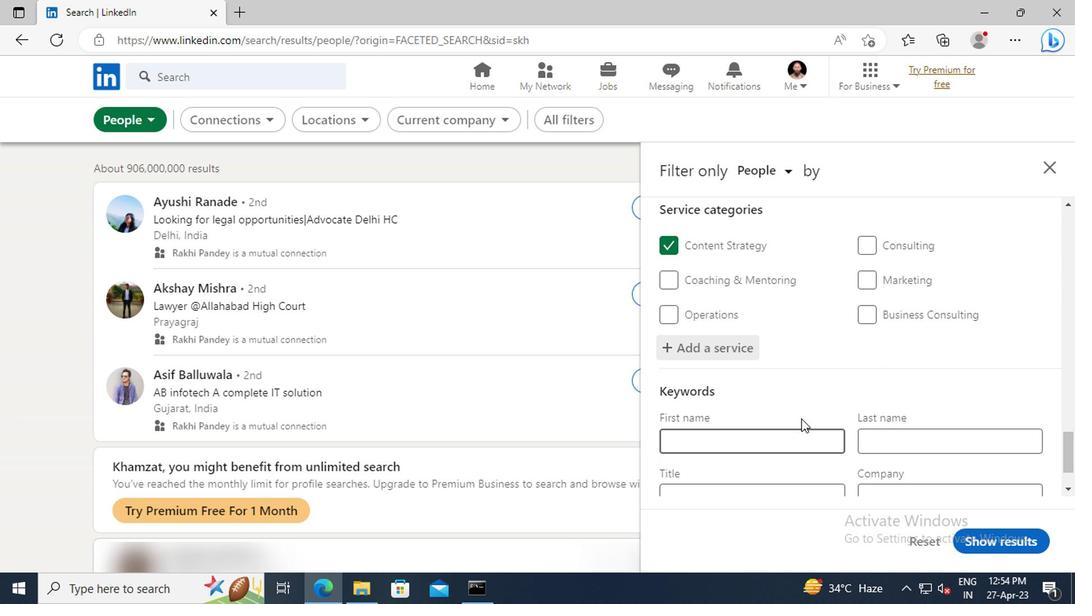 
Action: Mouse moved to (764, 425)
Screenshot: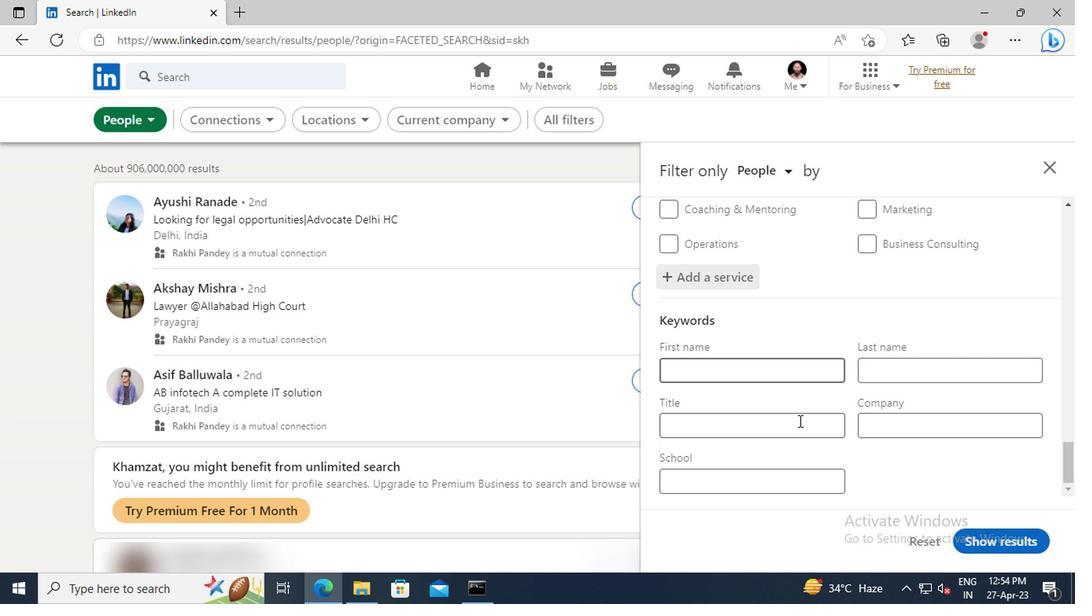 
Action: Mouse pressed left at (764, 425)
Screenshot: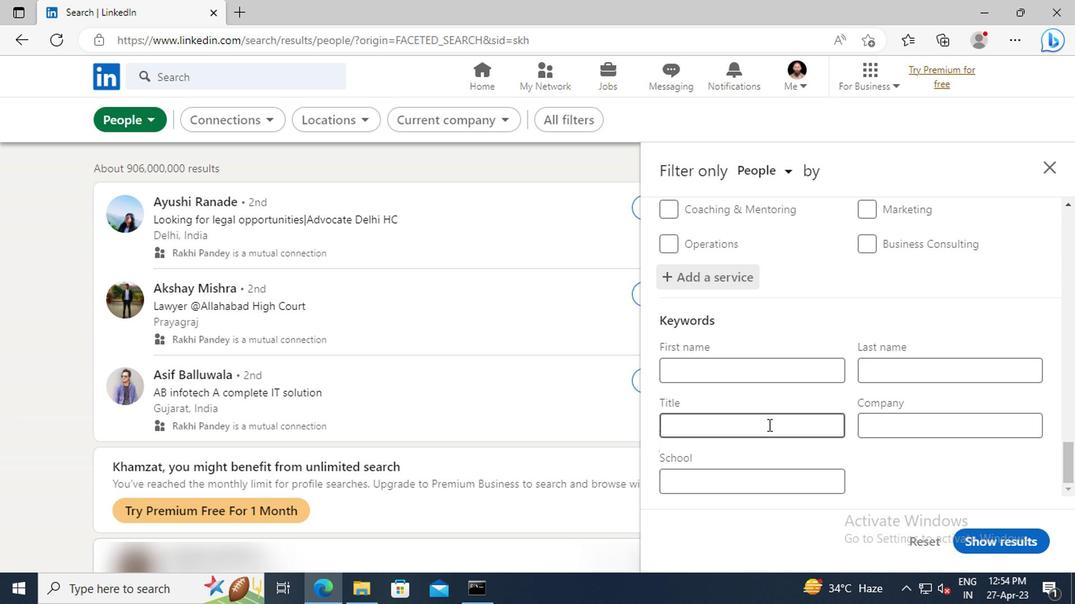 
Action: Key pressed <Key.shift>PHARMACY<Key.space><Key.shift>ASSISTANT<Key.enter>
Screenshot: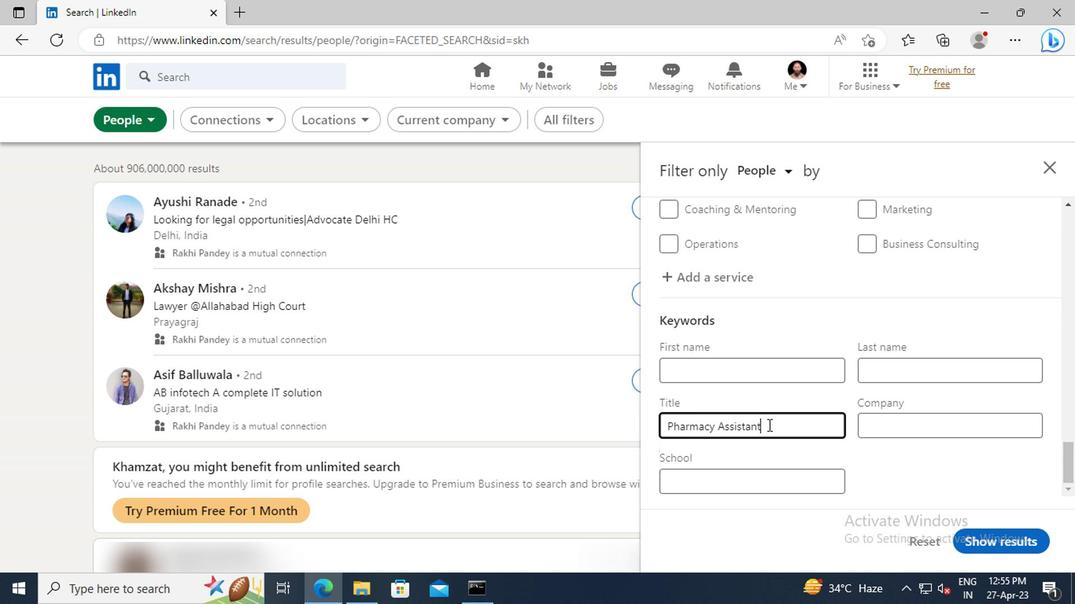
Action: Mouse moved to (986, 542)
Screenshot: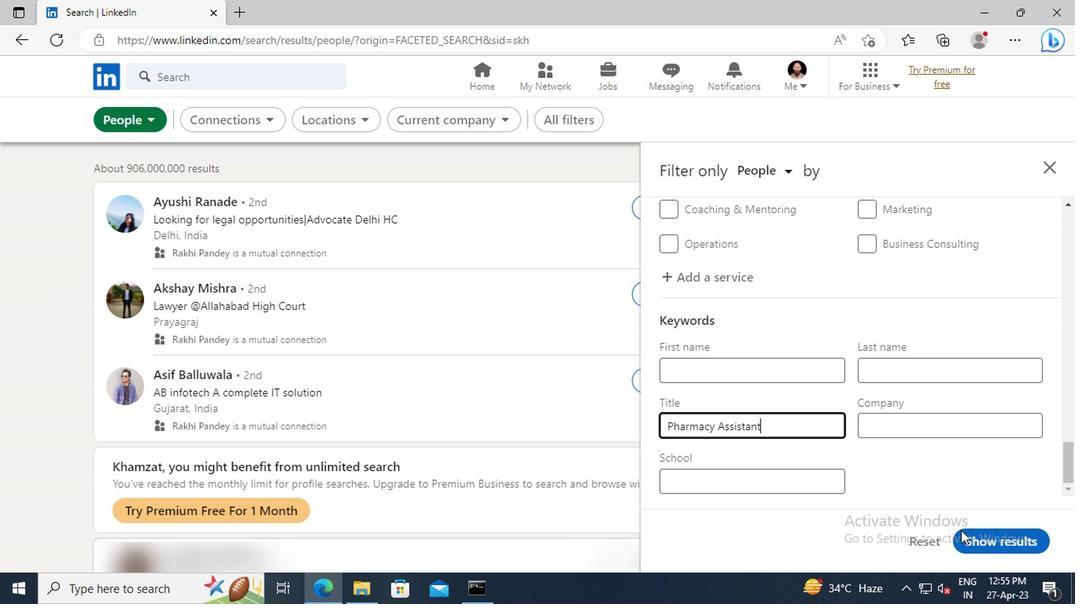 
Action: Mouse pressed left at (986, 542)
Screenshot: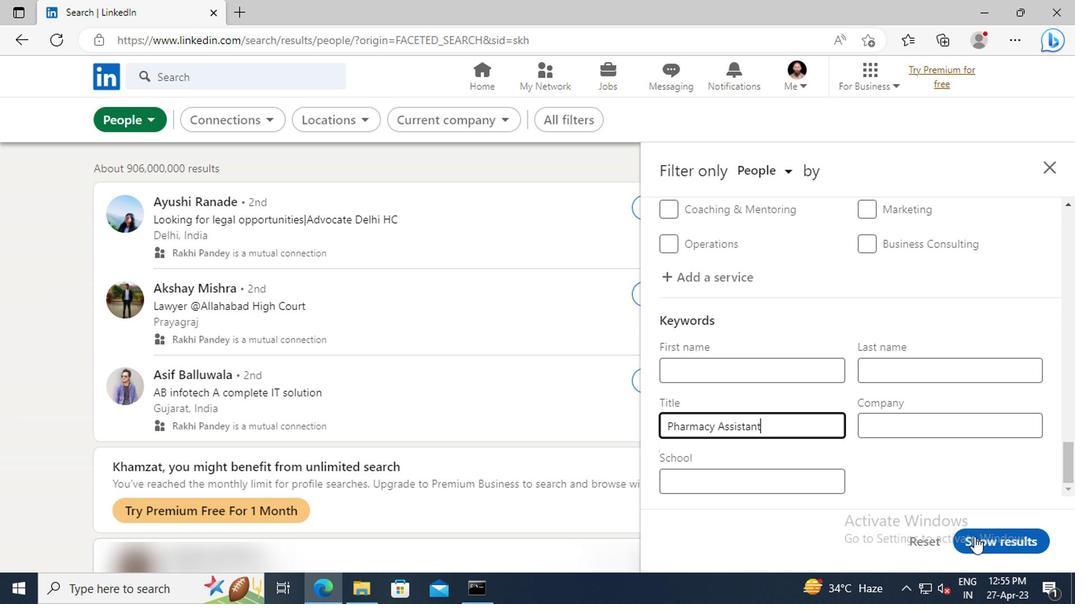 
Action: Mouse moved to (840, 308)
Screenshot: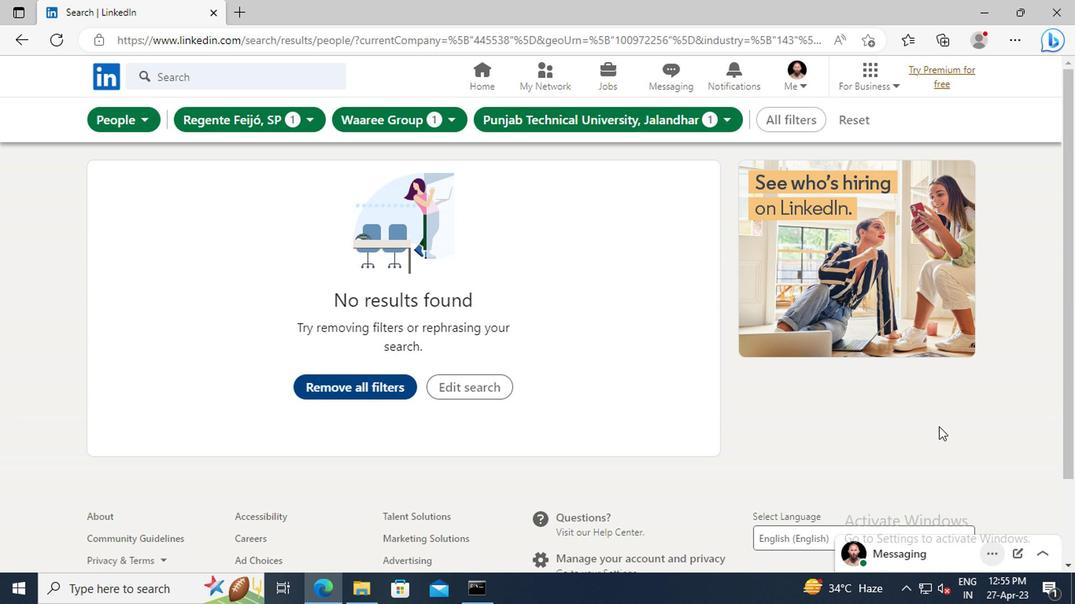 
